 Task: Find connections with filter location Tiaret with filter topic #lifecoach with filter profile language Potuguese with filter current company Cyril Amarchand Mangaldas with filter school G.H. Raisoni College of Engineering(GHRCE), Nagpur  with filter industry Retail Appliances, Electrical, and Electronic Equipment with filter service category Corporate Law with filter keywords title IT Professional
Action: Mouse moved to (572, 78)
Screenshot: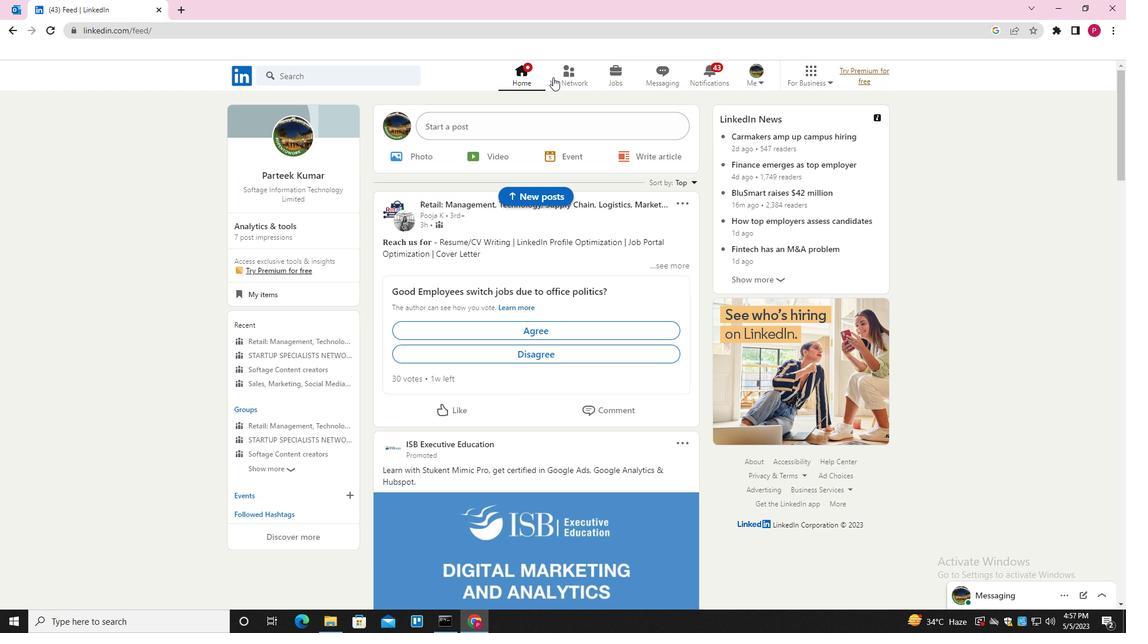 
Action: Mouse pressed left at (572, 78)
Screenshot: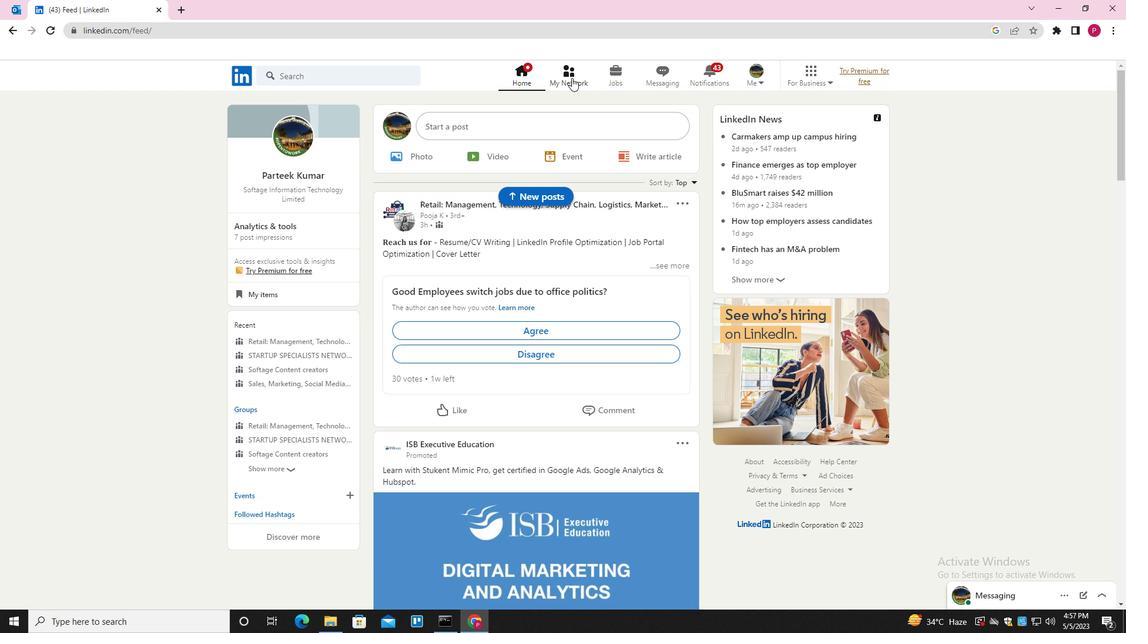 
Action: Mouse moved to (347, 146)
Screenshot: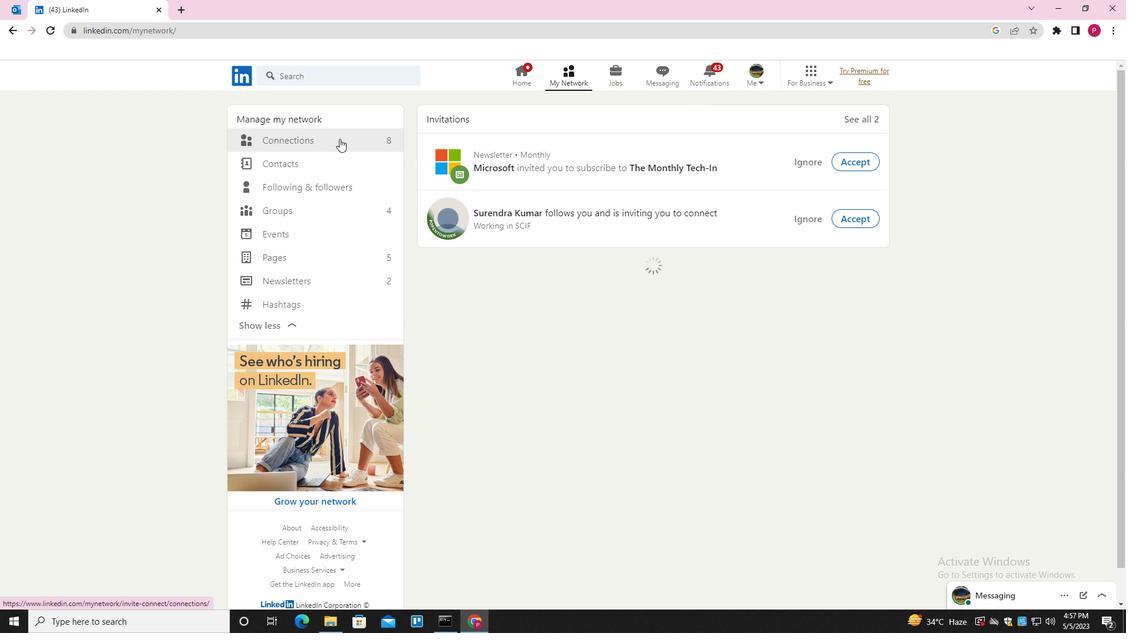 
Action: Mouse pressed left at (347, 146)
Screenshot: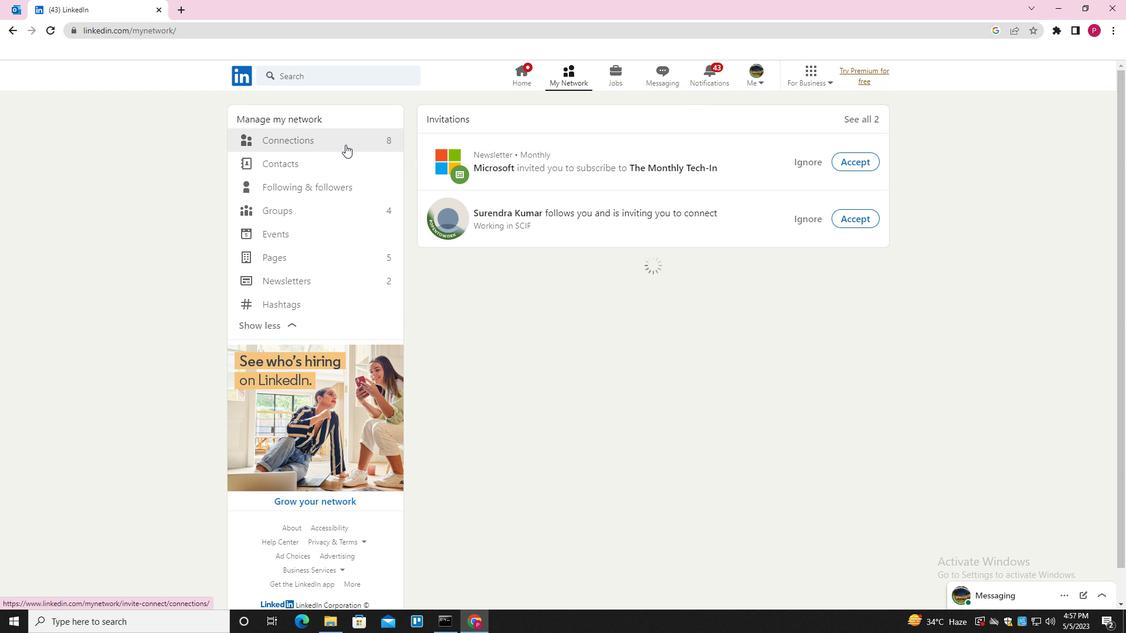 
Action: Mouse moved to (651, 141)
Screenshot: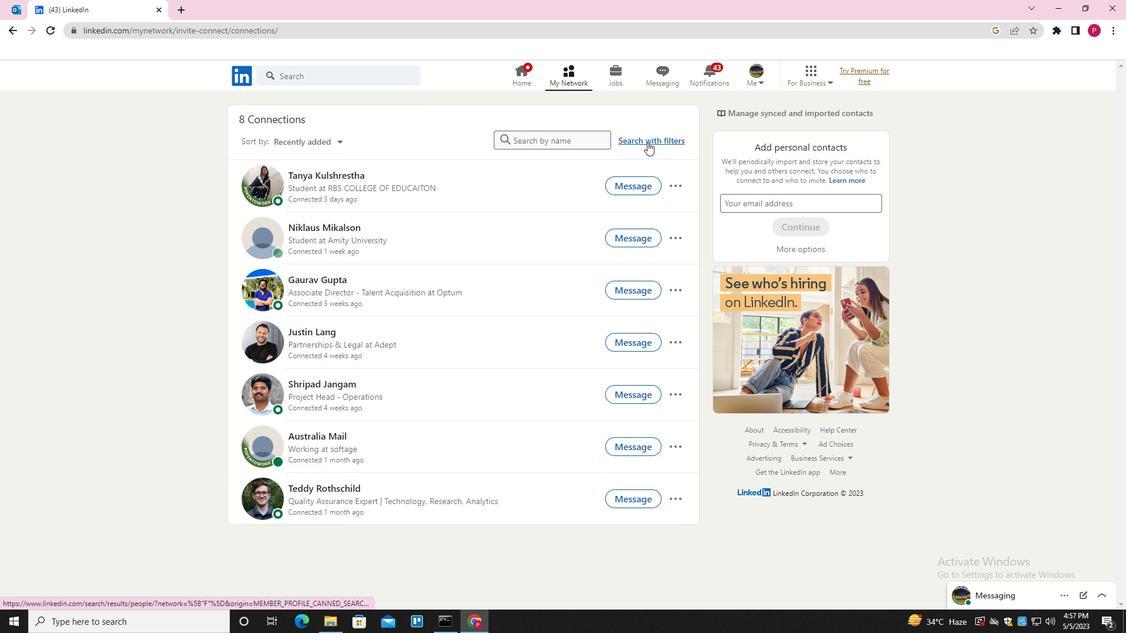 
Action: Mouse pressed left at (651, 141)
Screenshot: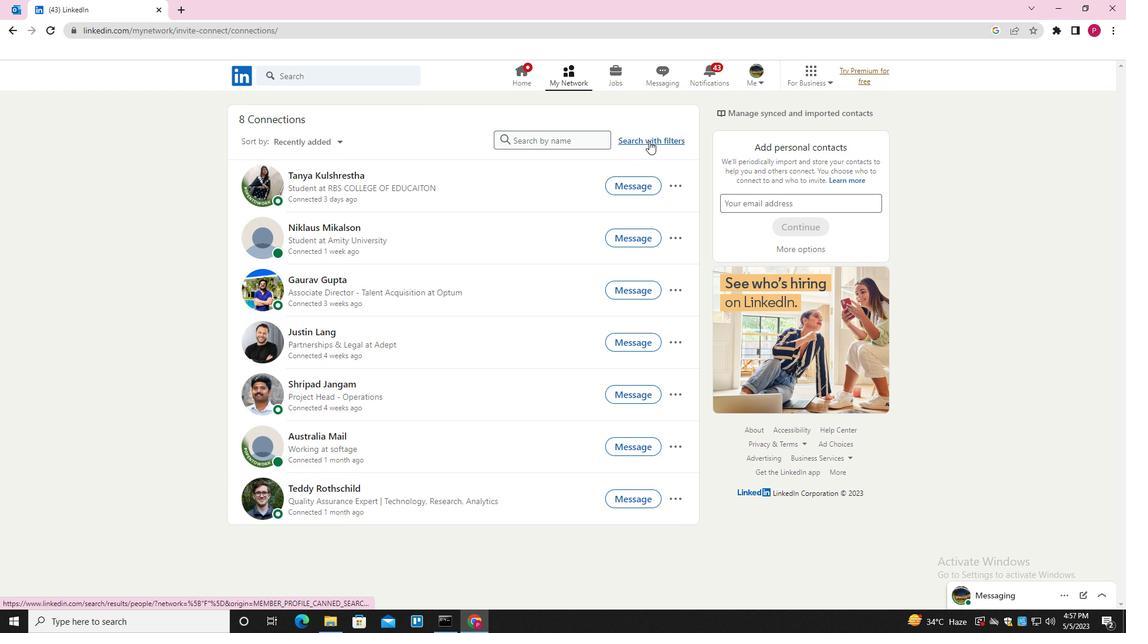 
Action: Mouse moved to (599, 110)
Screenshot: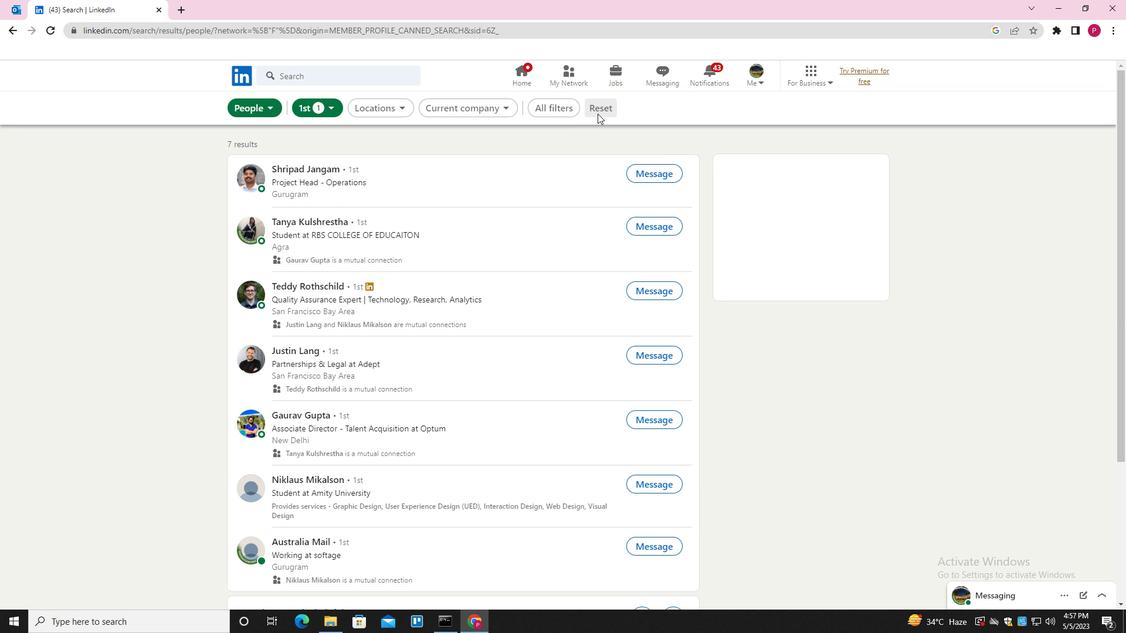
Action: Mouse pressed left at (599, 110)
Screenshot: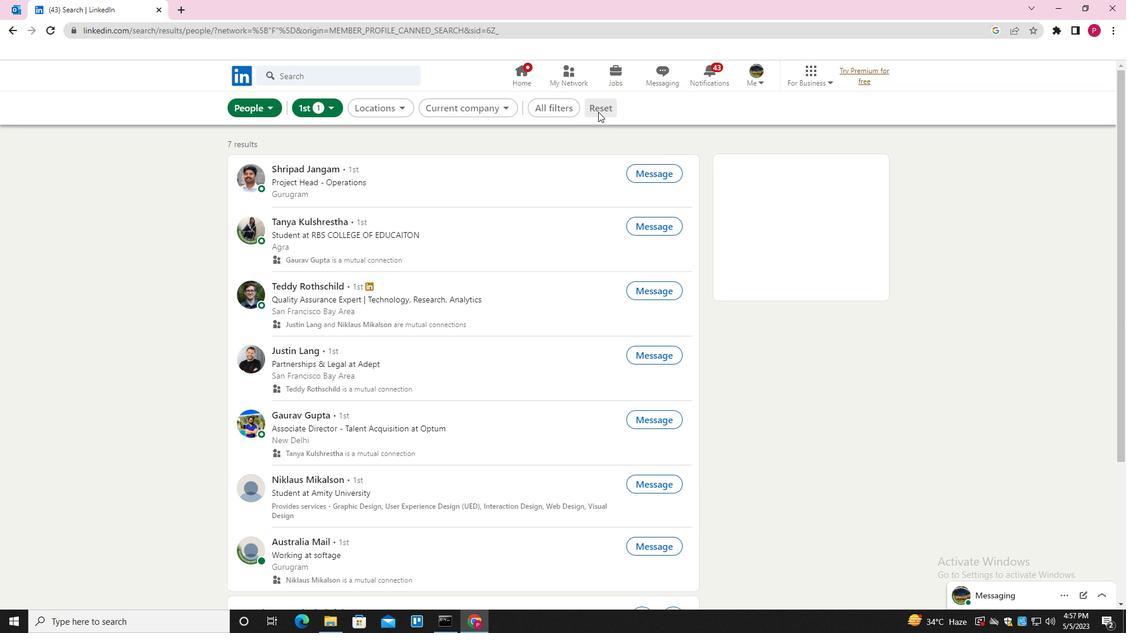 
Action: Mouse moved to (580, 110)
Screenshot: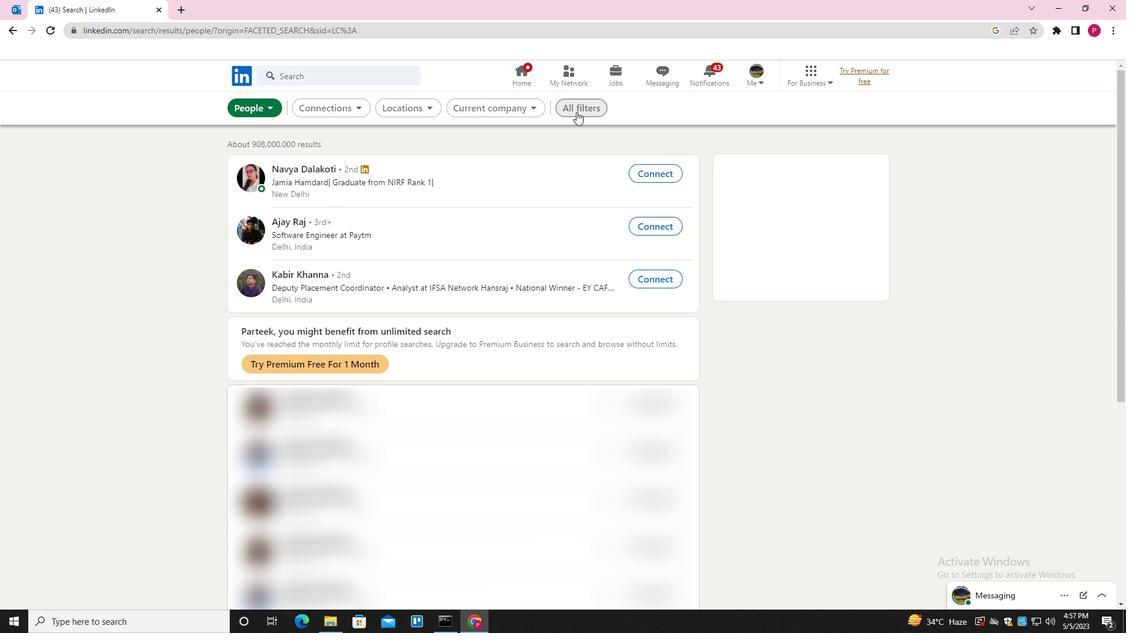 
Action: Mouse pressed left at (580, 110)
Screenshot: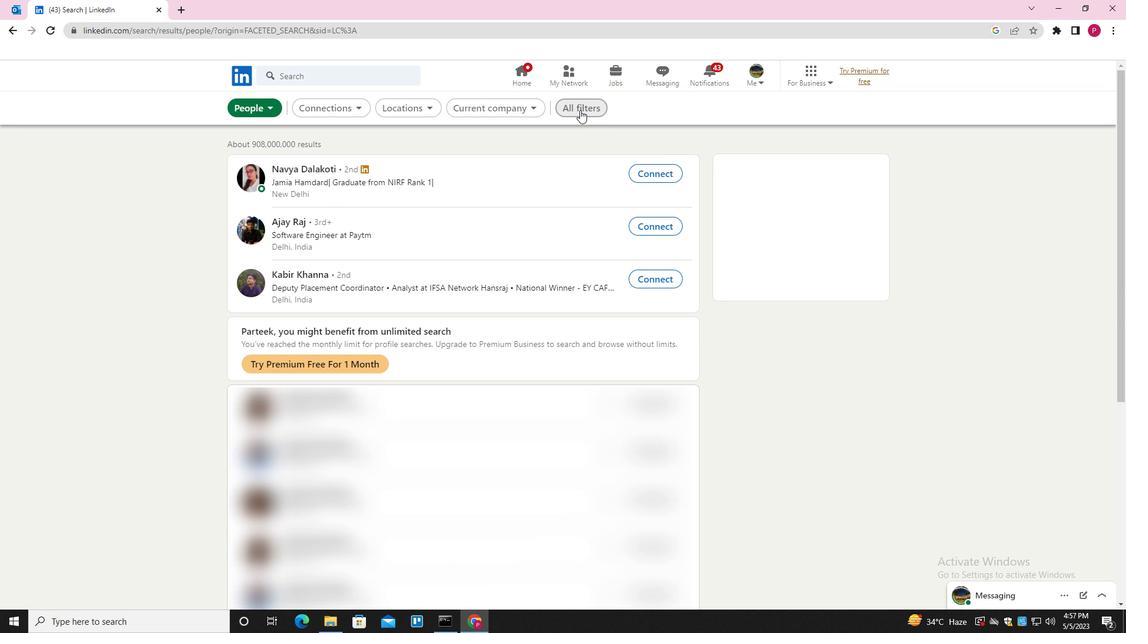 
Action: Mouse moved to (924, 346)
Screenshot: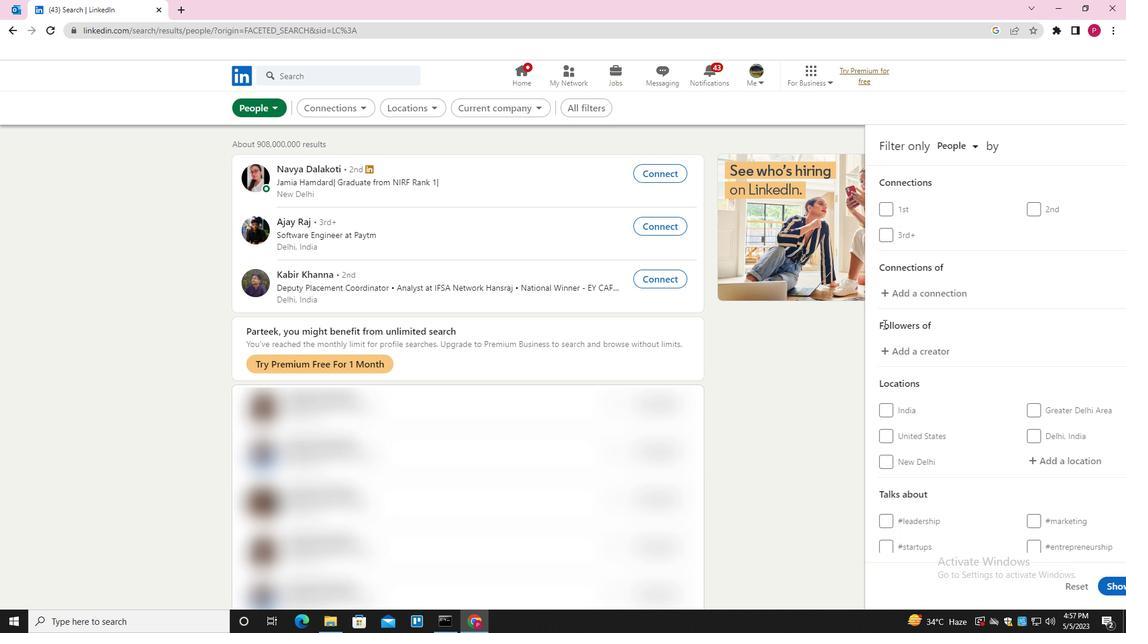 
Action: Mouse scrolled (924, 345) with delta (0, 0)
Screenshot: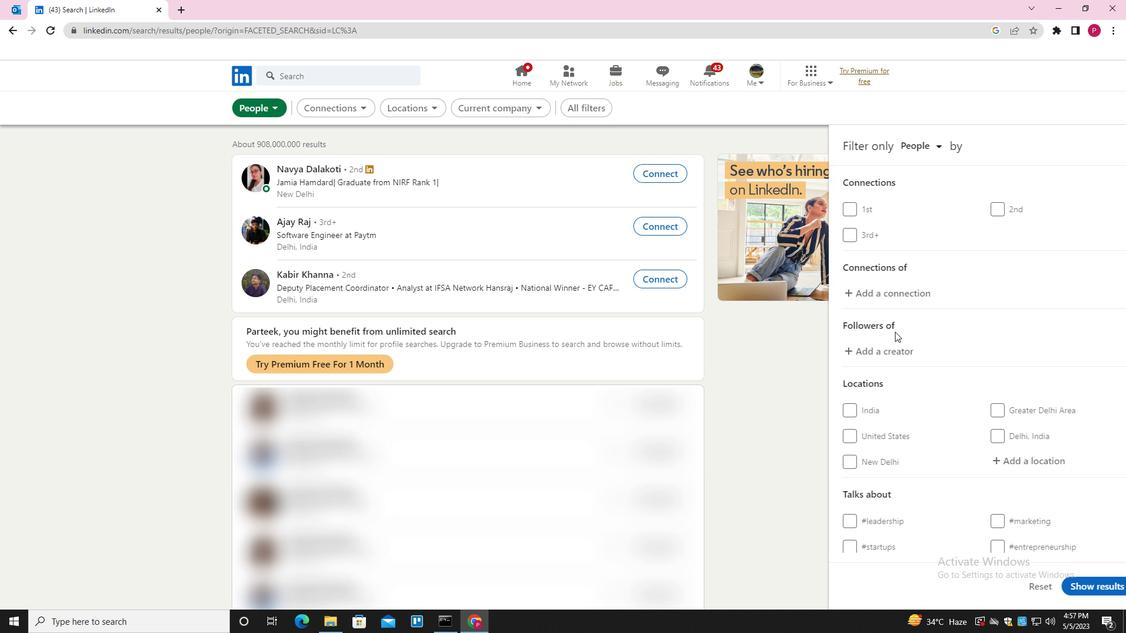 
Action: Mouse scrolled (924, 345) with delta (0, 0)
Screenshot: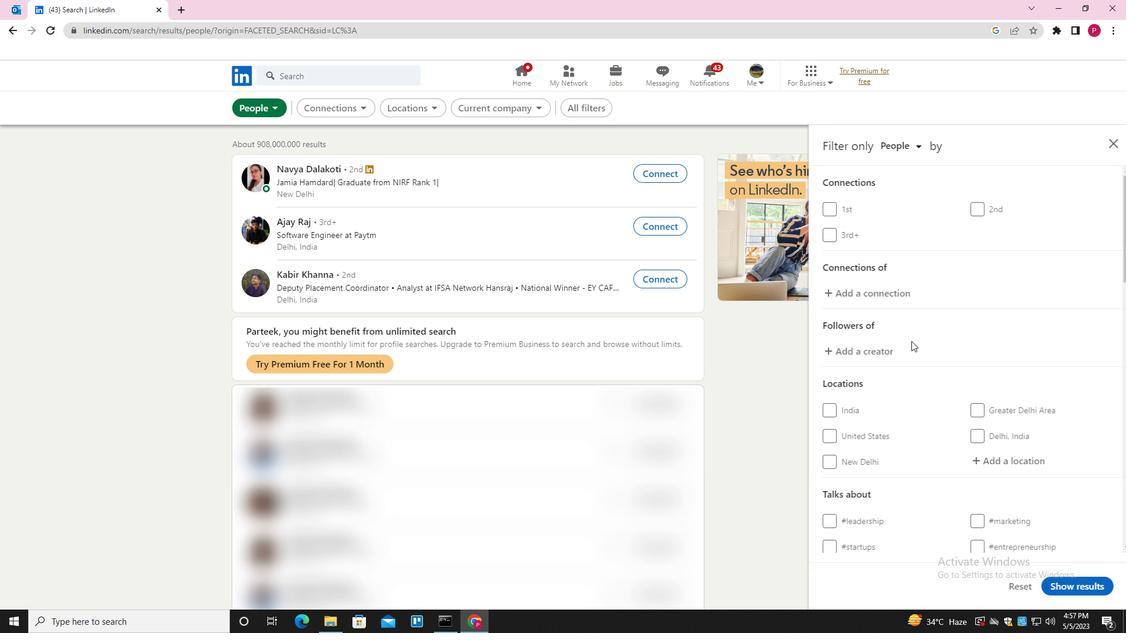 
Action: Mouse moved to (978, 350)
Screenshot: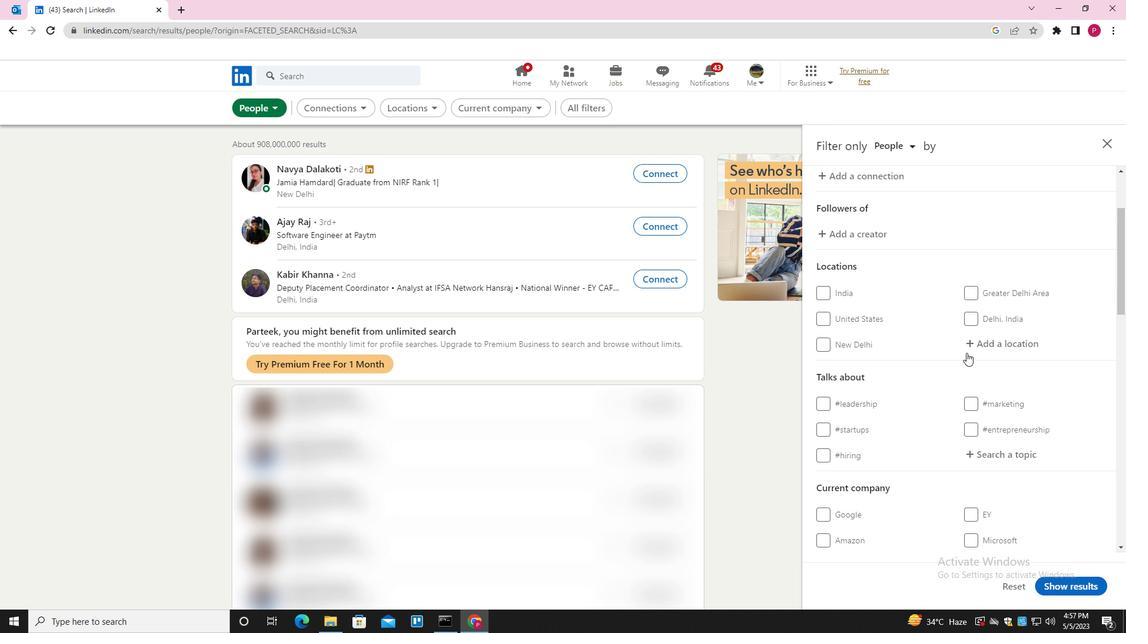 
Action: Mouse pressed left at (978, 350)
Screenshot: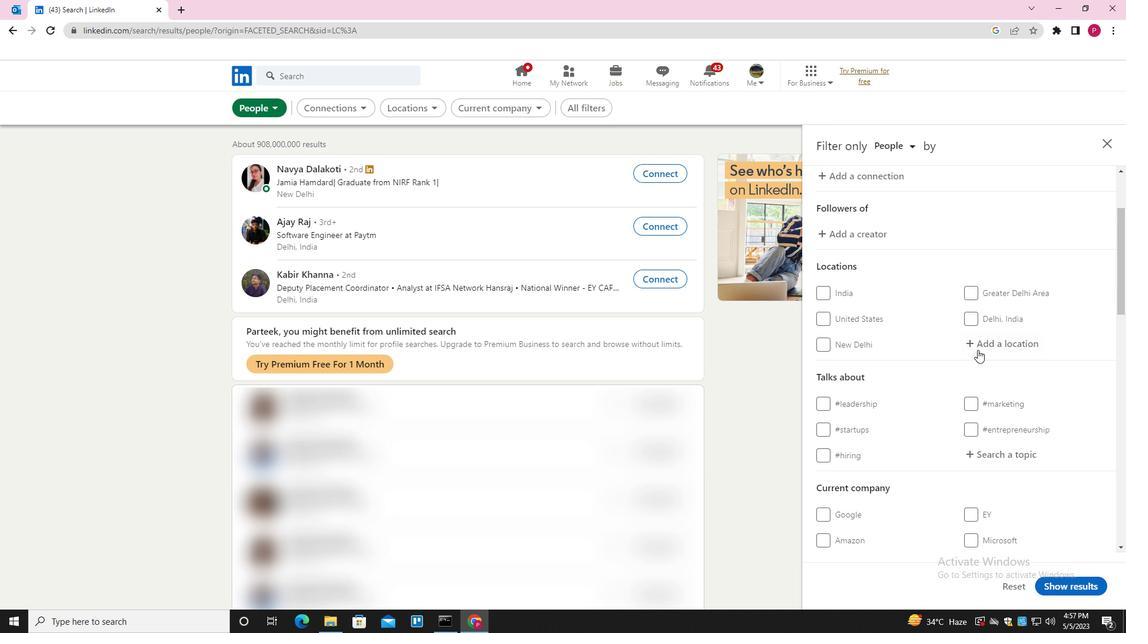 
Action: Key pressed <Key.shift>TIARET<Key.down><Key.enter>
Screenshot: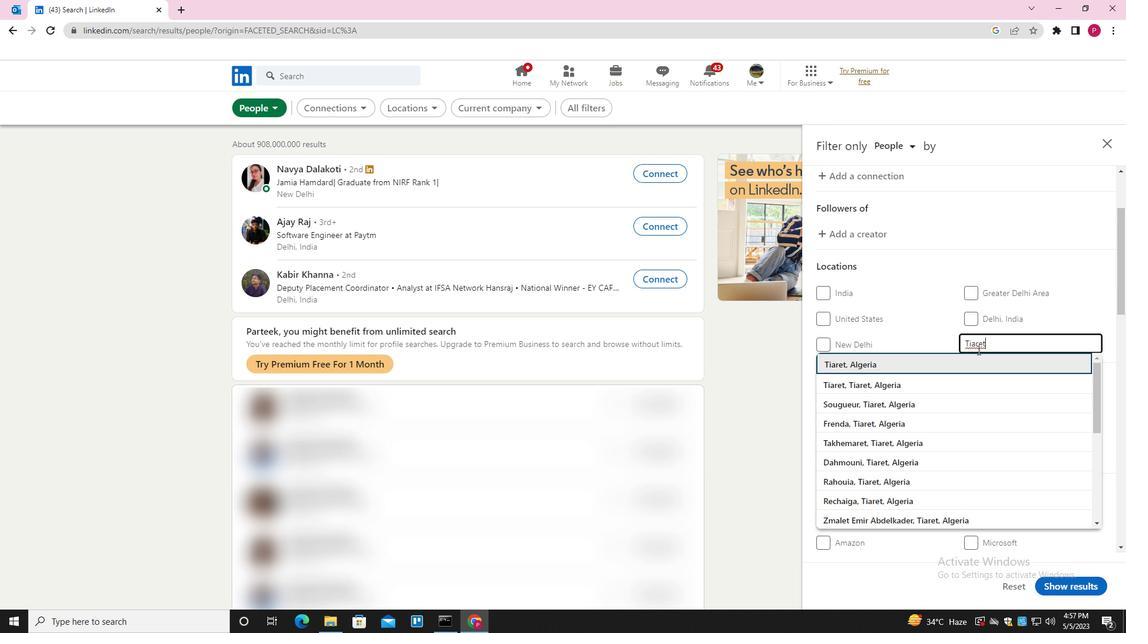 
Action: Mouse moved to (955, 388)
Screenshot: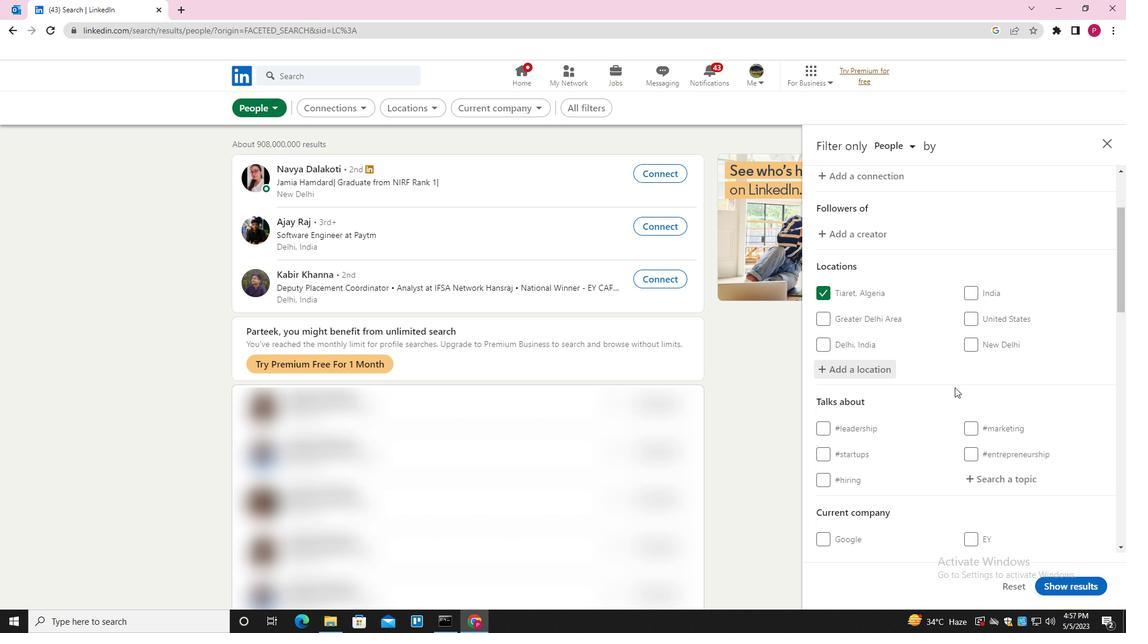 
Action: Mouse scrolled (955, 387) with delta (0, 0)
Screenshot: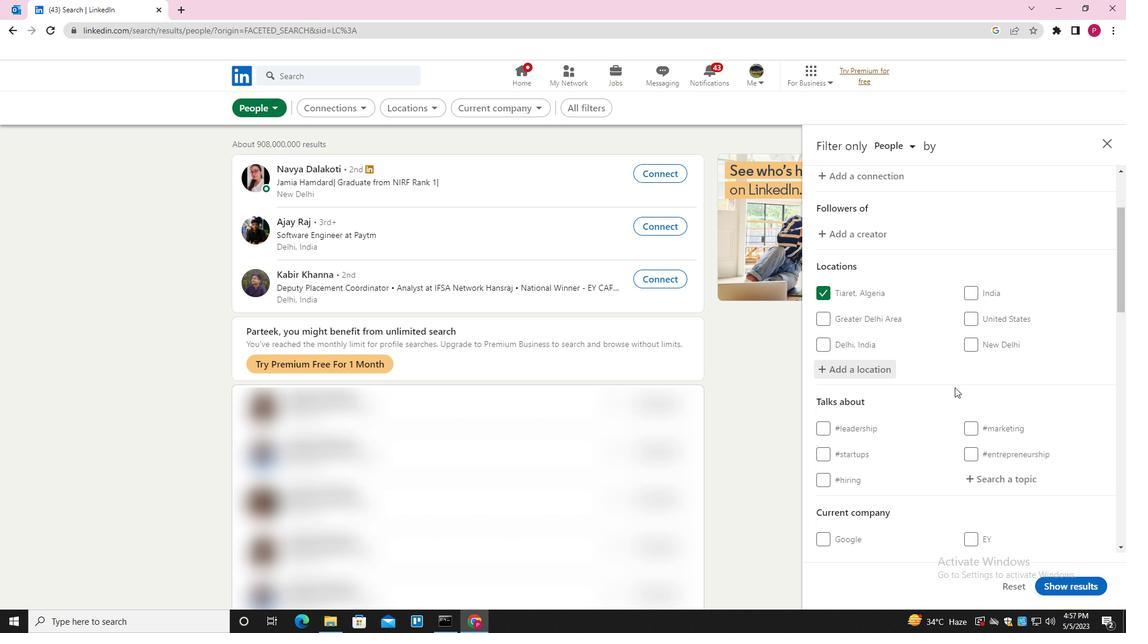 
Action: Mouse moved to (955, 391)
Screenshot: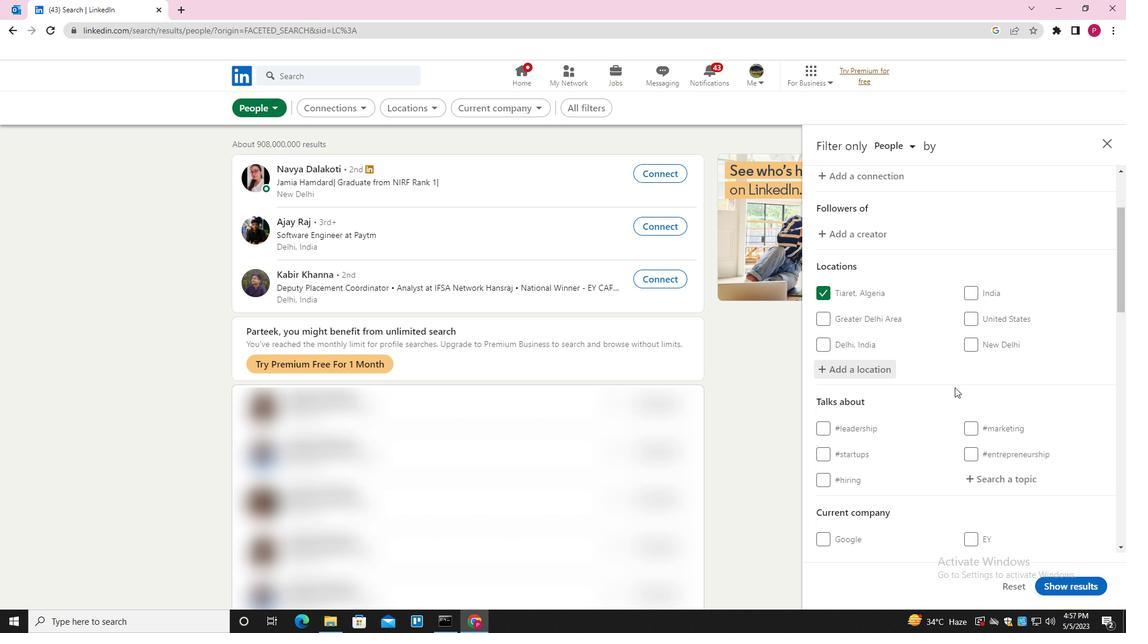 
Action: Mouse scrolled (955, 391) with delta (0, 0)
Screenshot: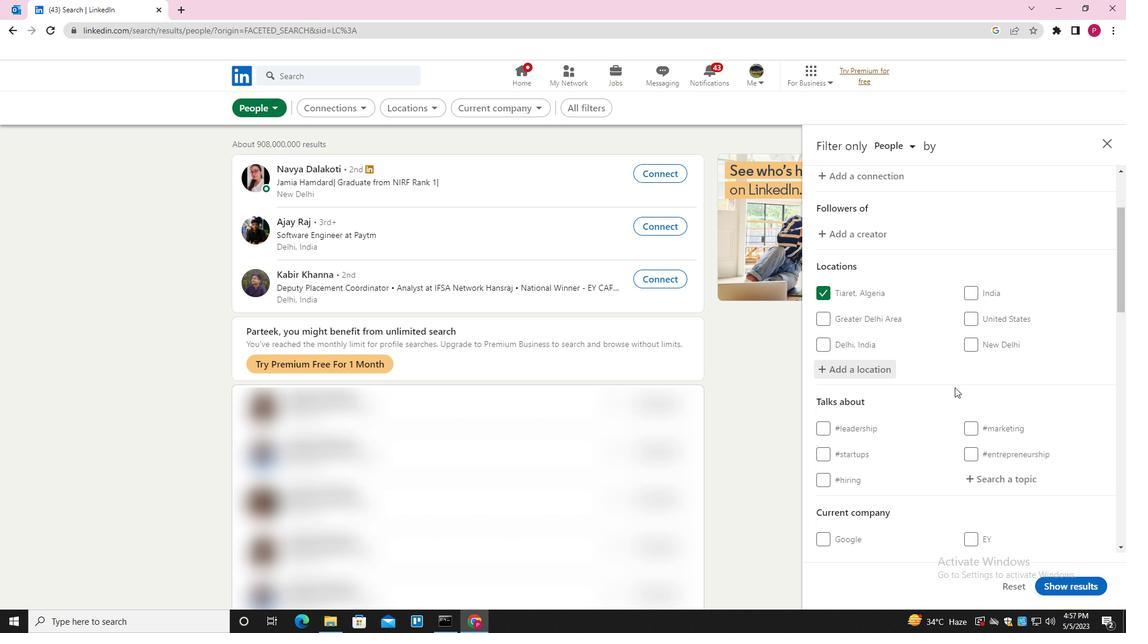 
Action: Mouse moved to (954, 401)
Screenshot: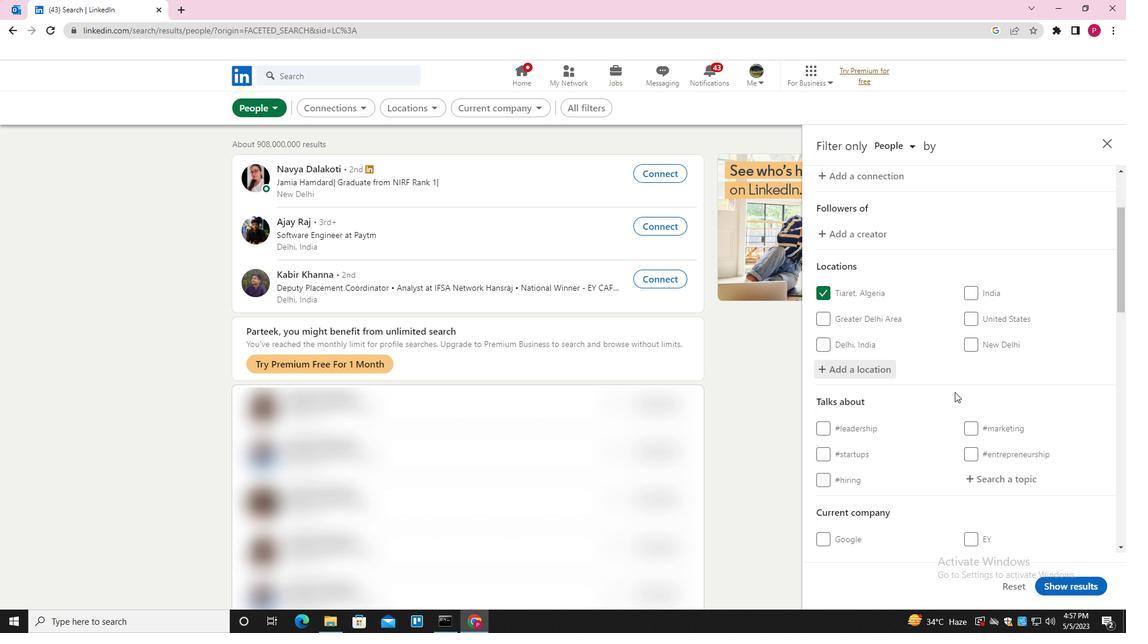 
Action: Mouse scrolled (954, 400) with delta (0, 0)
Screenshot: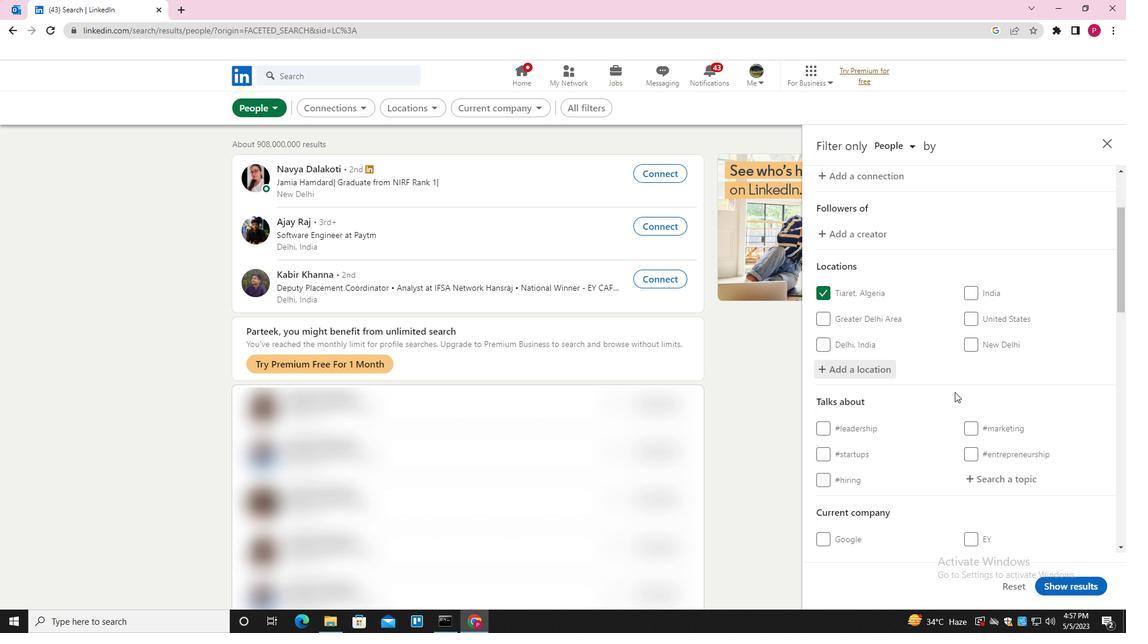
Action: Mouse moved to (1011, 306)
Screenshot: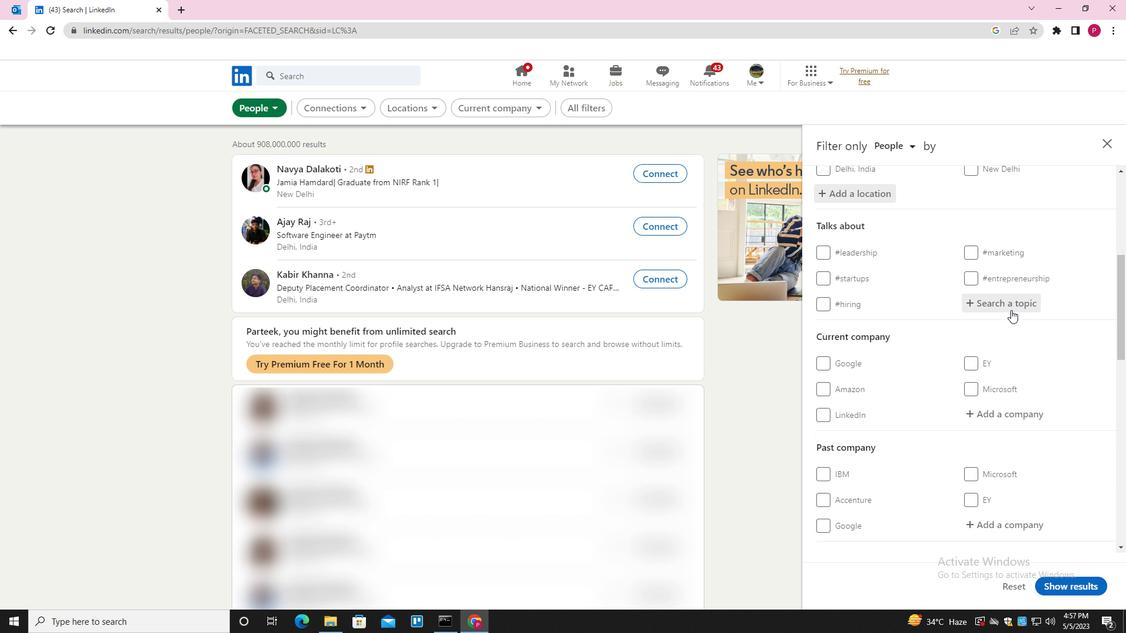 
Action: Mouse pressed left at (1011, 306)
Screenshot: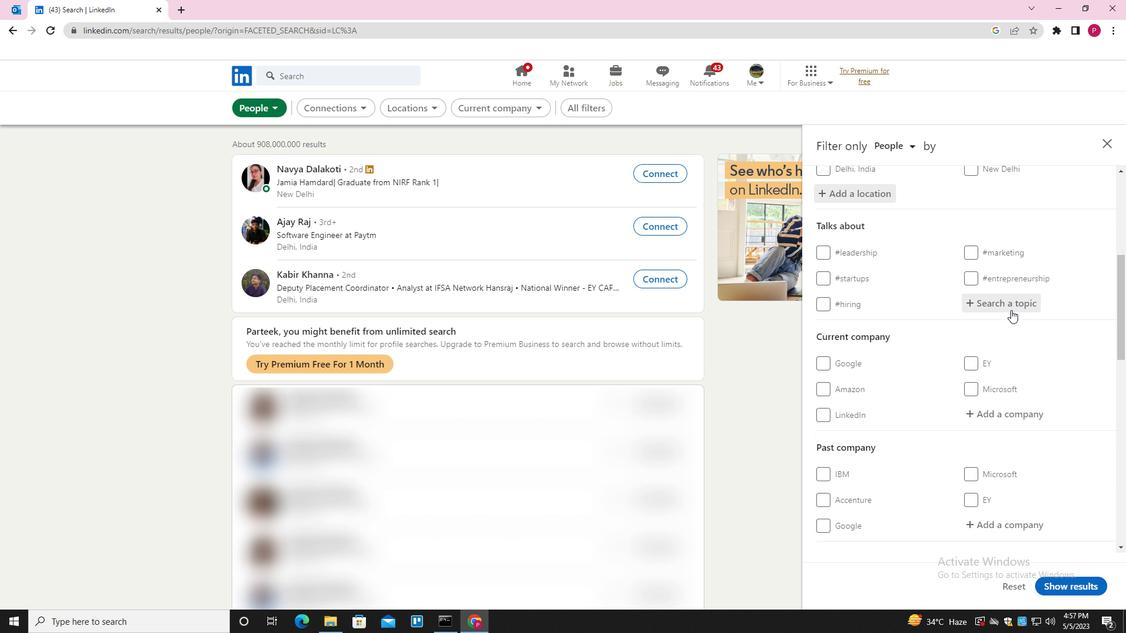 
Action: Key pressed LIFECOACH<Key.down><Key.enter>
Screenshot: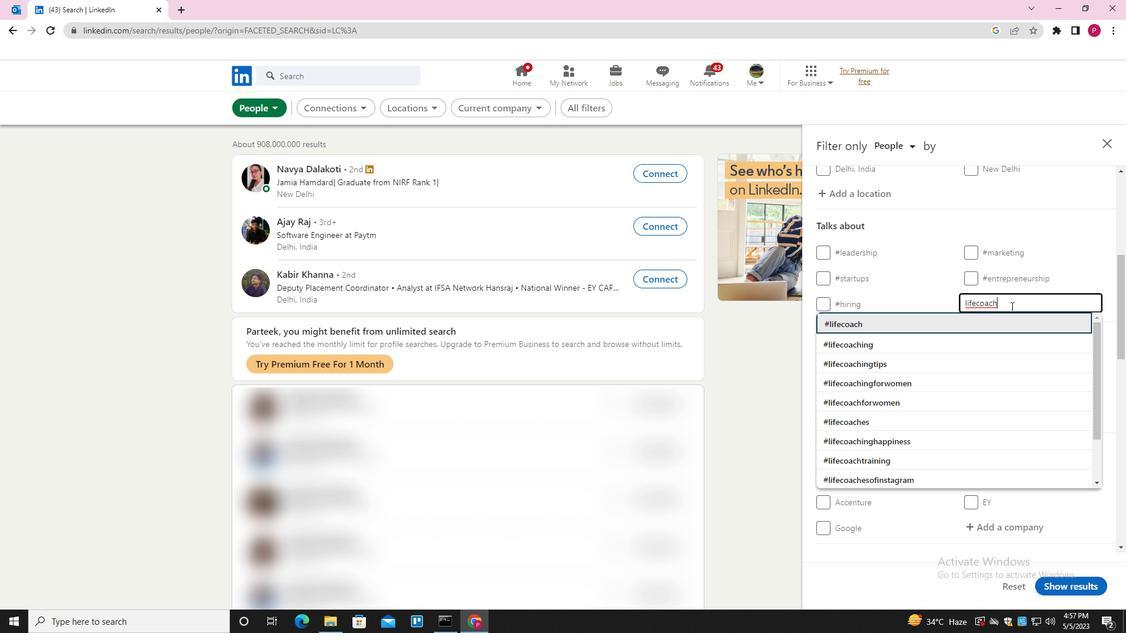 
Action: Mouse moved to (840, 338)
Screenshot: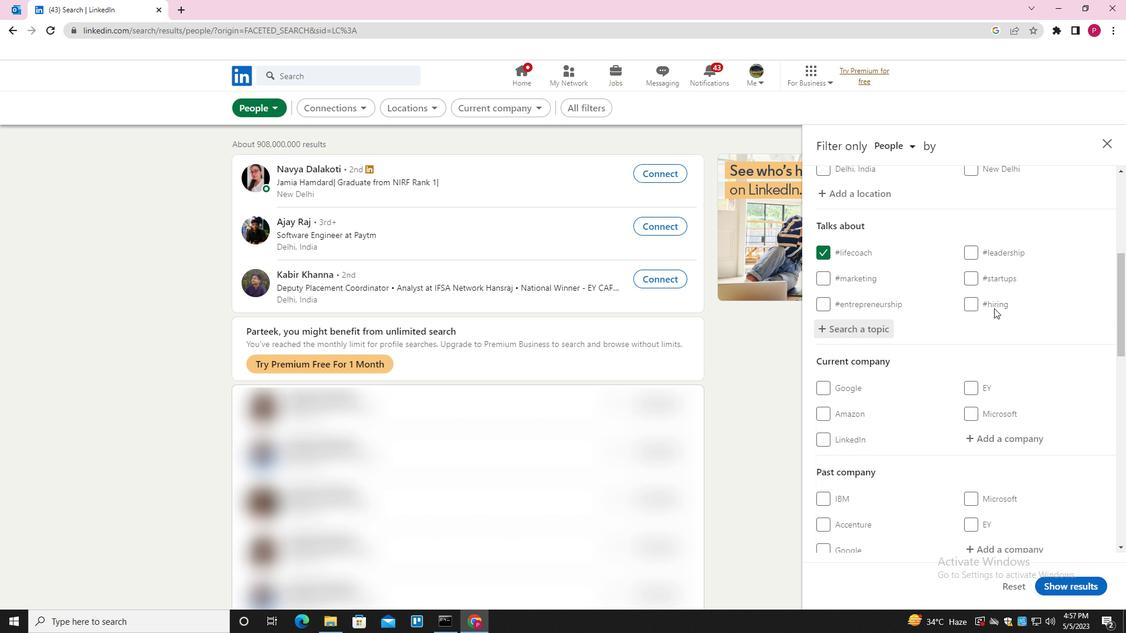 
Action: Mouse scrolled (840, 337) with delta (0, 0)
Screenshot: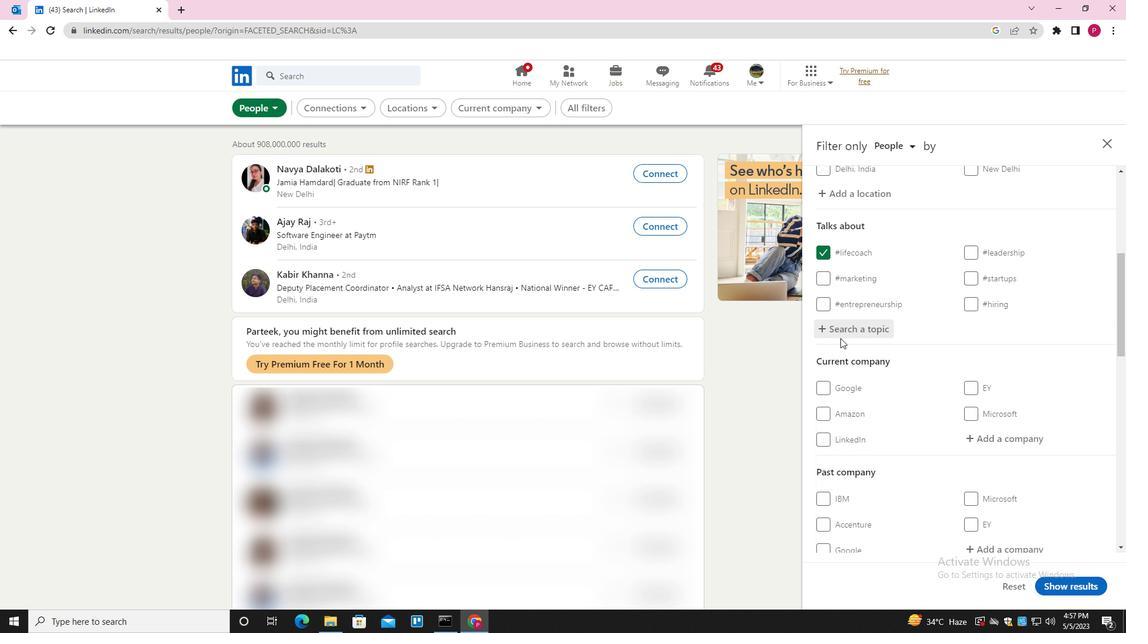 
Action: Mouse moved to (841, 338)
Screenshot: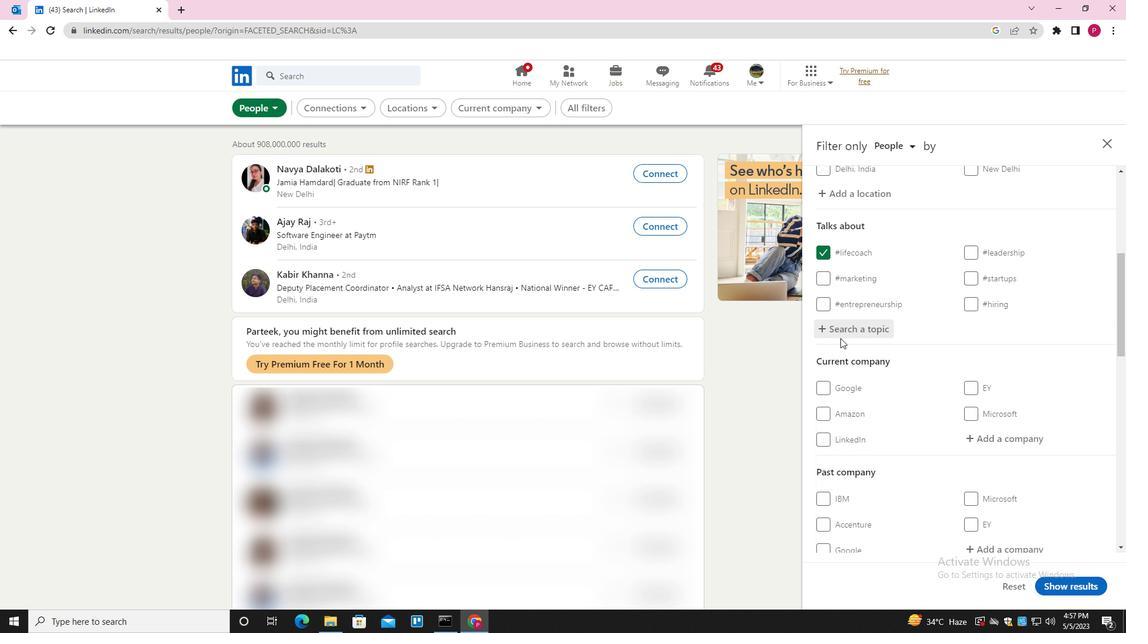 
Action: Mouse scrolled (841, 337) with delta (0, 0)
Screenshot: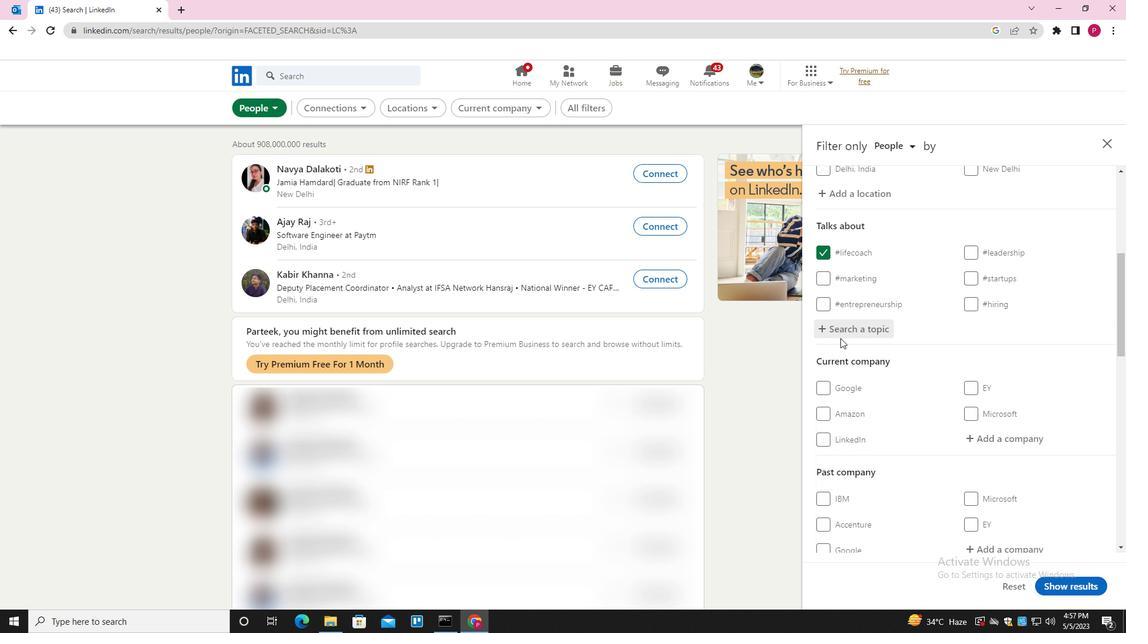 
Action: Mouse scrolled (841, 337) with delta (0, 0)
Screenshot: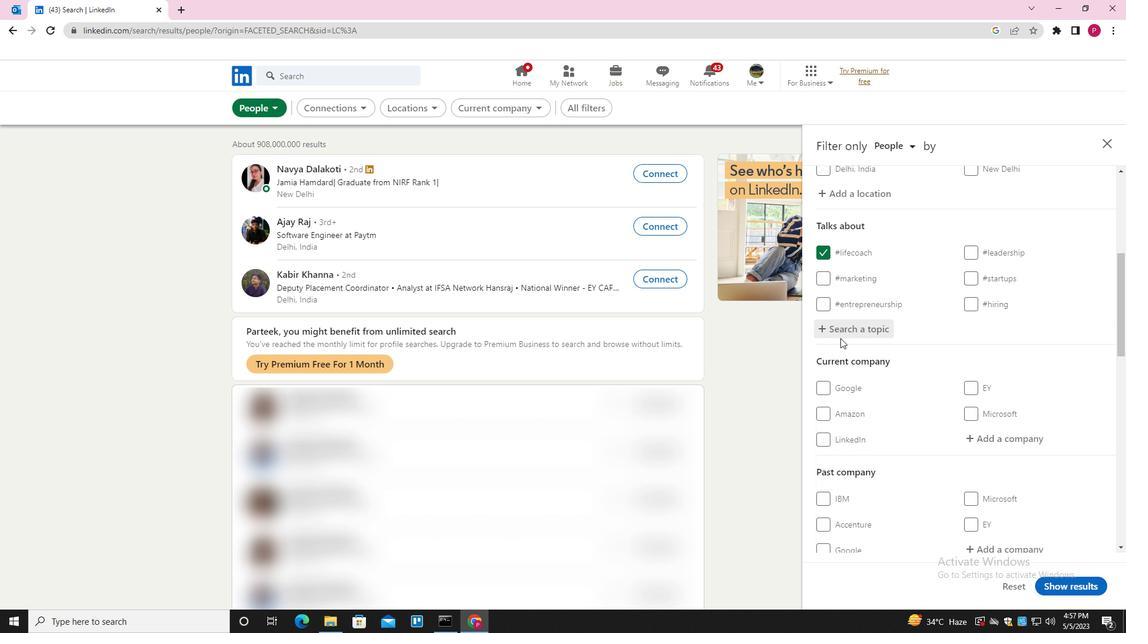 
Action: Mouse scrolled (841, 337) with delta (0, 0)
Screenshot: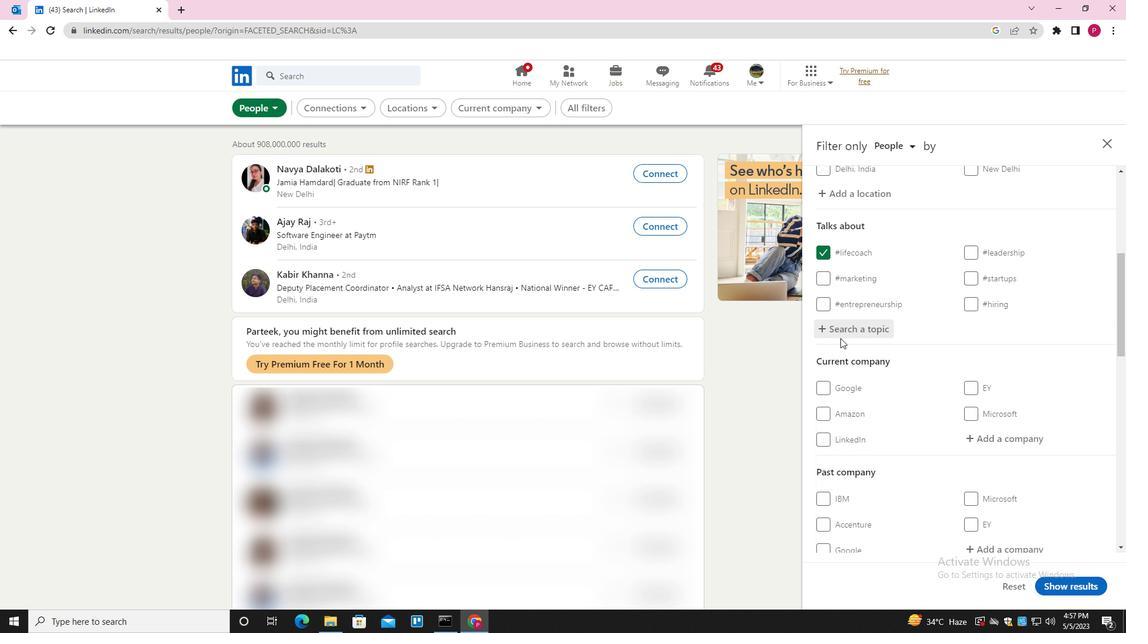 
Action: Mouse scrolled (841, 337) with delta (0, 0)
Screenshot: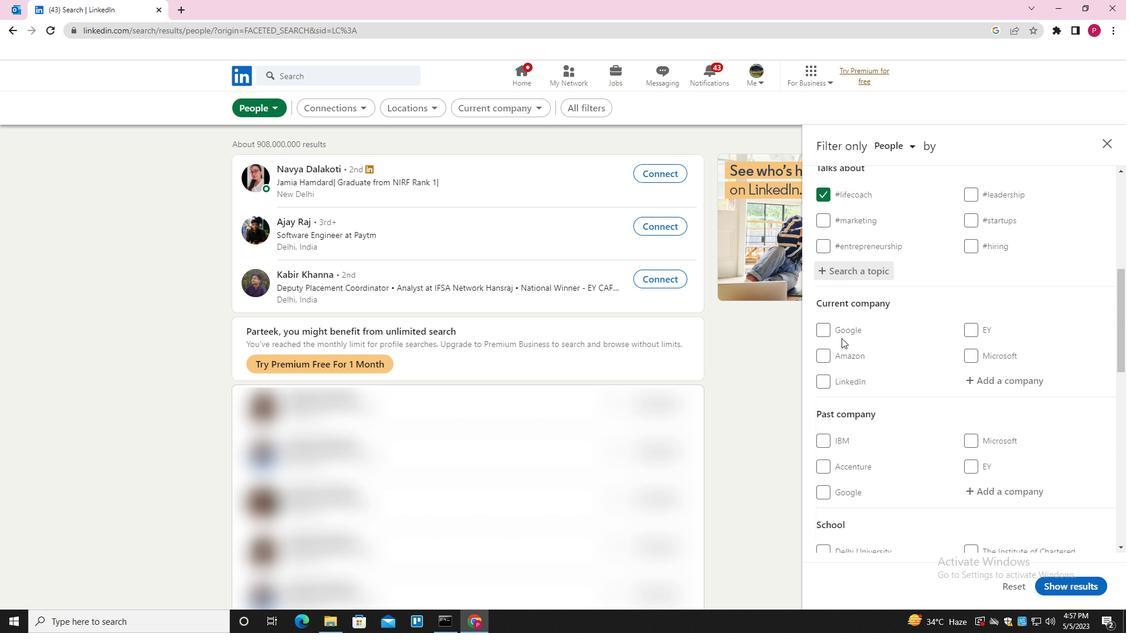 
Action: Mouse moved to (877, 356)
Screenshot: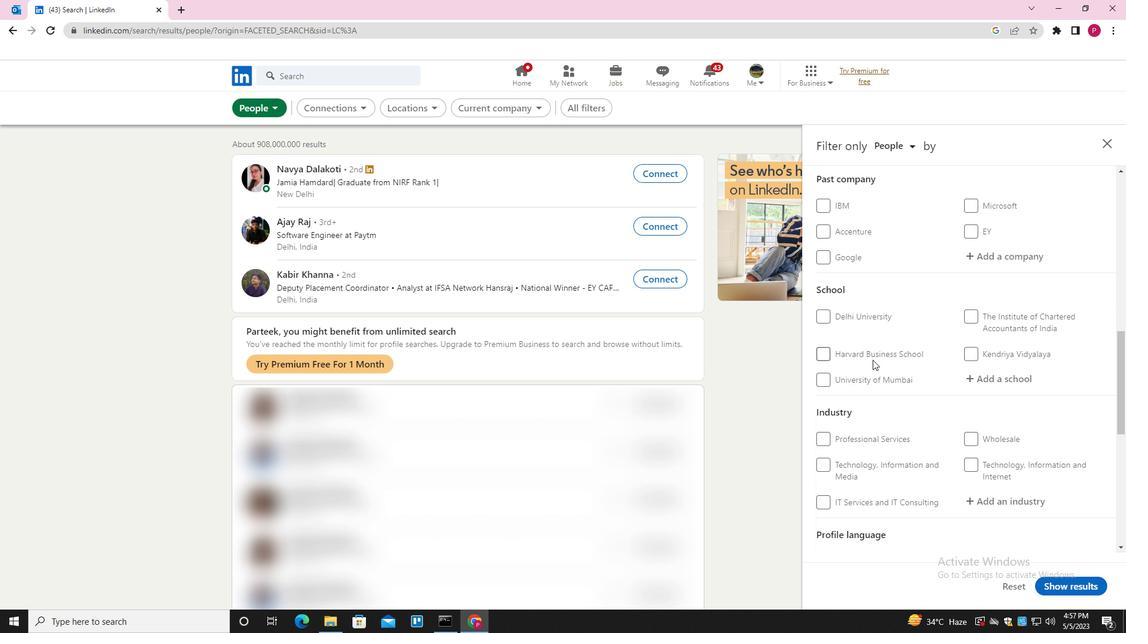 
Action: Mouse scrolled (877, 356) with delta (0, 0)
Screenshot: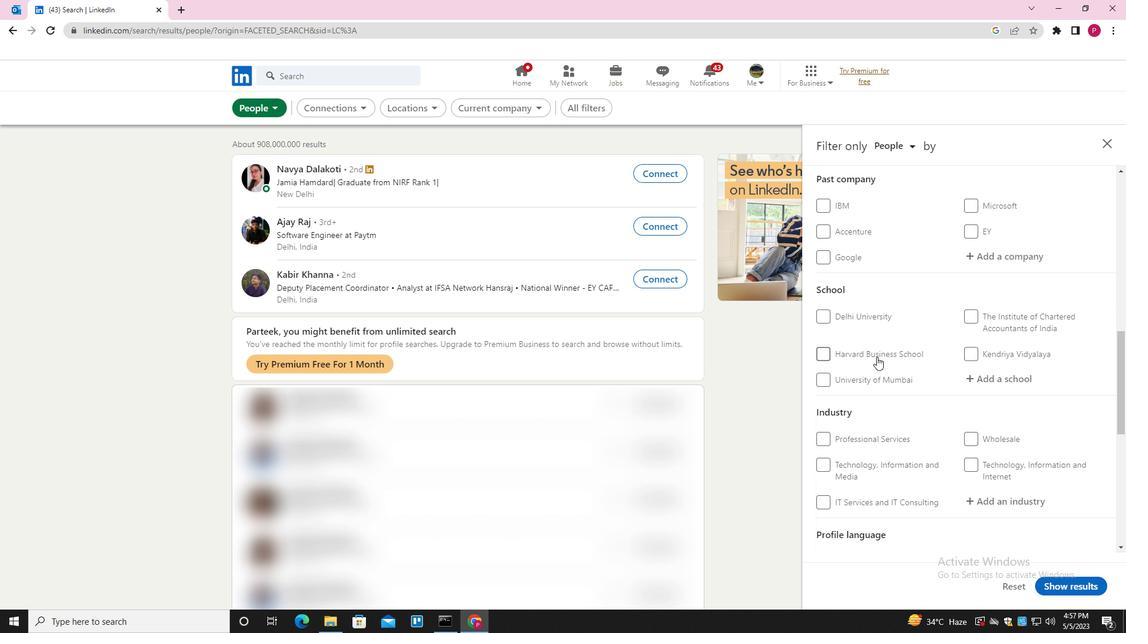 
Action: Mouse moved to (877, 357)
Screenshot: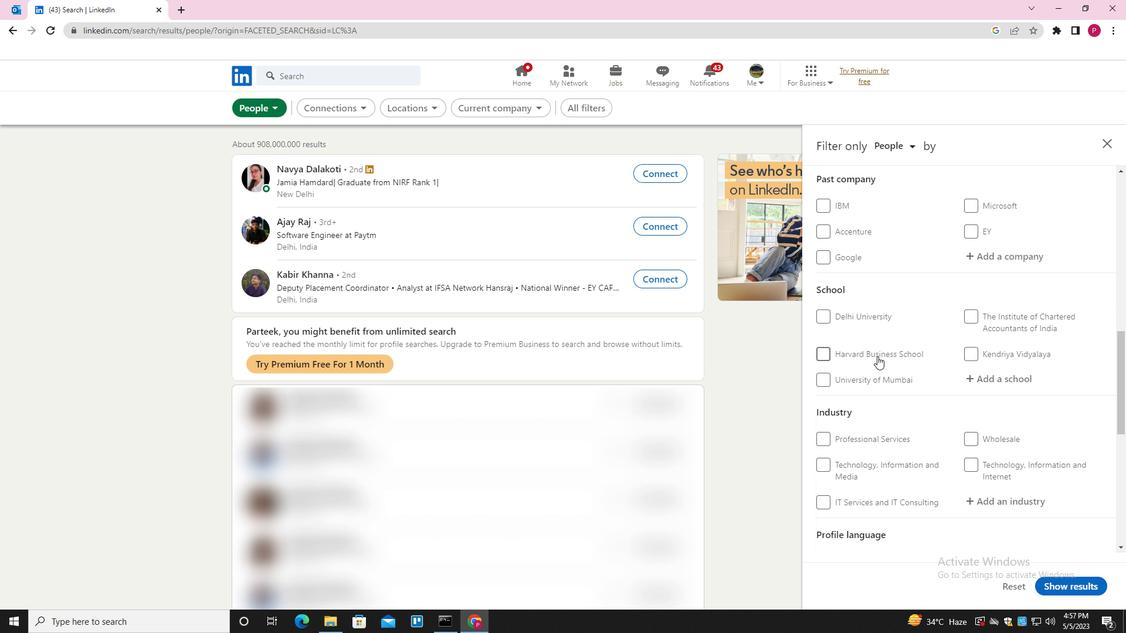 
Action: Mouse scrolled (877, 356) with delta (0, 0)
Screenshot: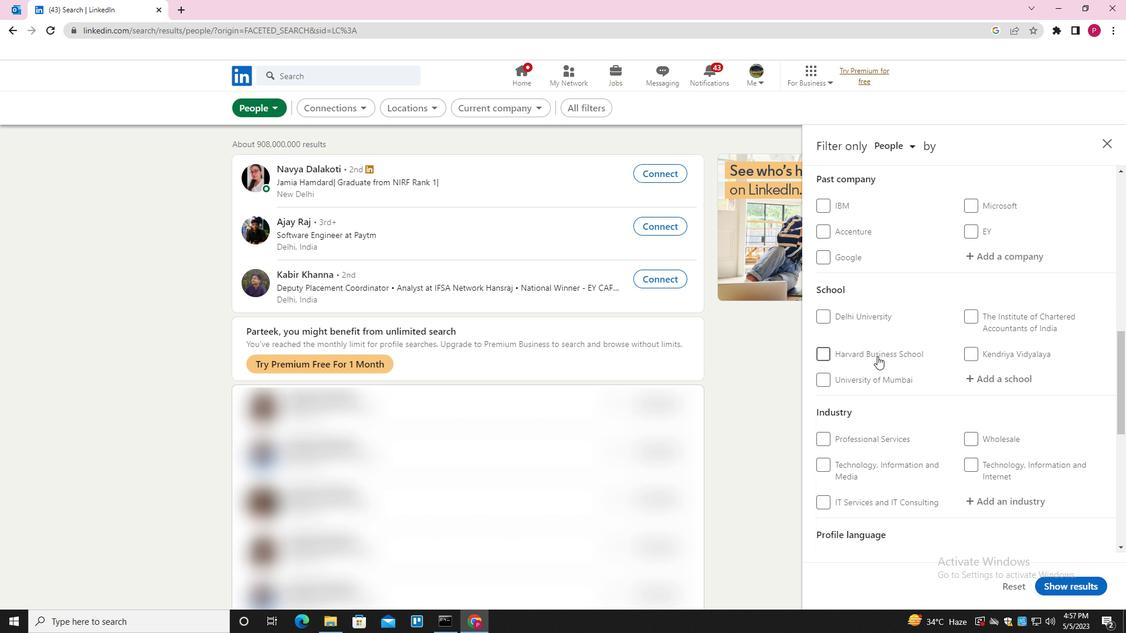 
Action: Mouse scrolled (877, 356) with delta (0, 0)
Screenshot: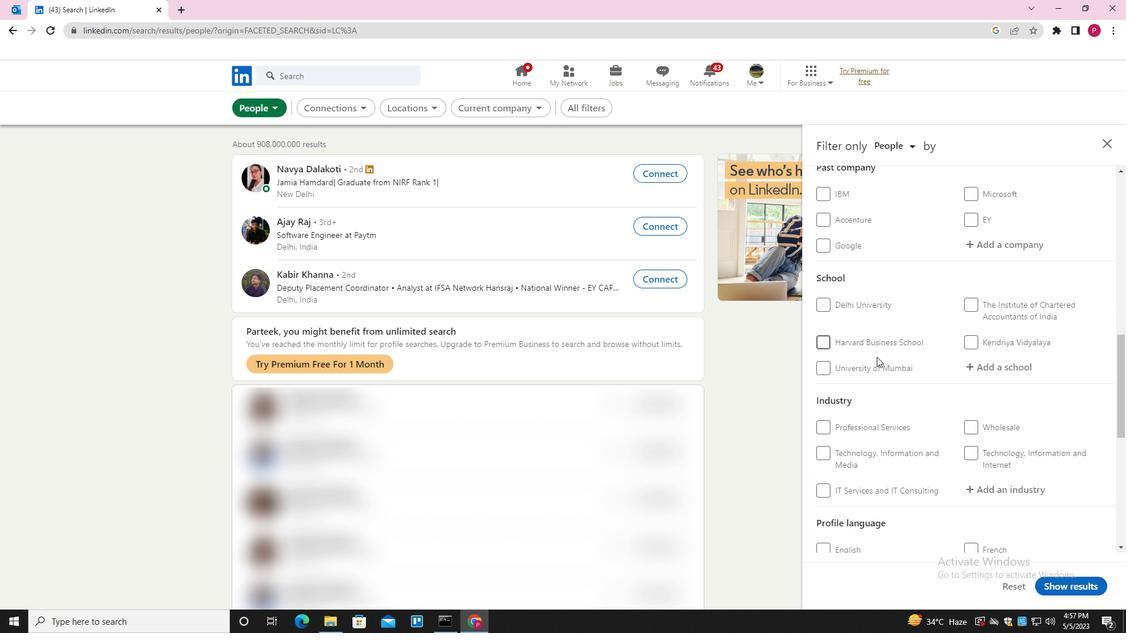 
Action: Mouse scrolled (877, 356) with delta (0, 0)
Screenshot: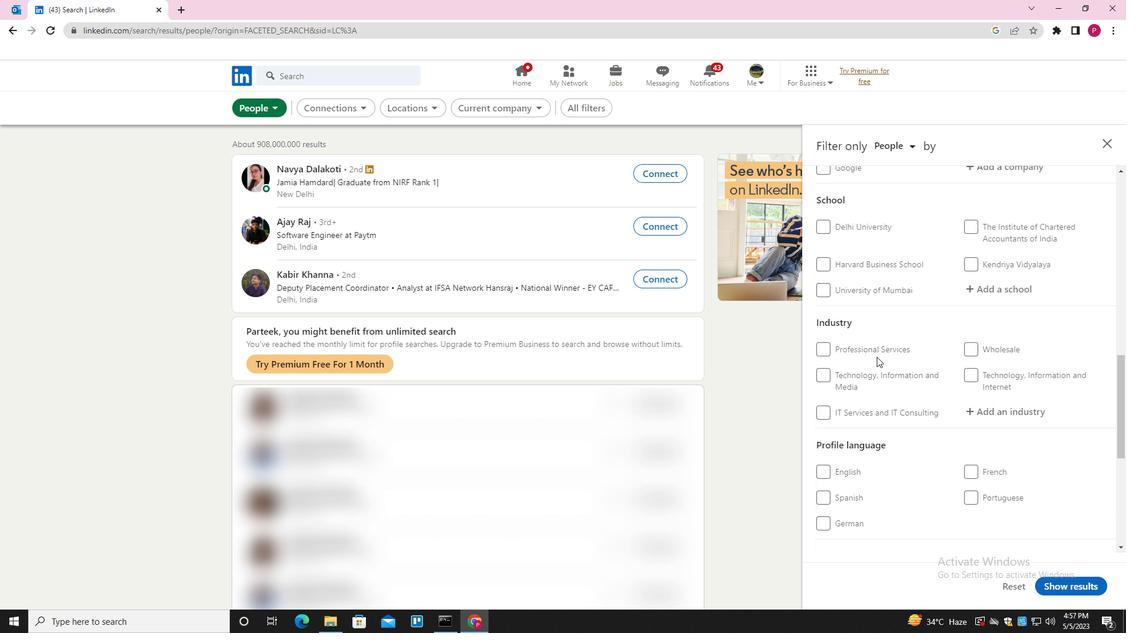 
Action: Mouse moved to (876, 359)
Screenshot: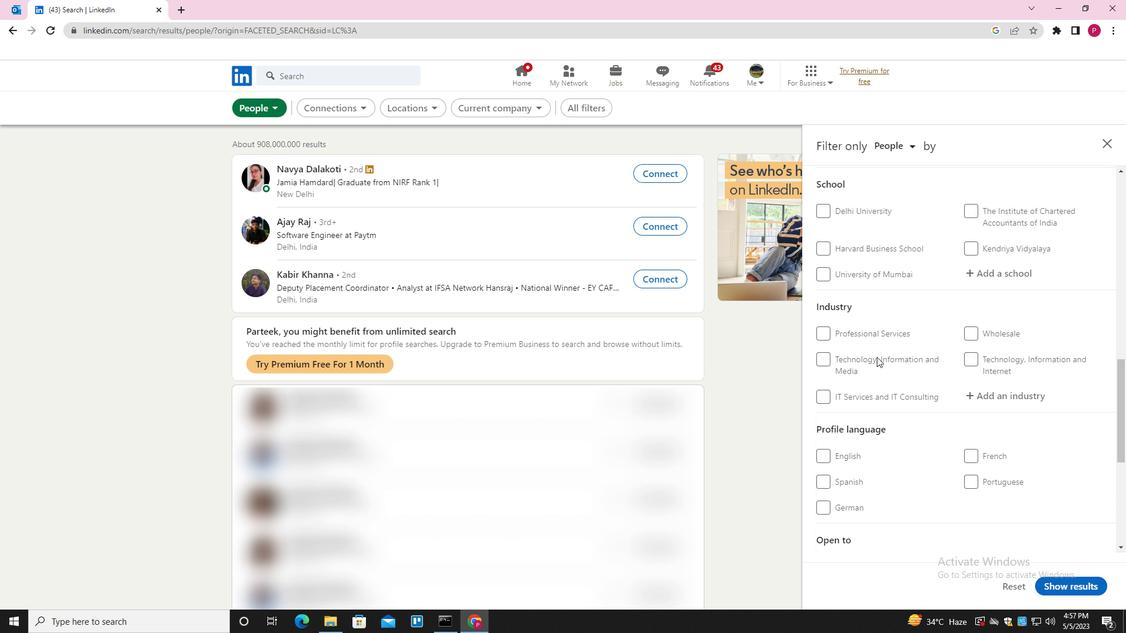 
Action: Mouse scrolled (876, 359) with delta (0, 0)
Screenshot: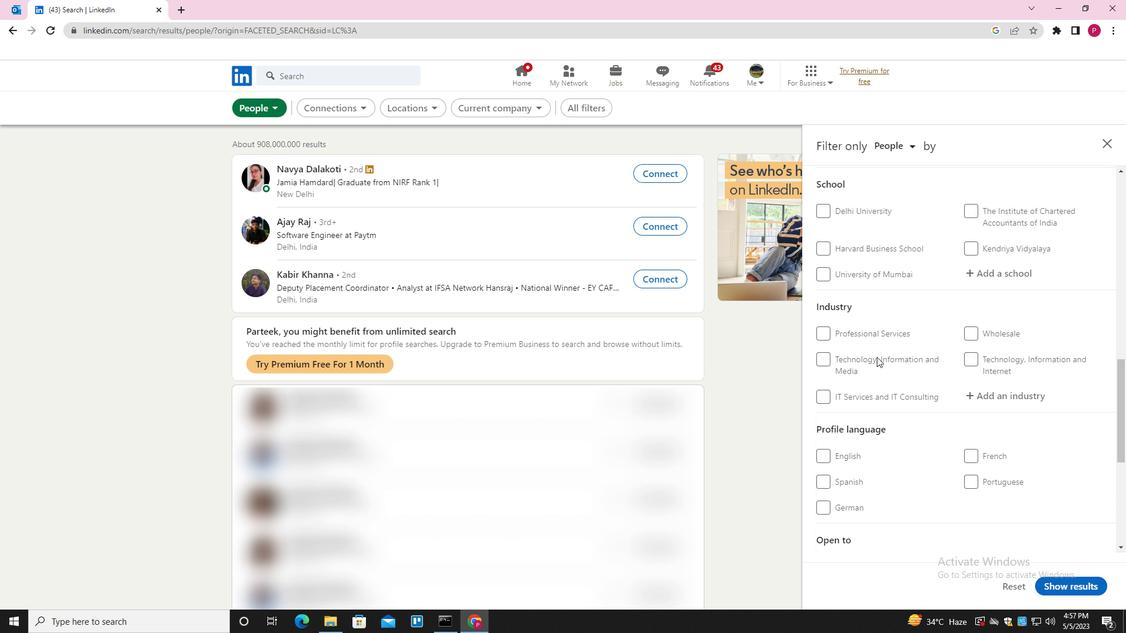 
Action: Mouse moved to (968, 295)
Screenshot: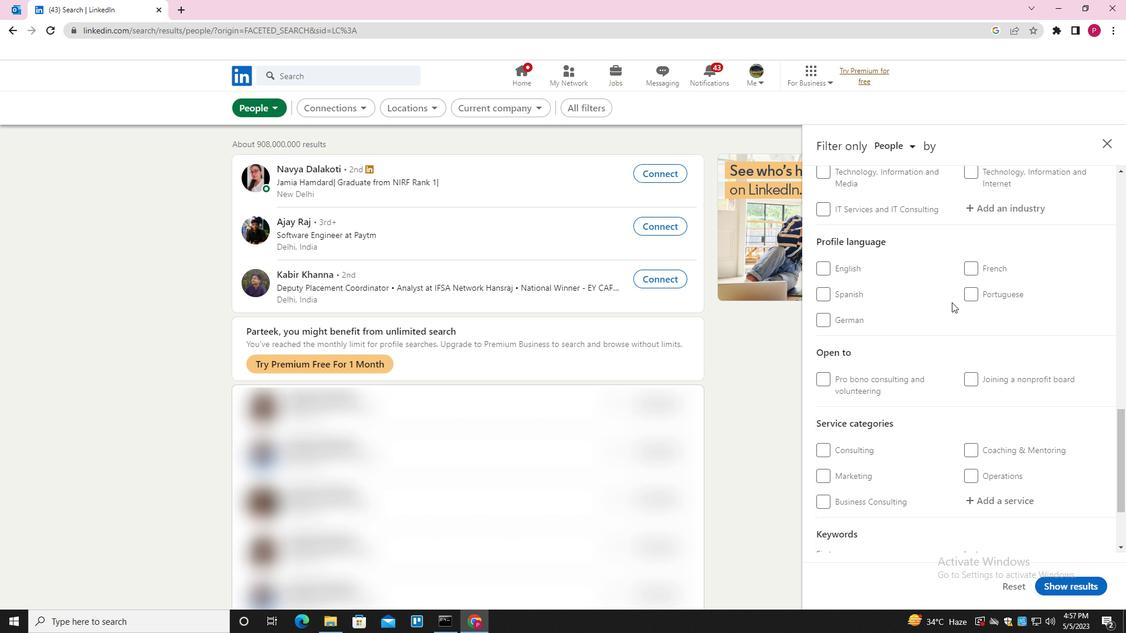 
Action: Mouse pressed left at (968, 295)
Screenshot: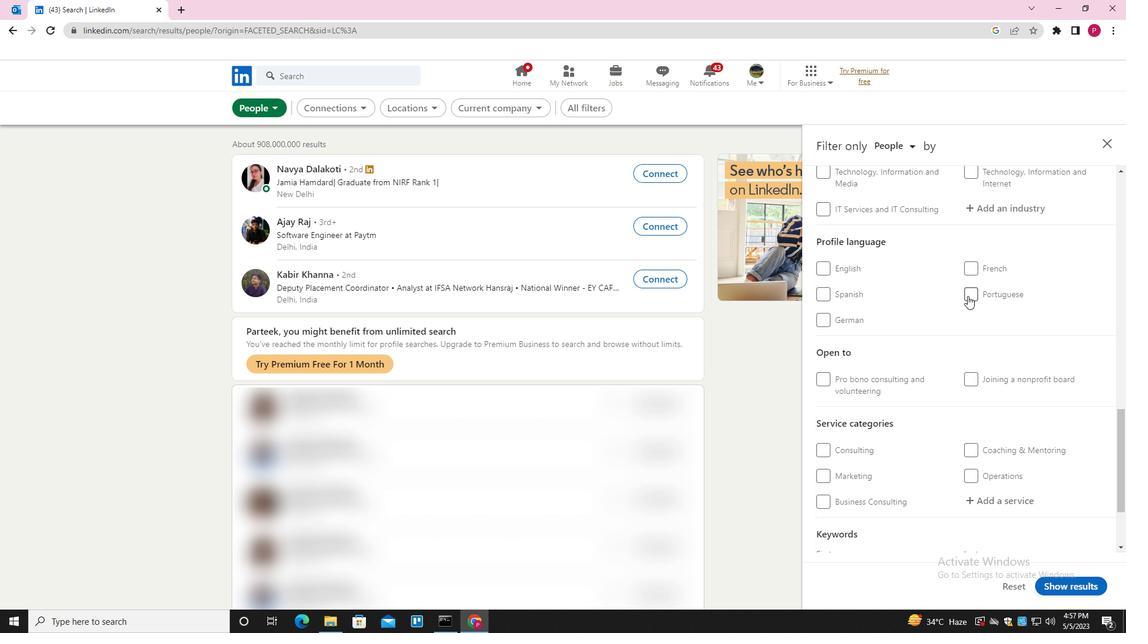 
Action: Mouse moved to (878, 367)
Screenshot: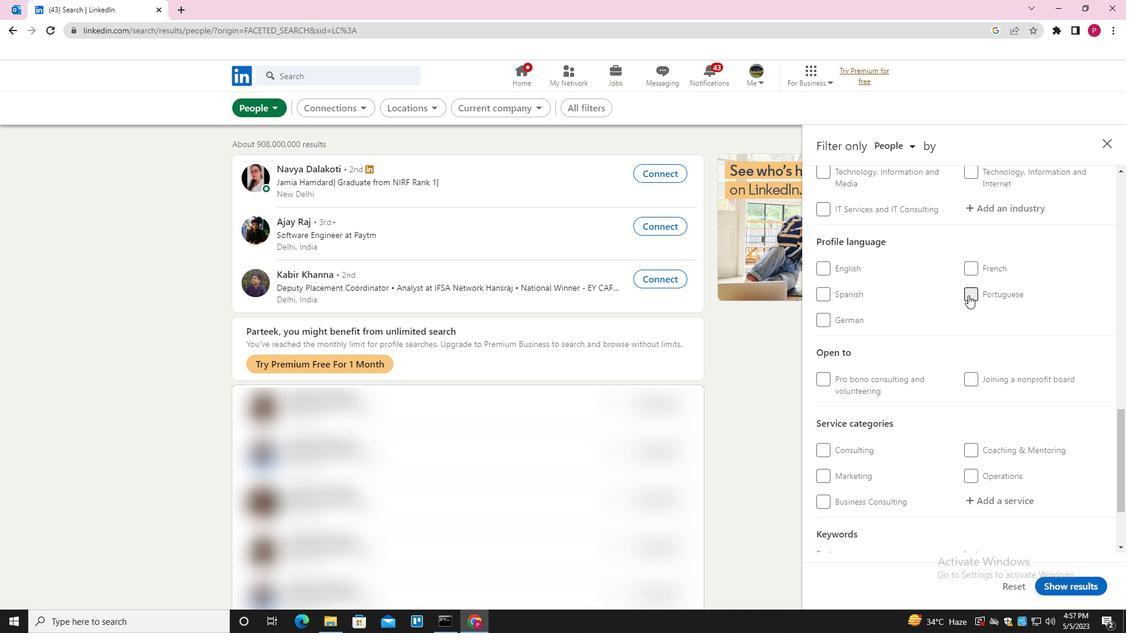 
Action: Mouse scrolled (878, 367) with delta (0, 0)
Screenshot: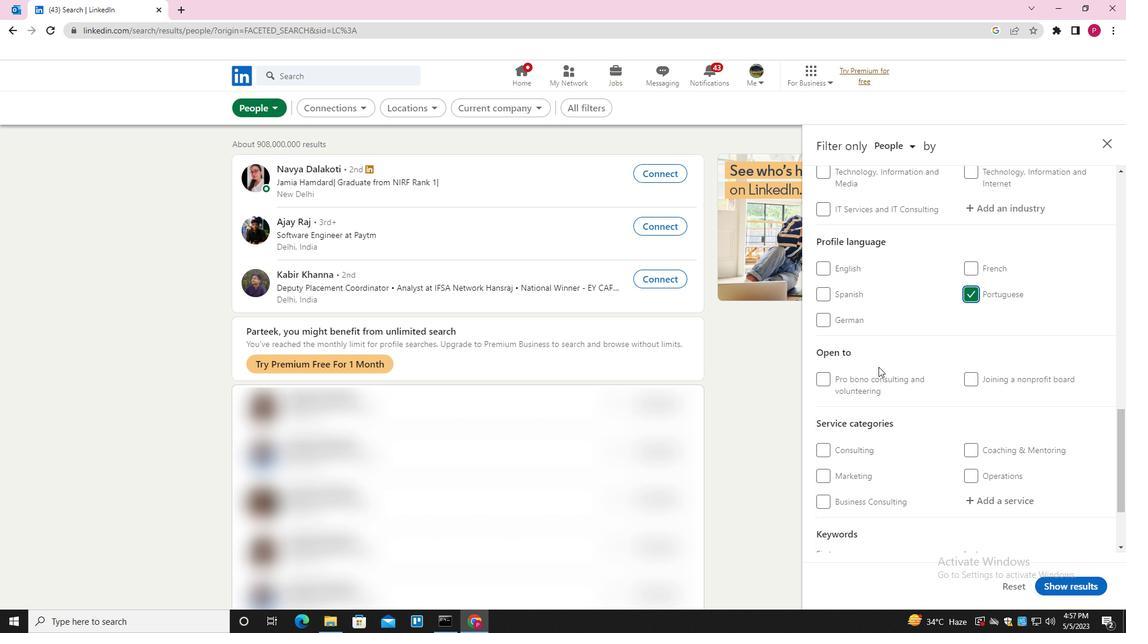 
Action: Mouse scrolled (878, 367) with delta (0, 0)
Screenshot: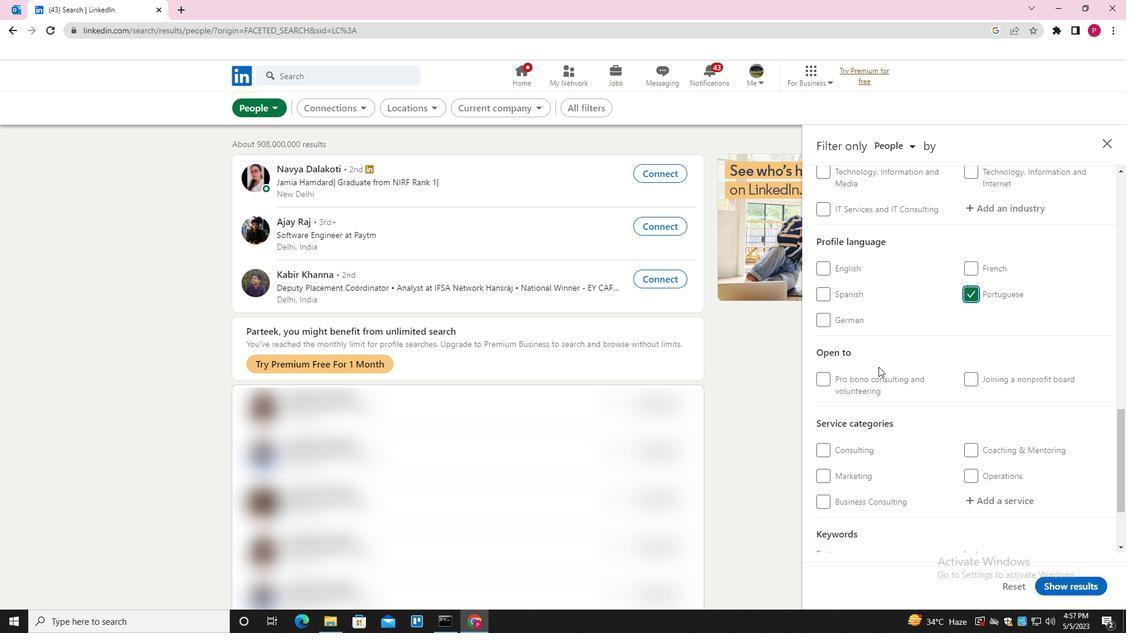
Action: Mouse scrolled (878, 367) with delta (0, 0)
Screenshot: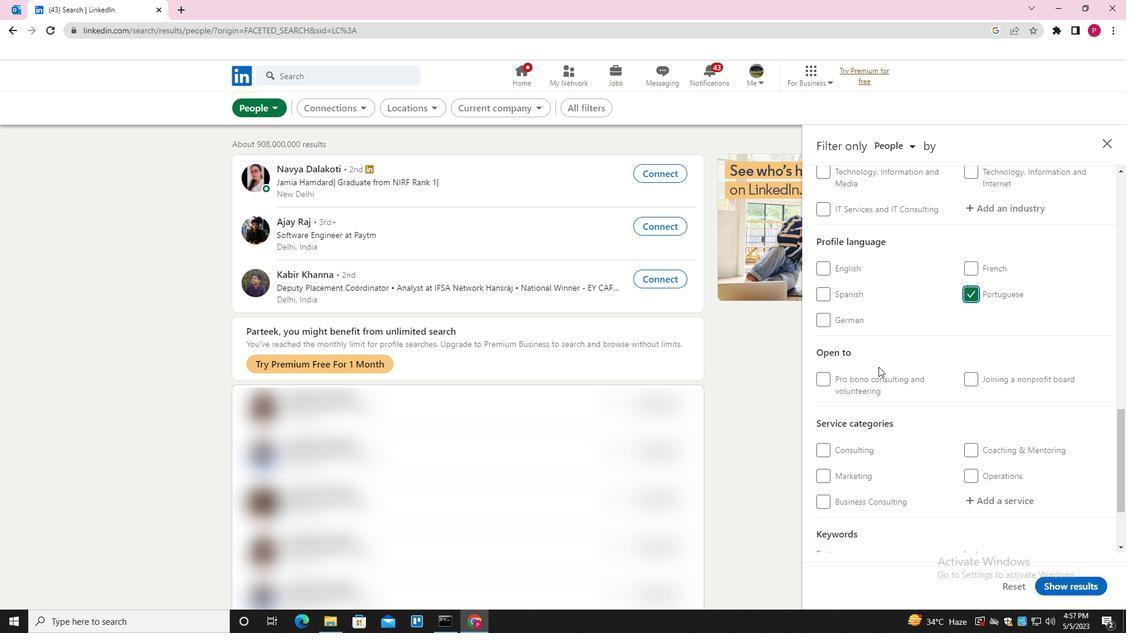 
Action: Mouse scrolled (878, 367) with delta (0, 0)
Screenshot: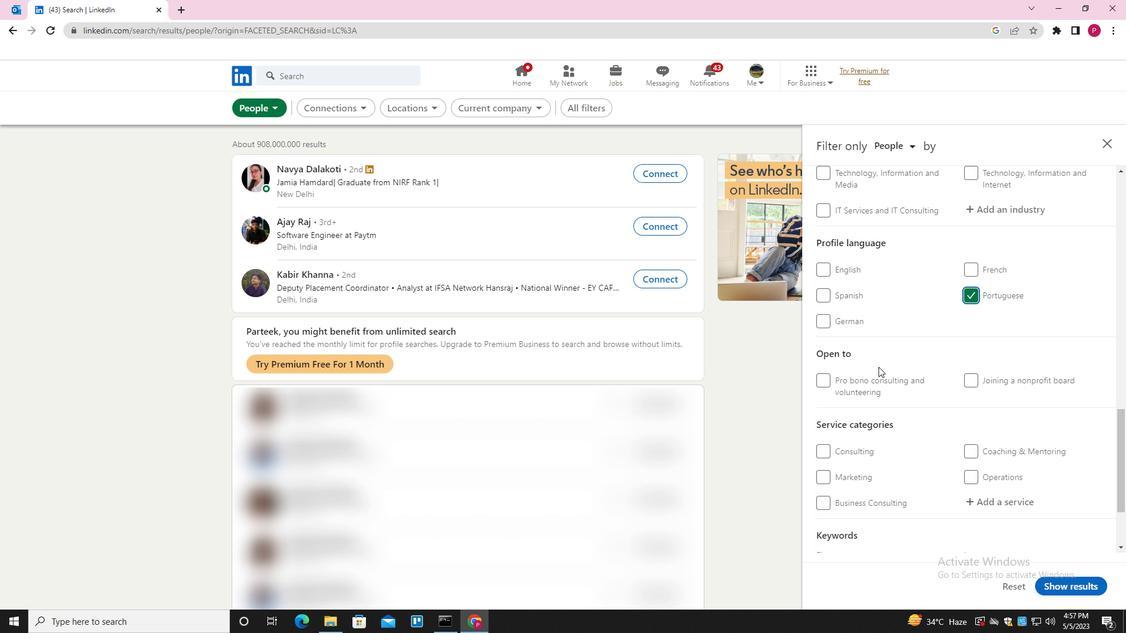 
Action: Mouse moved to (927, 383)
Screenshot: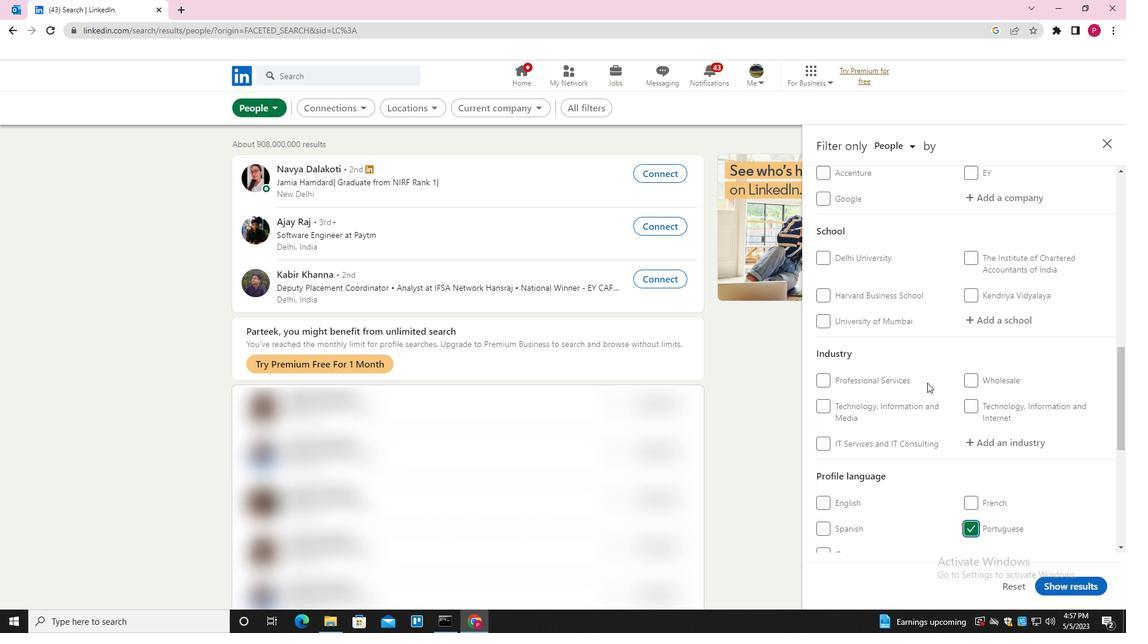 
Action: Mouse scrolled (927, 383) with delta (0, 0)
Screenshot: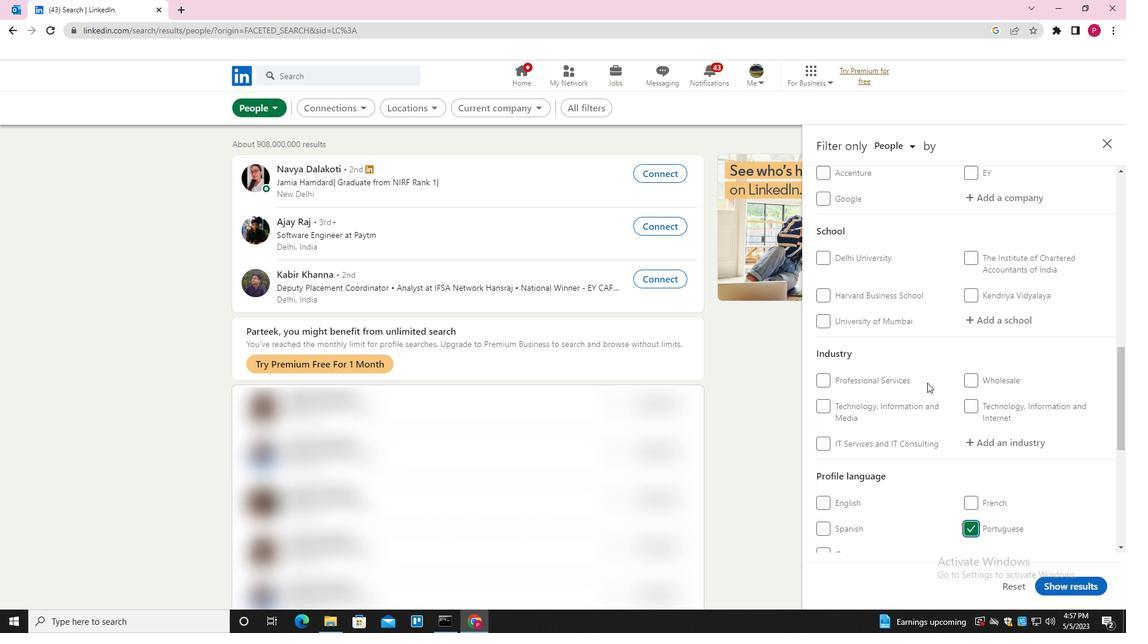 
Action: Mouse scrolled (927, 383) with delta (0, 0)
Screenshot: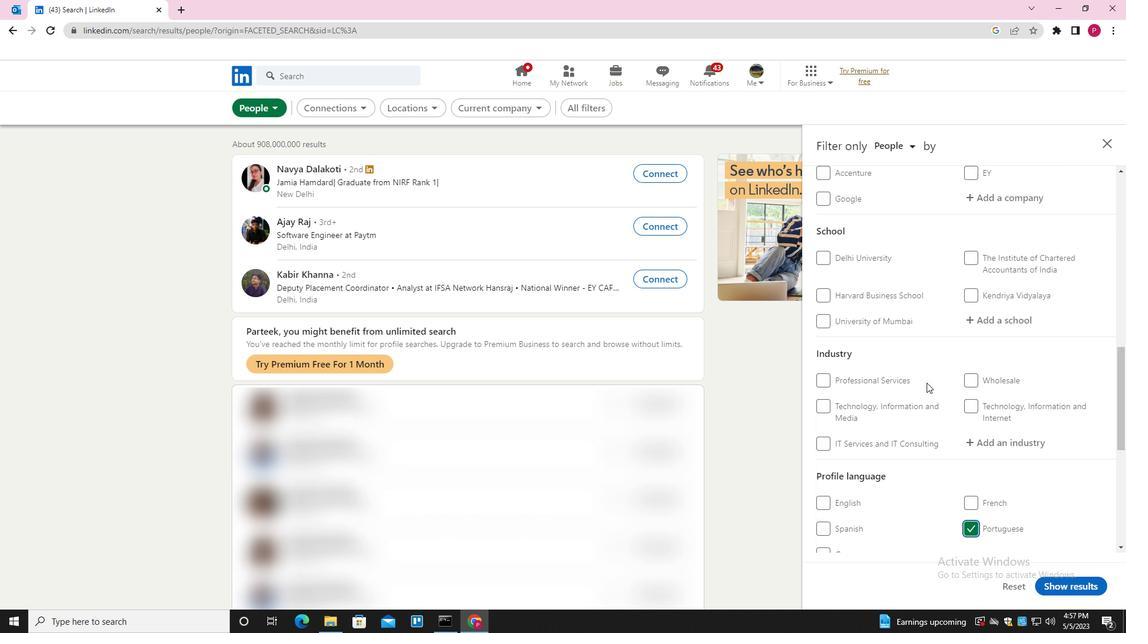 
Action: Mouse scrolled (927, 383) with delta (0, 0)
Screenshot: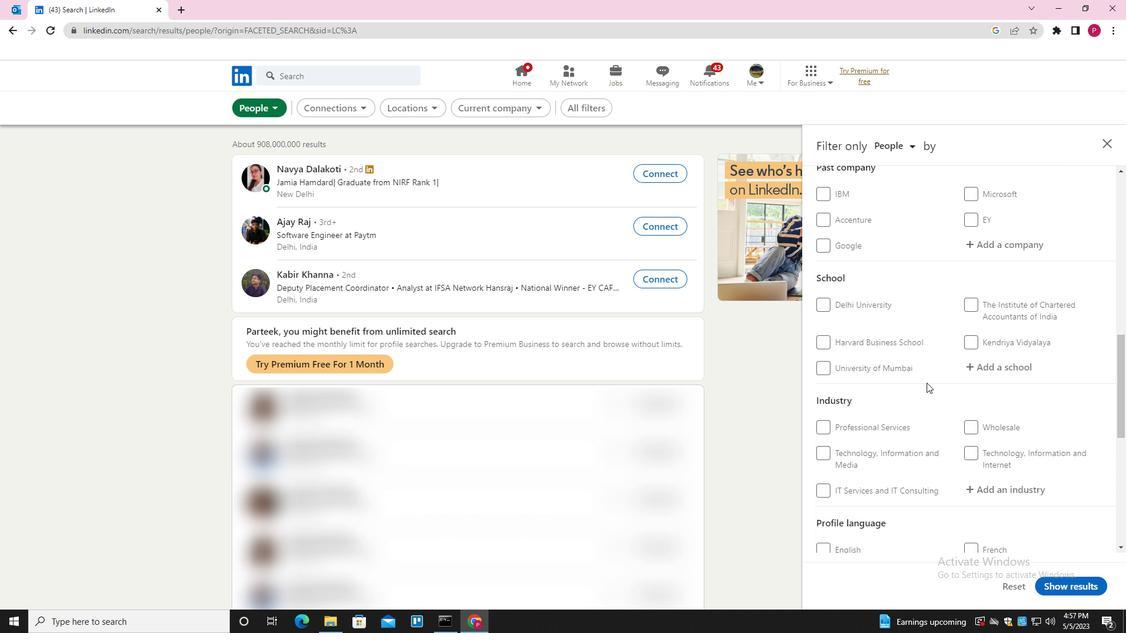 
Action: Mouse scrolled (927, 383) with delta (0, 0)
Screenshot: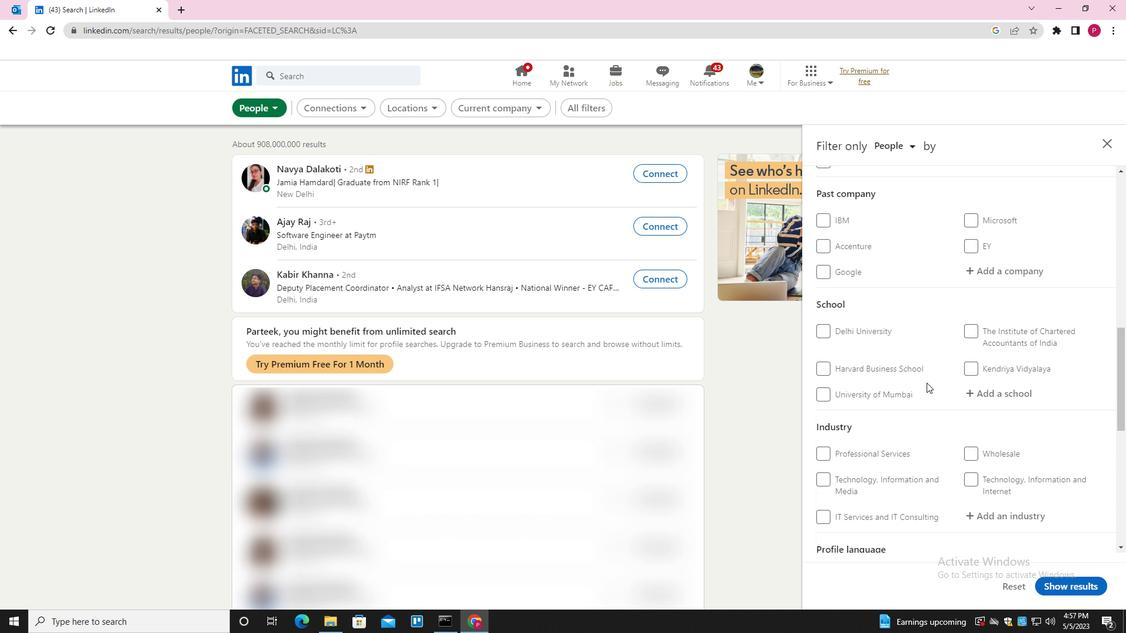
Action: Mouse moved to (976, 322)
Screenshot: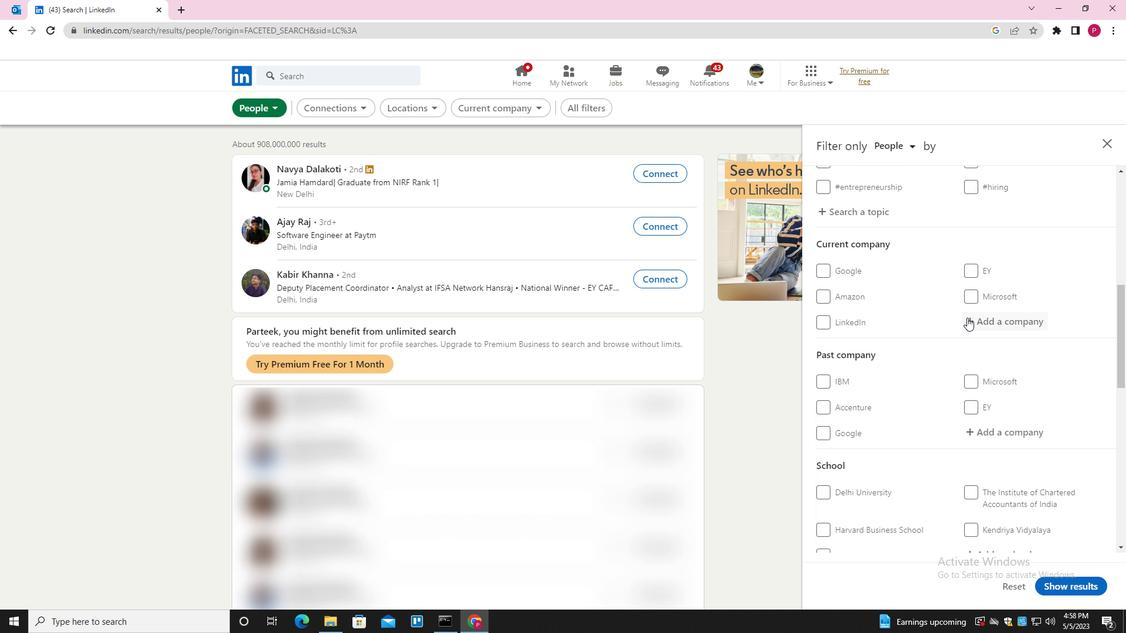 
Action: Mouse pressed left at (976, 322)
Screenshot: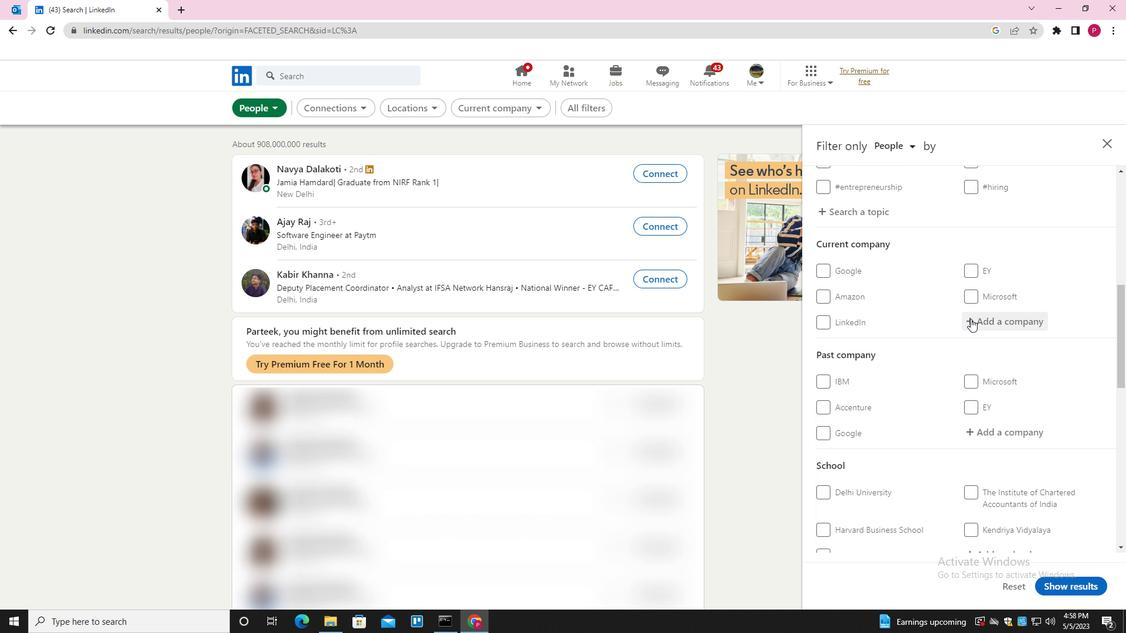 
Action: Mouse moved to (962, 313)
Screenshot: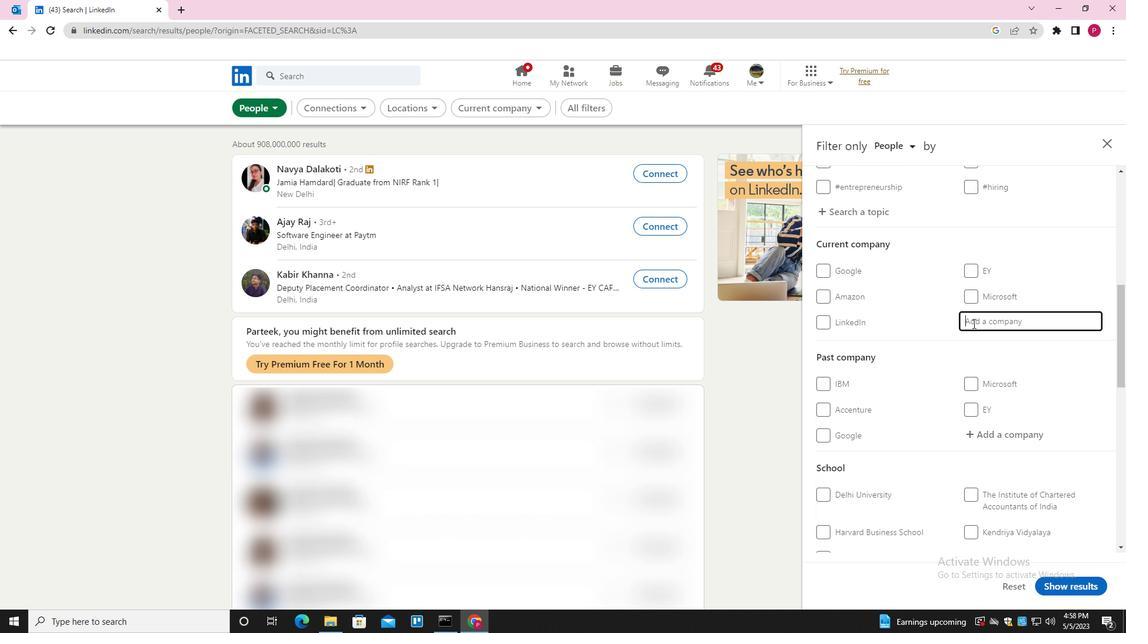 
Action: Key pressed <Key.shift><Key.shift><Key.shift><Key.shift><Key.shift><Key.shift>CYRIL<Key.space><Key.shift><Key.shift>AMARCHAND<Key.space><Key.shift>MANGALDAS<Key.down><Key.enter>
Screenshot: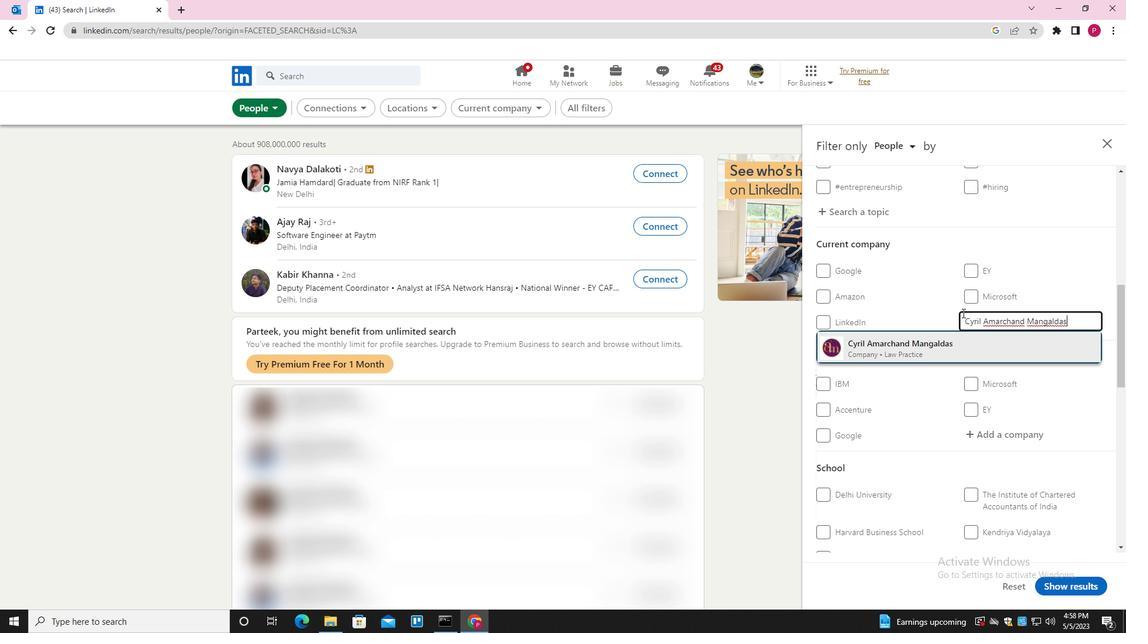 
Action: Mouse moved to (951, 325)
Screenshot: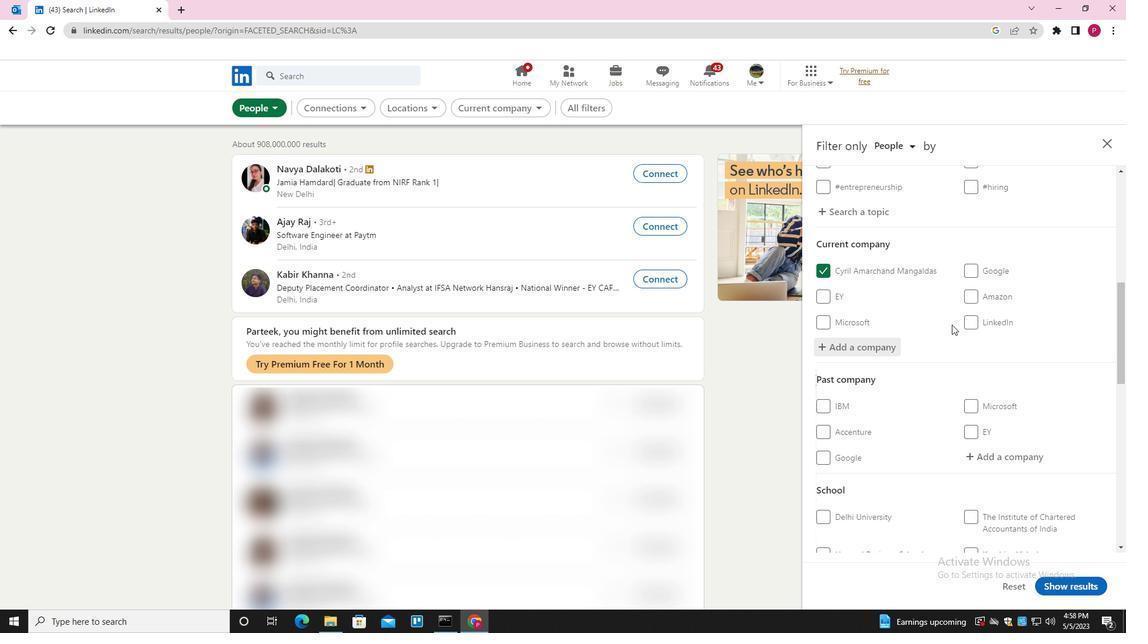 
Action: Mouse scrolled (951, 325) with delta (0, 0)
Screenshot: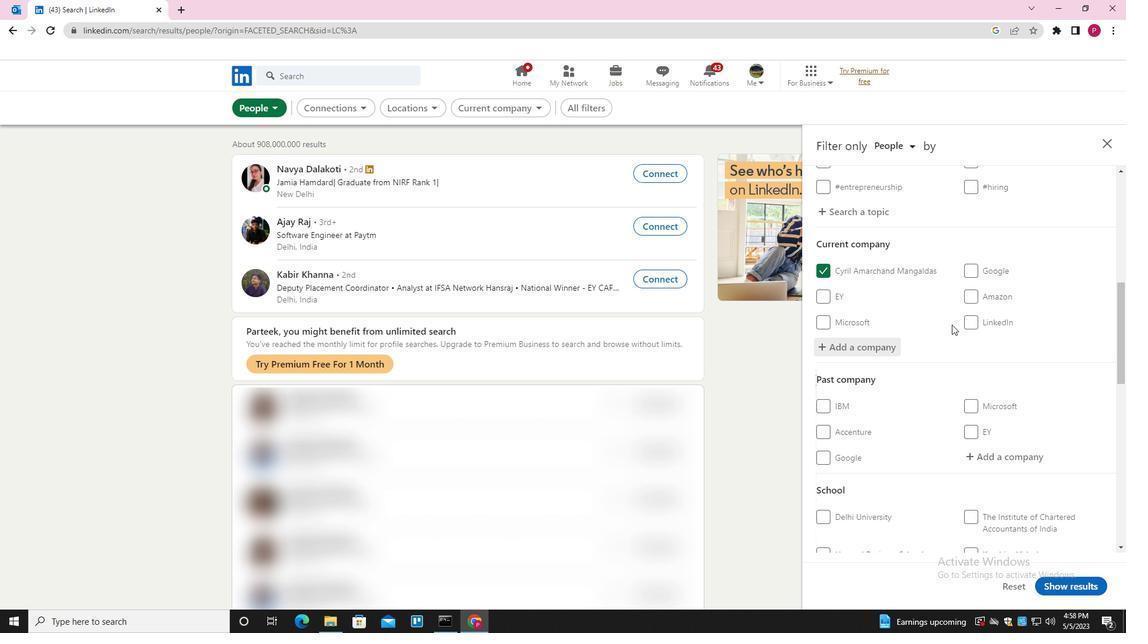 
Action: Mouse scrolled (951, 325) with delta (0, 0)
Screenshot: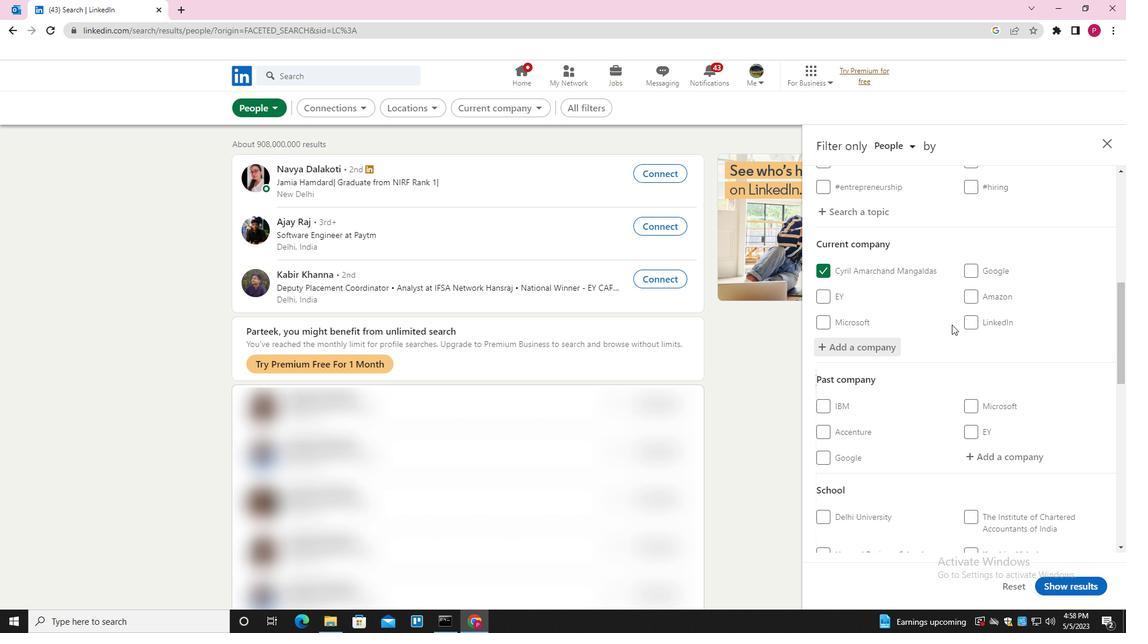 
Action: Mouse moved to (935, 361)
Screenshot: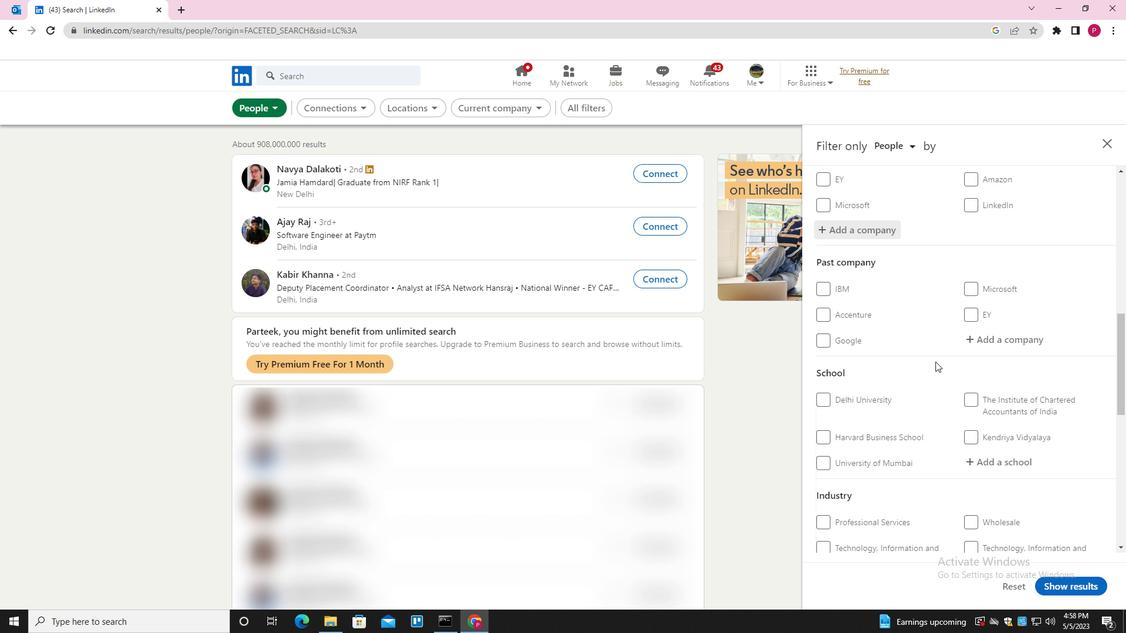 
Action: Mouse scrolled (935, 360) with delta (0, 0)
Screenshot: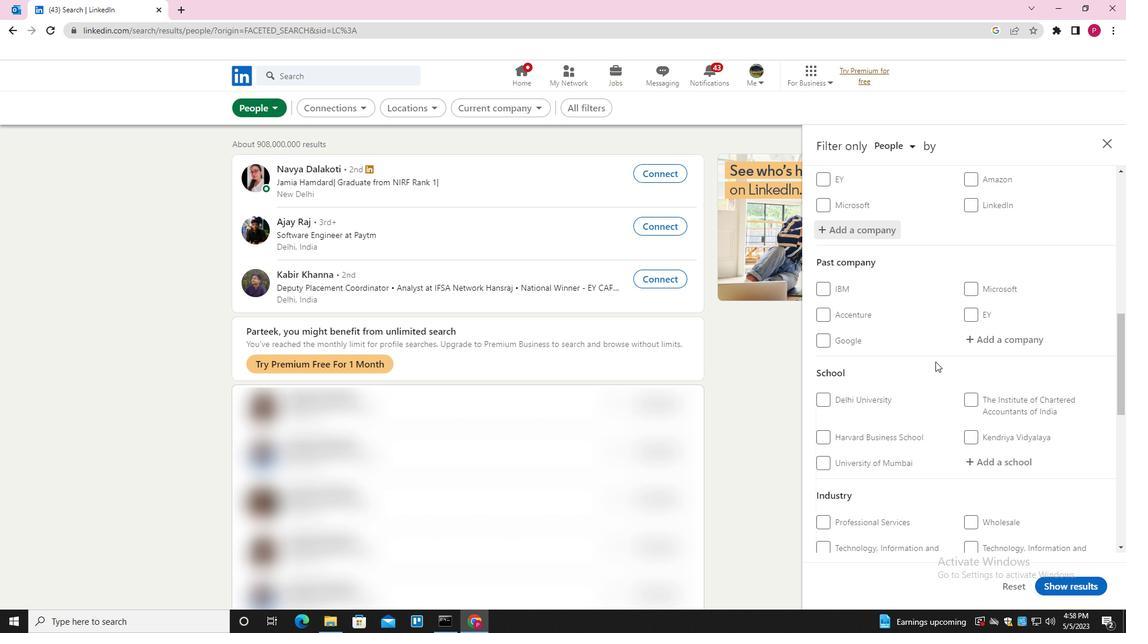 
Action: Mouse scrolled (935, 360) with delta (0, 0)
Screenshot: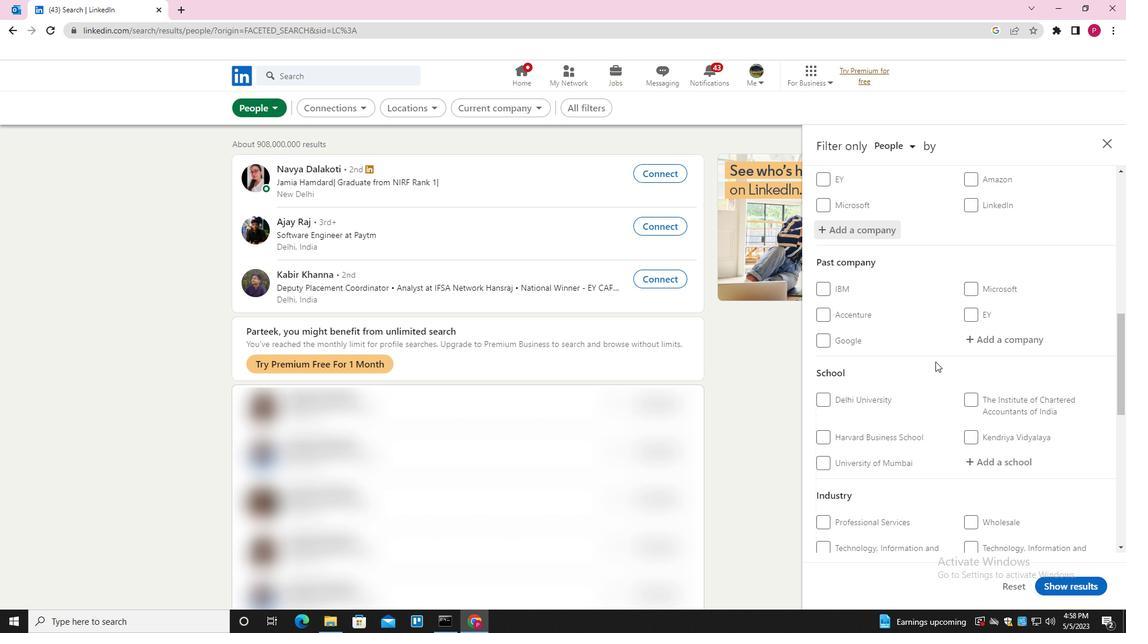 
Action: Mouse moved to (987, 350)
Screenshot: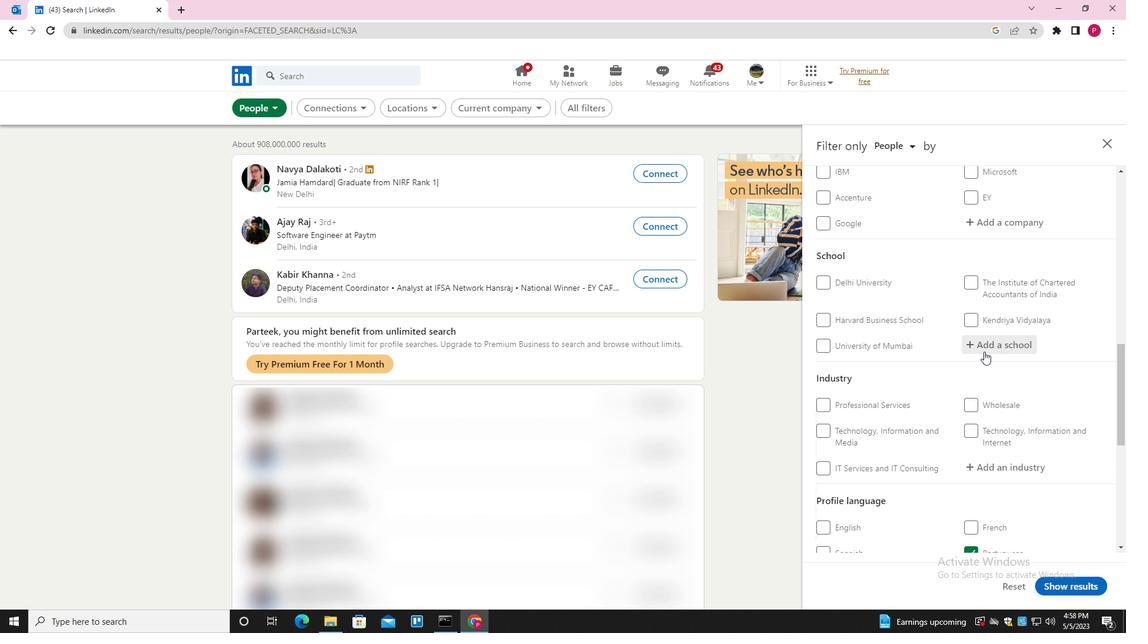 
Action: Mouse pressed left at (987, 350)
Screenshot: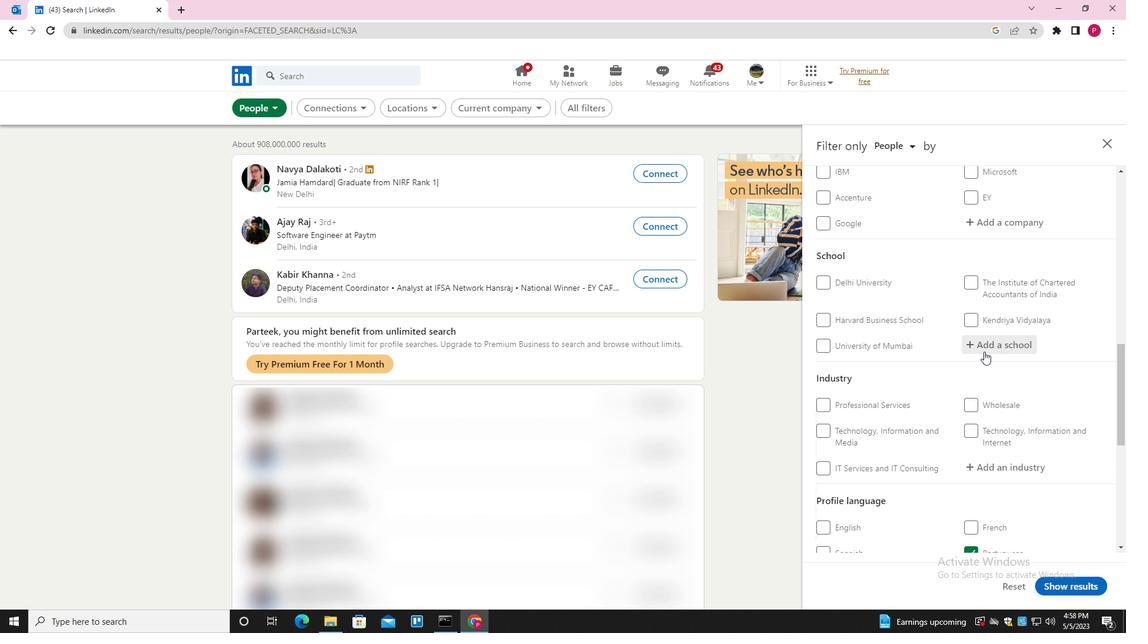 
Action: Mouse moved to (987, 350)
Screenshot: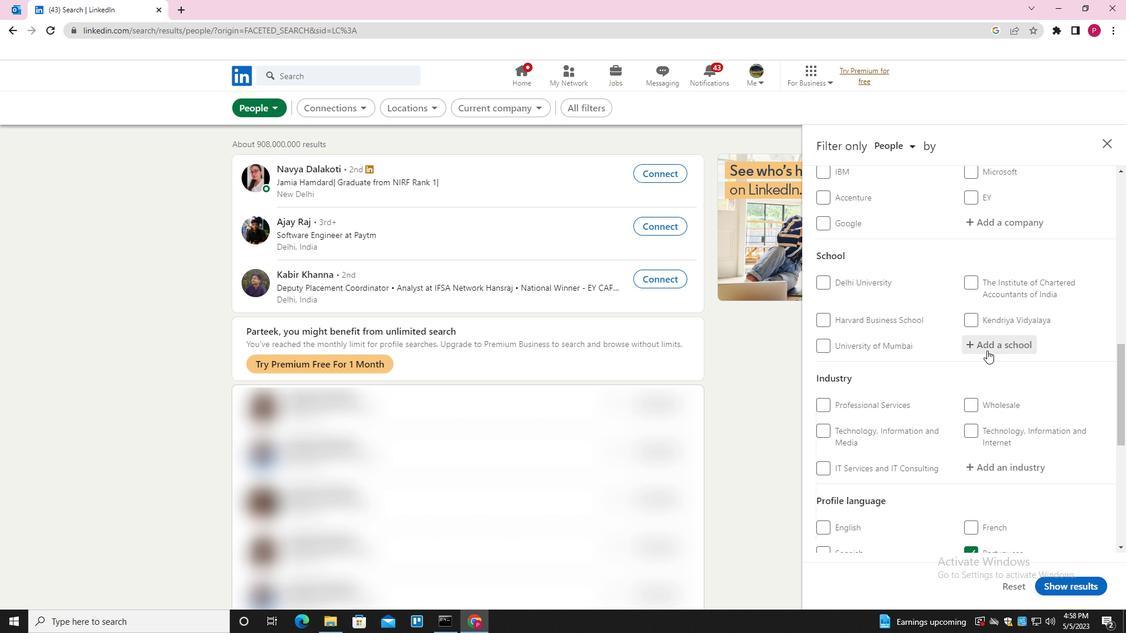
Action: Key pressed <Key.shift>G.H<Key.space><Key.backspace><Key.backspace><Key.shift><Key.shift><Key.shift><Key.shift><Key.shift><Key.shift>H<Key.space><Key.shift><Key.shift><Key.shift><Key.shift><Key.shift><Key.shift><Key.shift><Key.shift><Key.shift><Key.shift><Key.shift><Key.shift><Key.shift><Key.shift><Key.shift><Key.shift><Key.shift><Key.shift><Key.shift><Key.shift><Key.shift><Key.shift><Key.shift><Key.shift><Key.shift><Key.shift><Key.shift>RAISONI<Key.space><Key.shift>COLLEFE<Key.space><Key.backspace><Key.backspace><Key.backspace>GE<Key.space><Key.down><Key.enter>
Screenshot: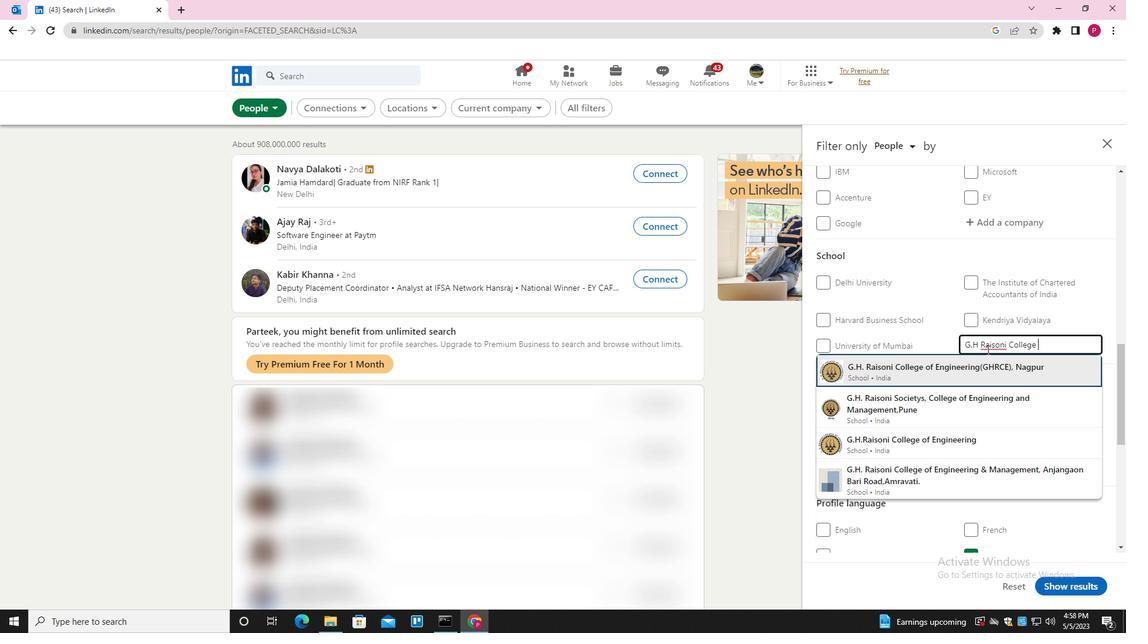 
Action: Mouse moved to (977, 331)
Screenshot: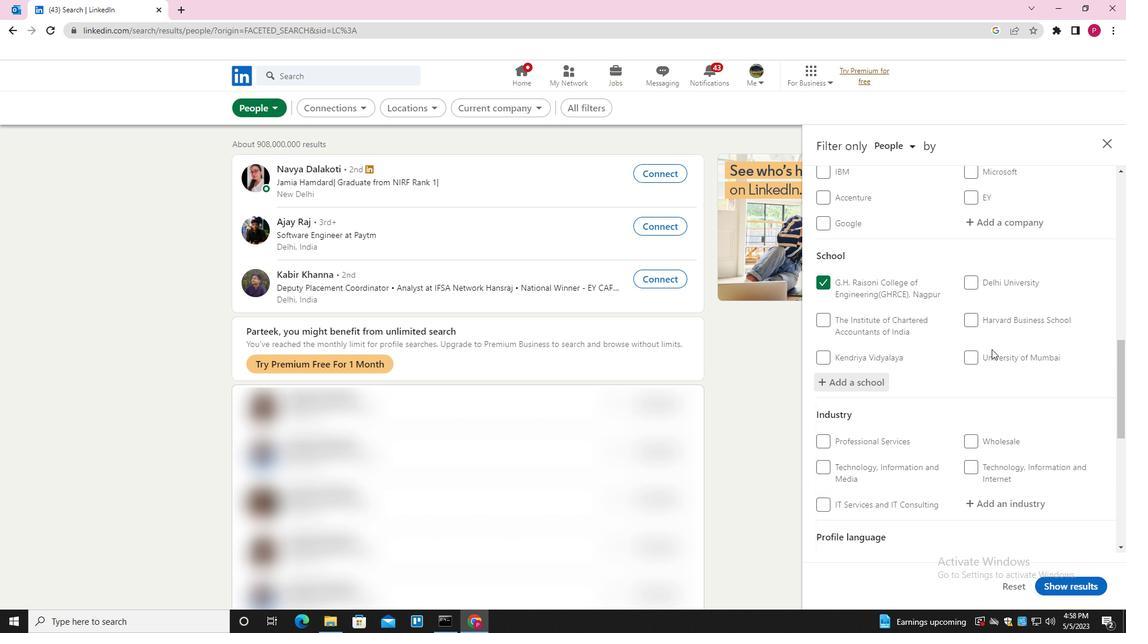 
Action: Mouse scrolled (977, 330) with delta (0, 0)
Screenshot: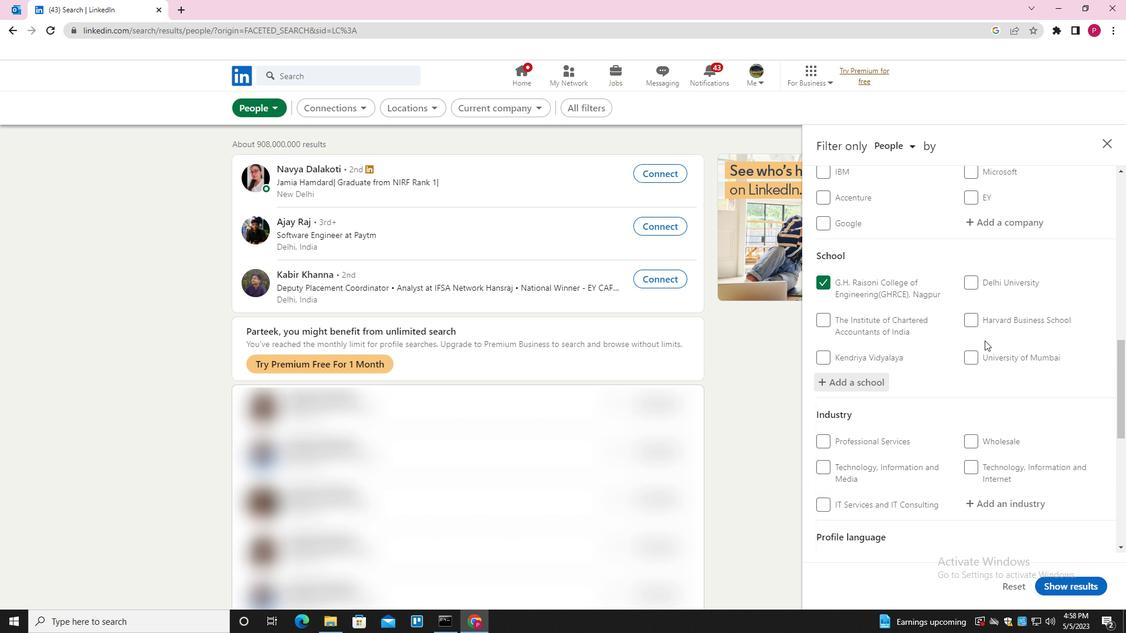 
Action: Mouse scrolled (977, 330) with delta (0, 0)
Screenshot: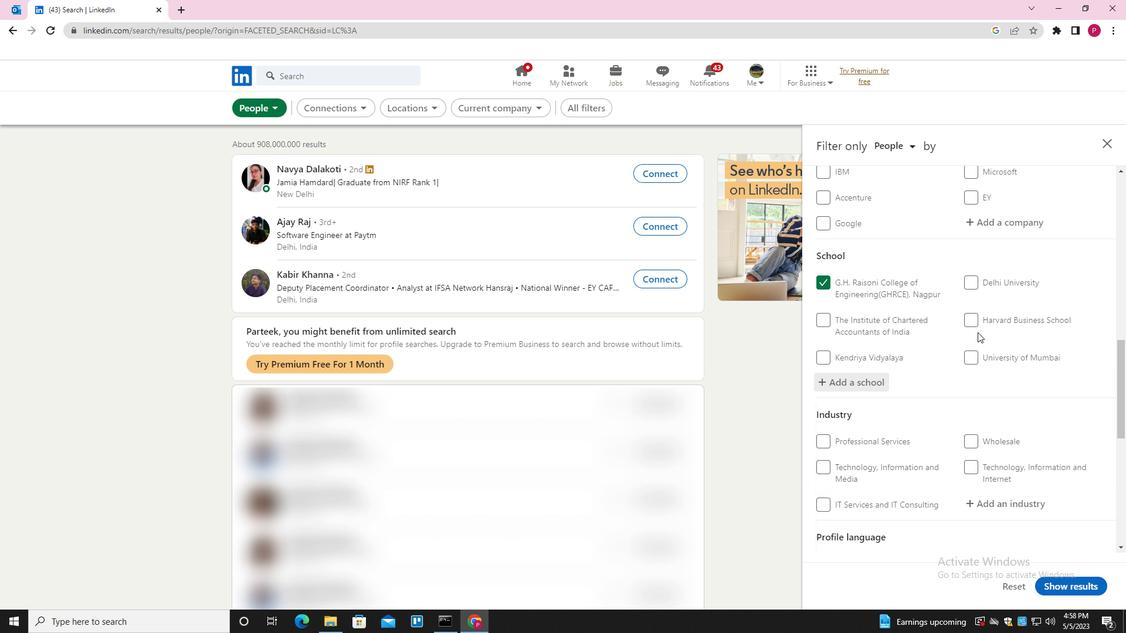 
Action: Mouse moved to (975, 327)
Screenshot: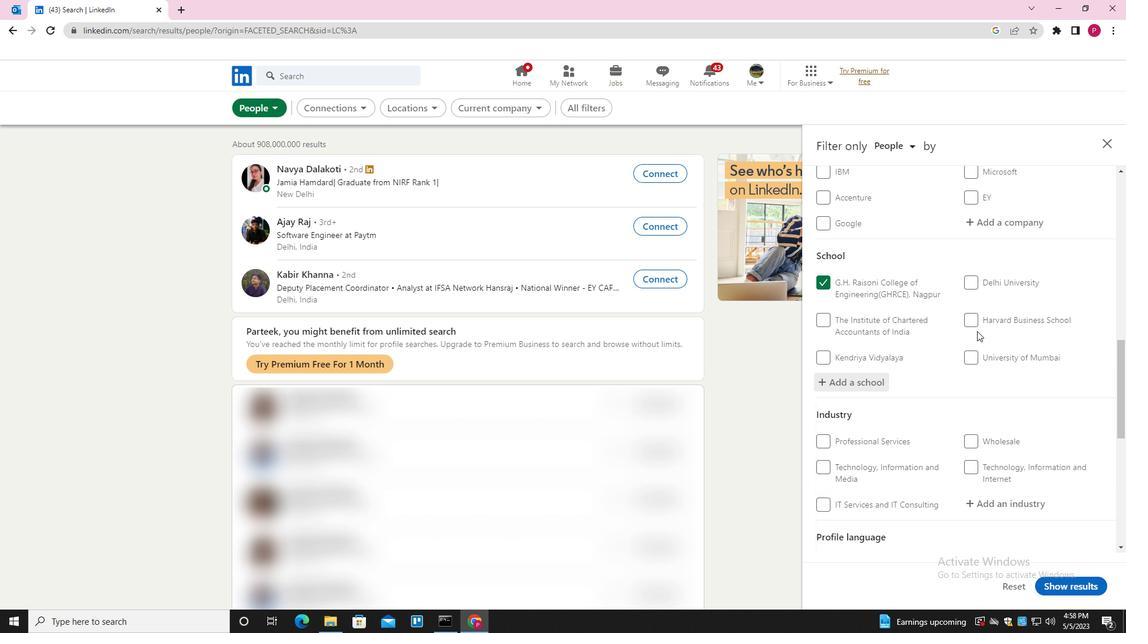 
Action: Mouse scrolled (975, 326) with delta (0, 0)
Screenshot: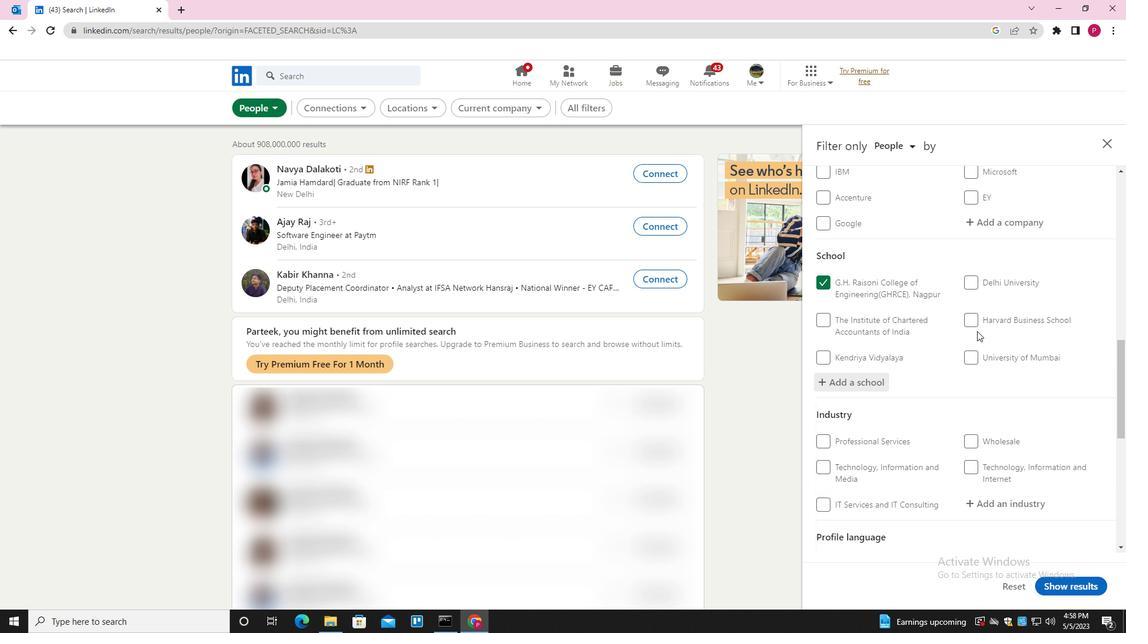 
Action: Mouse moved to (968, 322)
Screenshot: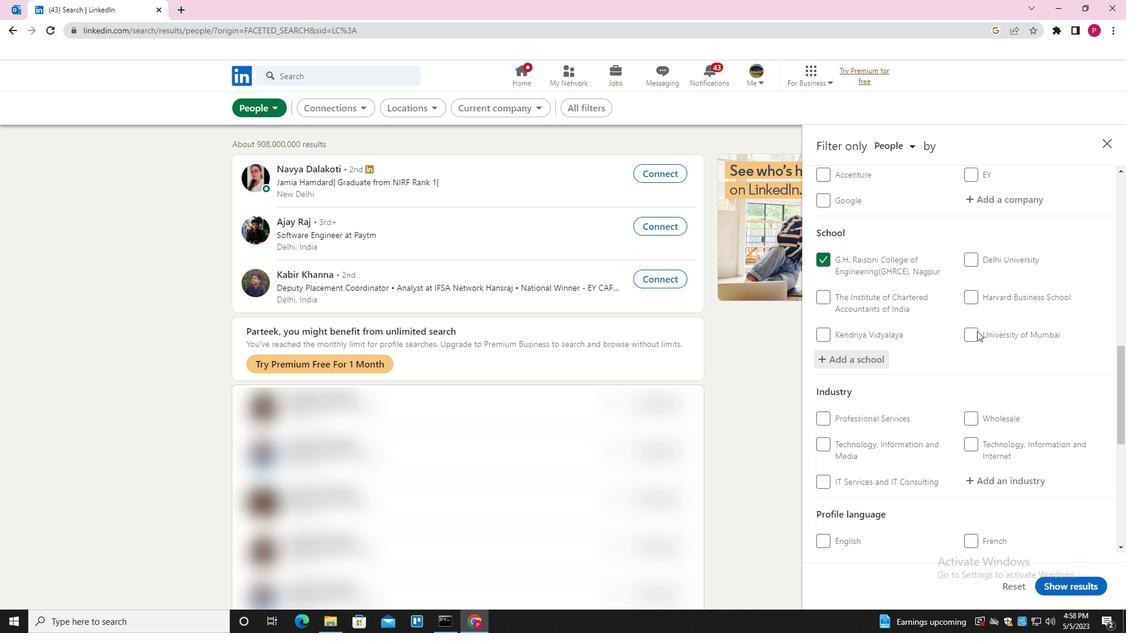 
Action: Mouse scrolled (968, 322) with delta (0, 0)
Screenshot: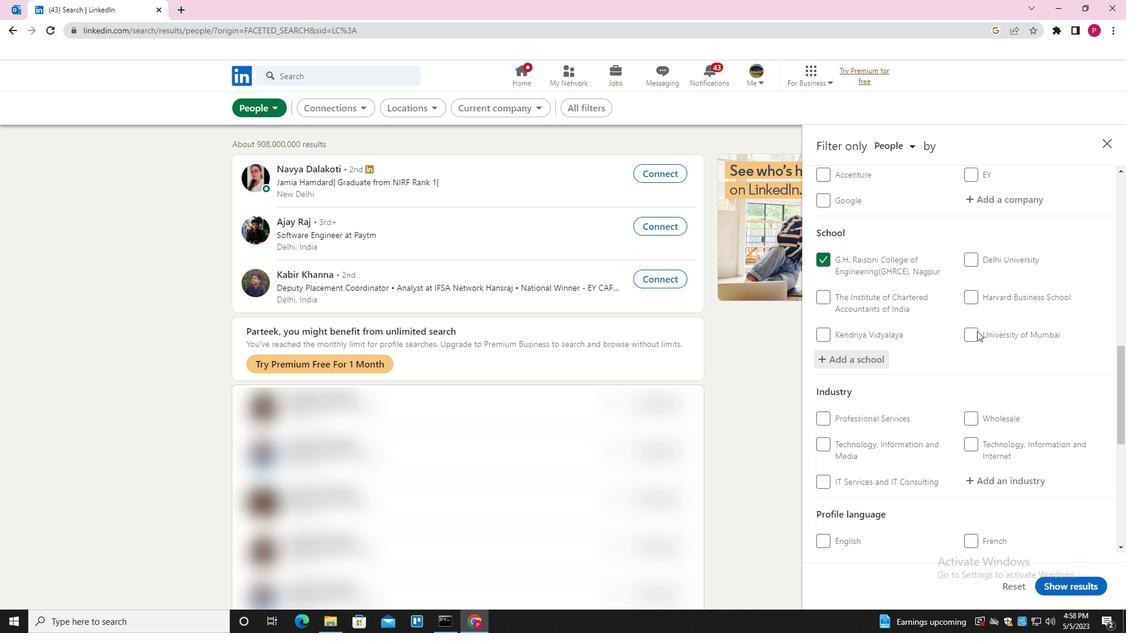 
Action: Mouse moved to (995, 270)
Screenshot: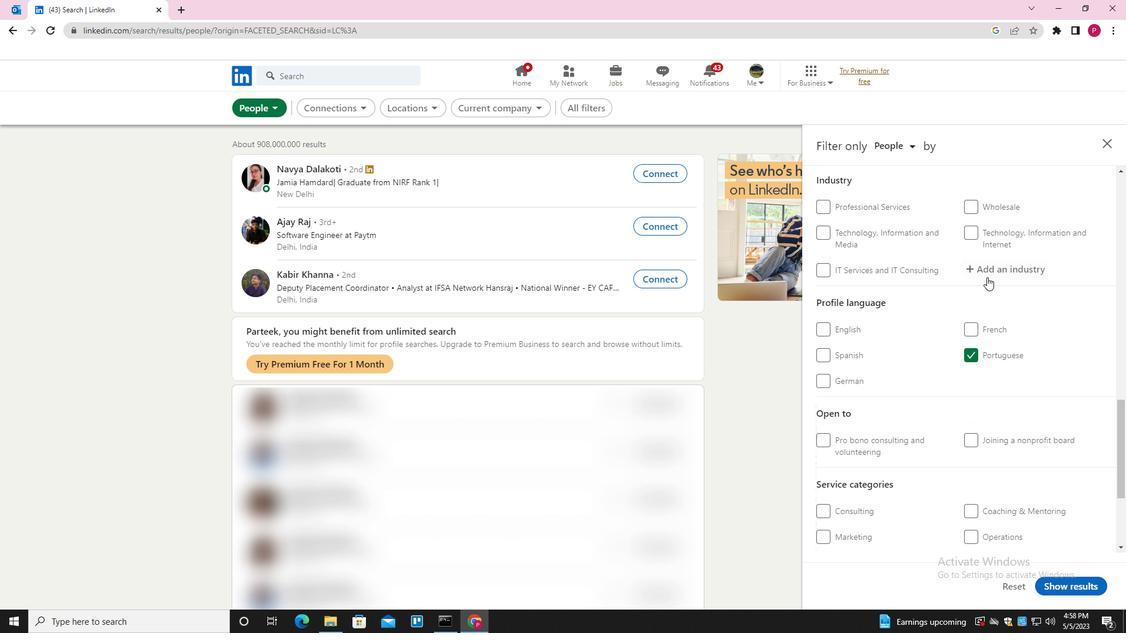 
Action: Mouse pressed left at (995, 270)
Screenshot: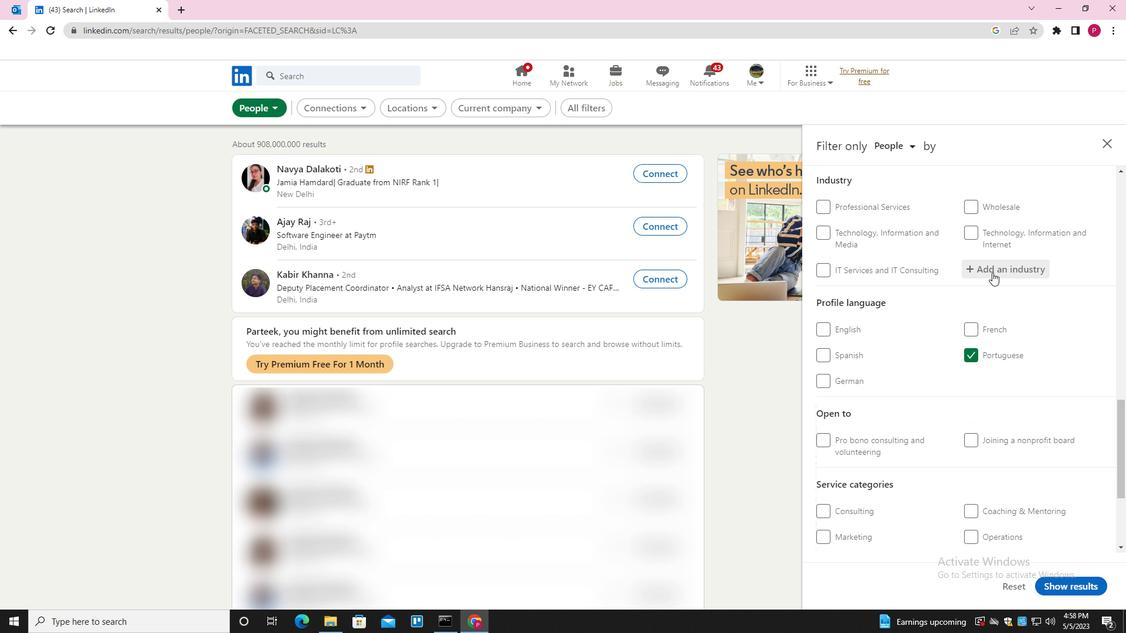 
Action: Key pressed <Key.shift><Key.shift><Key.shift><Key.shift><Key.shift><Key.shift><Key.shift><Key.shift><Key.shift><Key.shift><Key.shift>RETAIL<Key.space><Key.shift><Key.shift><Key.shift><Key.shift><Key.shift>APPLIANCES<Key.space><Key.down><Key.enter>
Screenshot: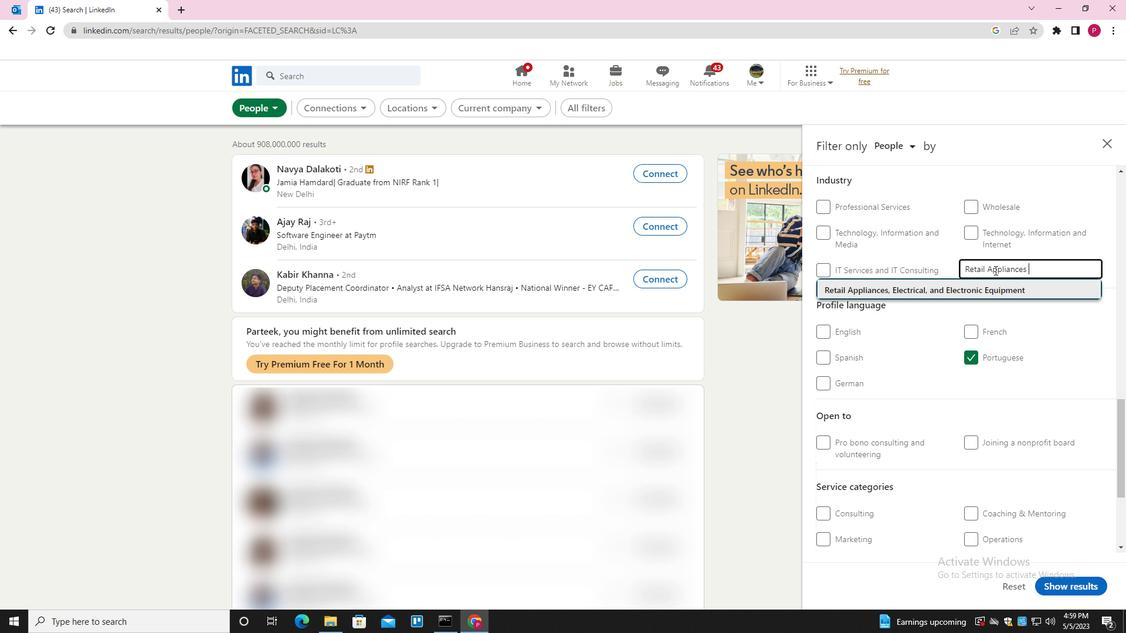 
Action: Mouse moved to (992, 286)
Screenshot: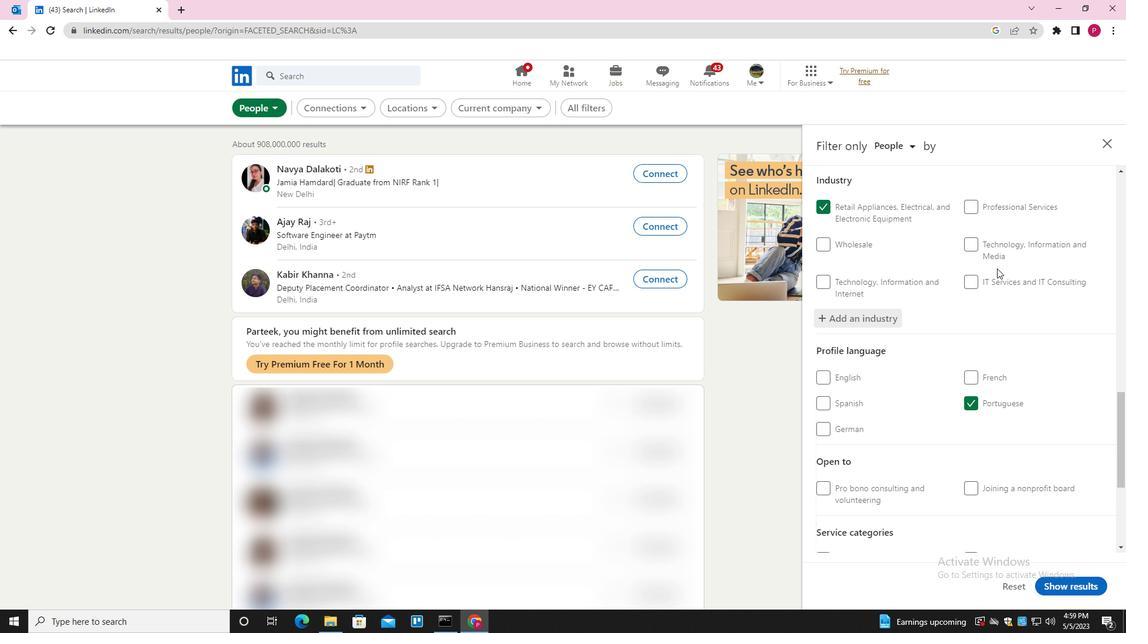 
Action: Mouse scrolled (992, 286) with delta (0, 0)
Screenshot: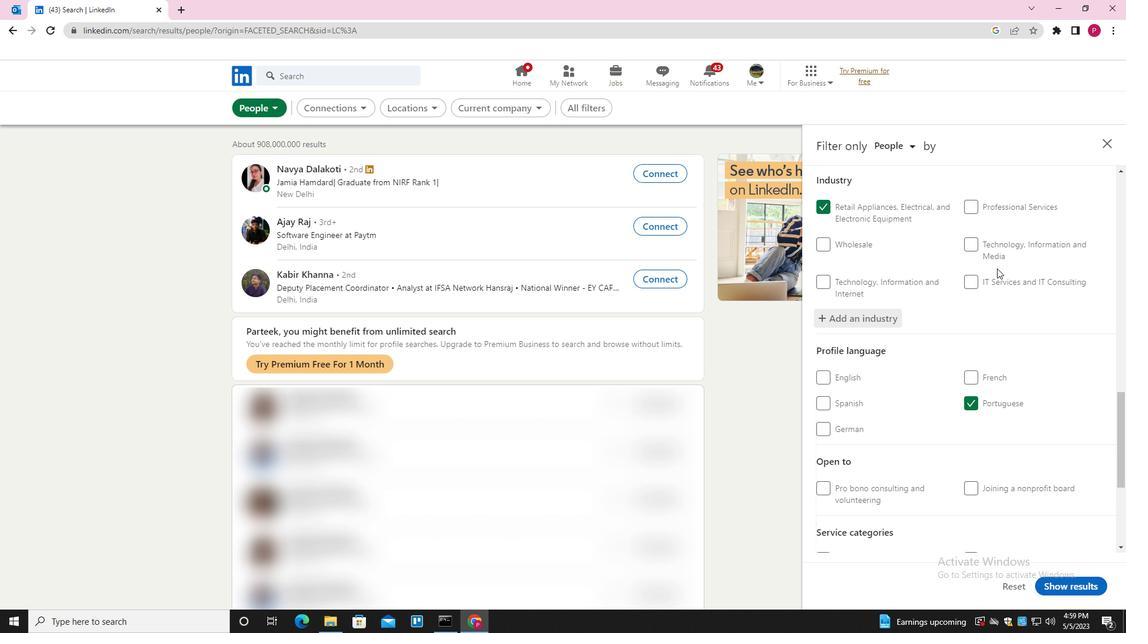 
Action: Mouse scrolled (992, 286) with delta (0, 0)
Screenshot: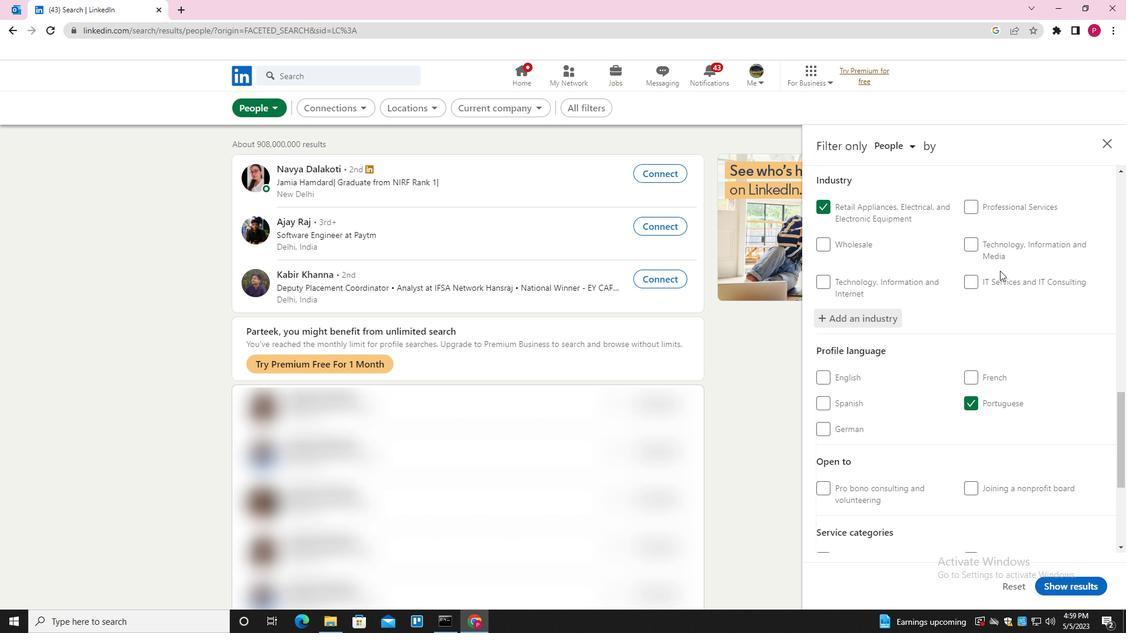 
Action: Mouse scrolled (992, 286) with delta (0, 0)
Screenshot: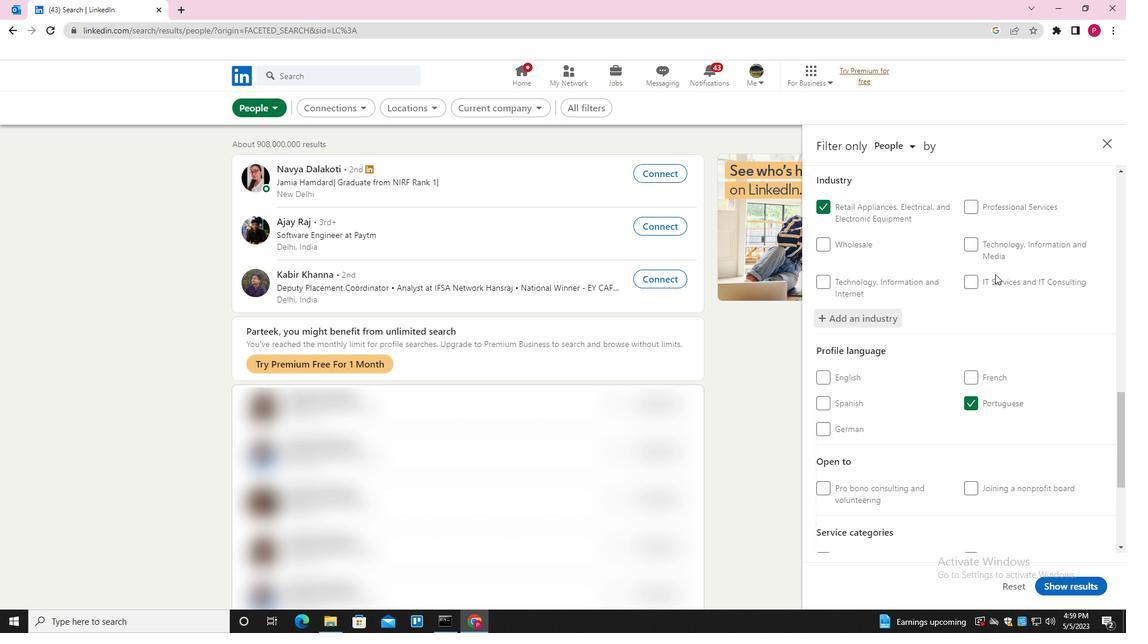 
Action: Mouse moved to (992, 289)
Screenshot: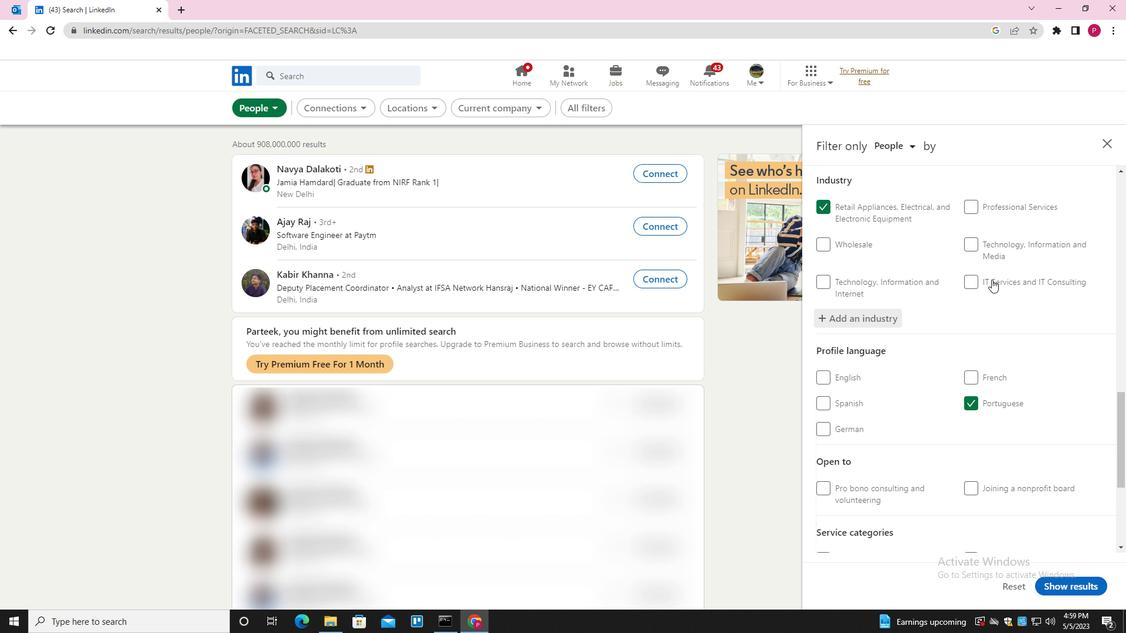 
Action: Mouse scrolled (992, 288) with delta (0, 0)
Screenshot: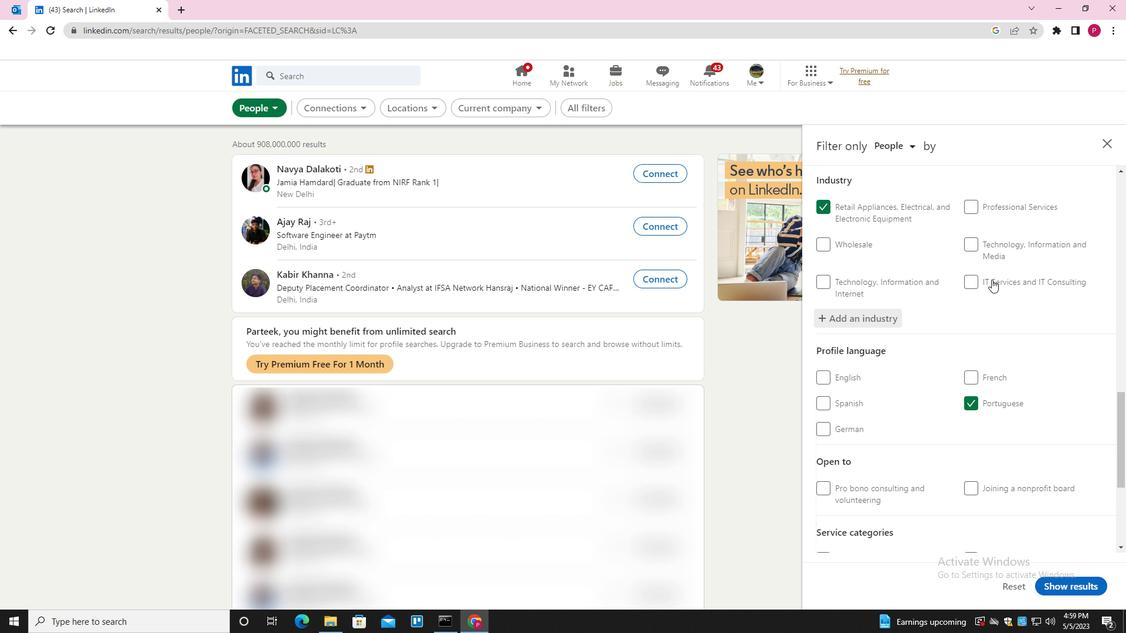 
Action: Mouse moved to (996, 386)
Screenshot: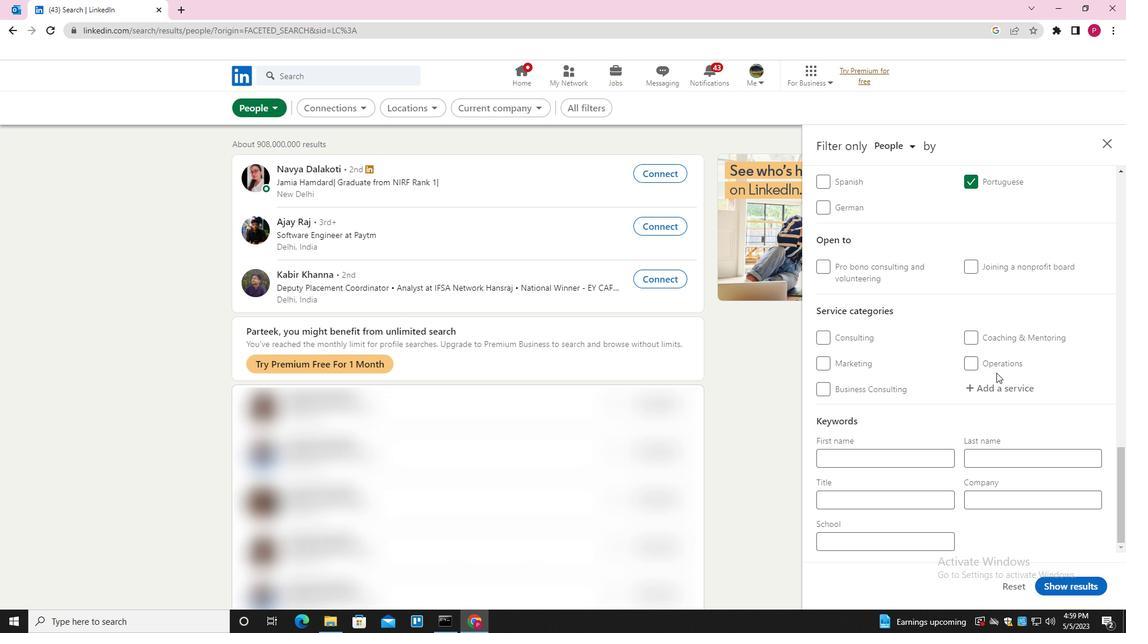 
Action: Mouse pressed left at (996, 386)
Screenshot: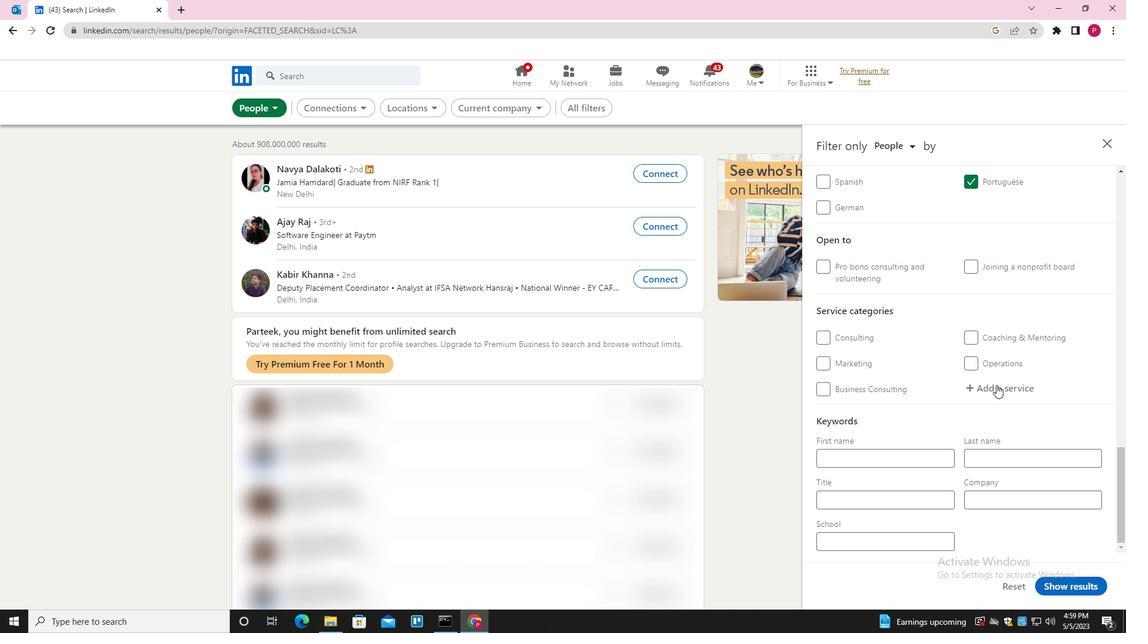 
Action: Key pressed <Key.shift>CORPORATE<Key.down><Key.enter>
Screenshot: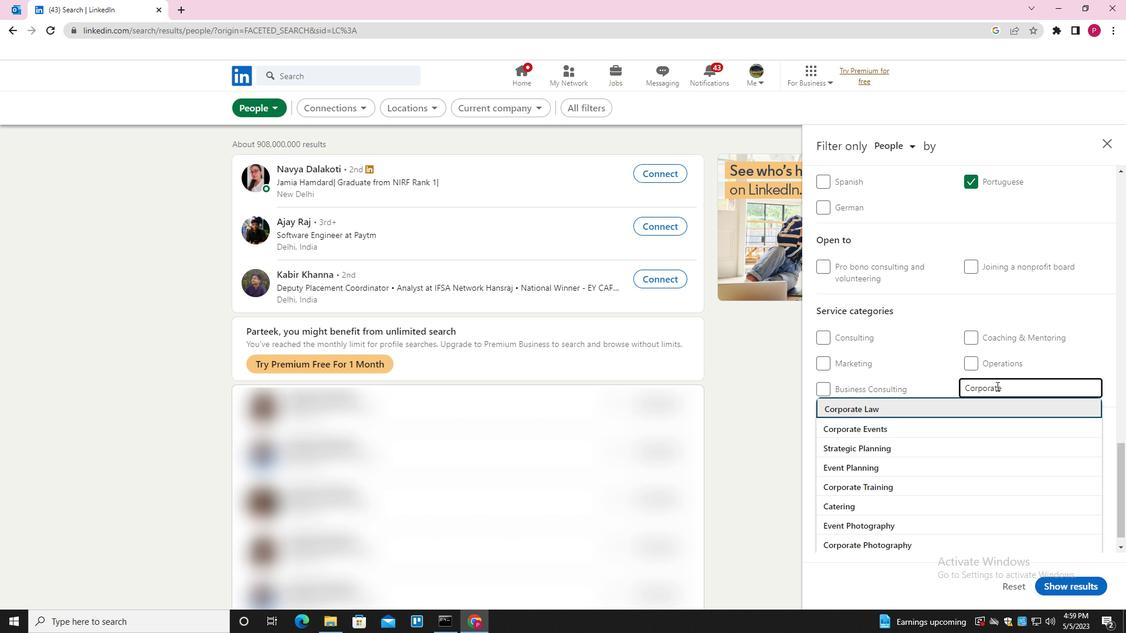 
Action: Mouse moved to (949, 391)
Screenshot: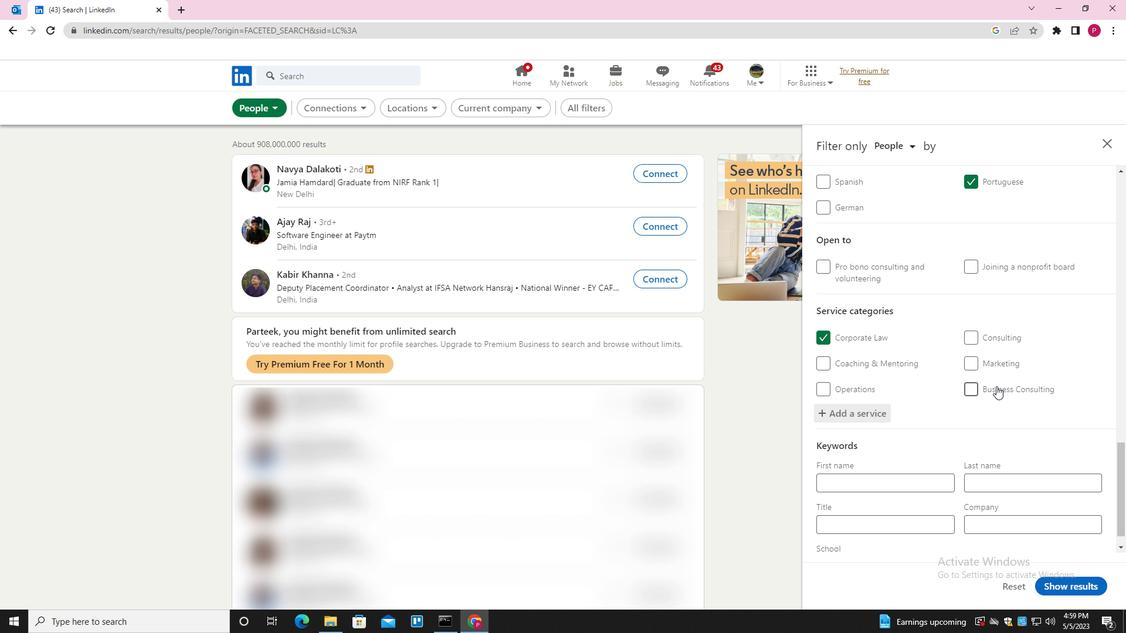 
Action: Mouse scrolled (949, 391) with delta (0, 0)
Screenshot: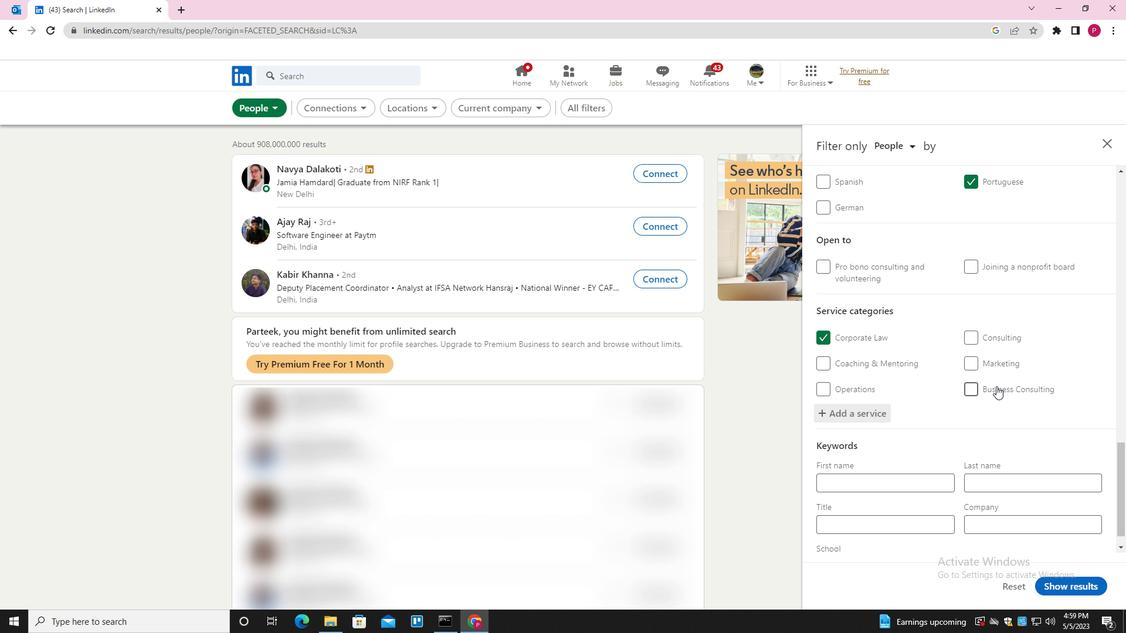 
Action: Mouse moved to (947, 393)
Screenshot: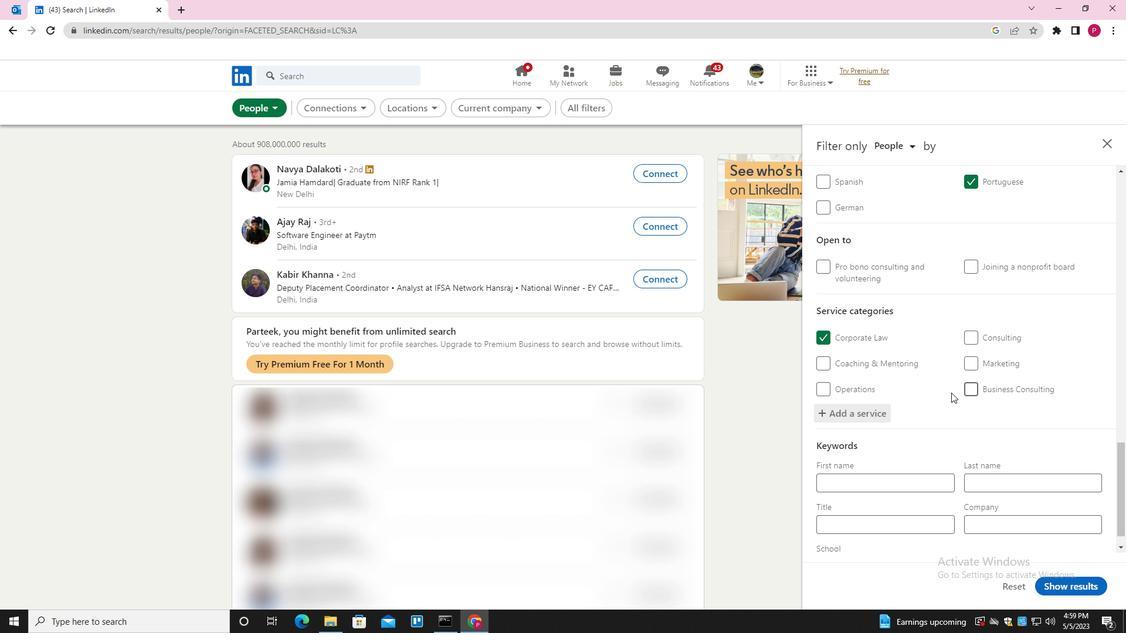 
Action: Mouse scrolled (947, 392) with delta (0, 0)
Screenshot: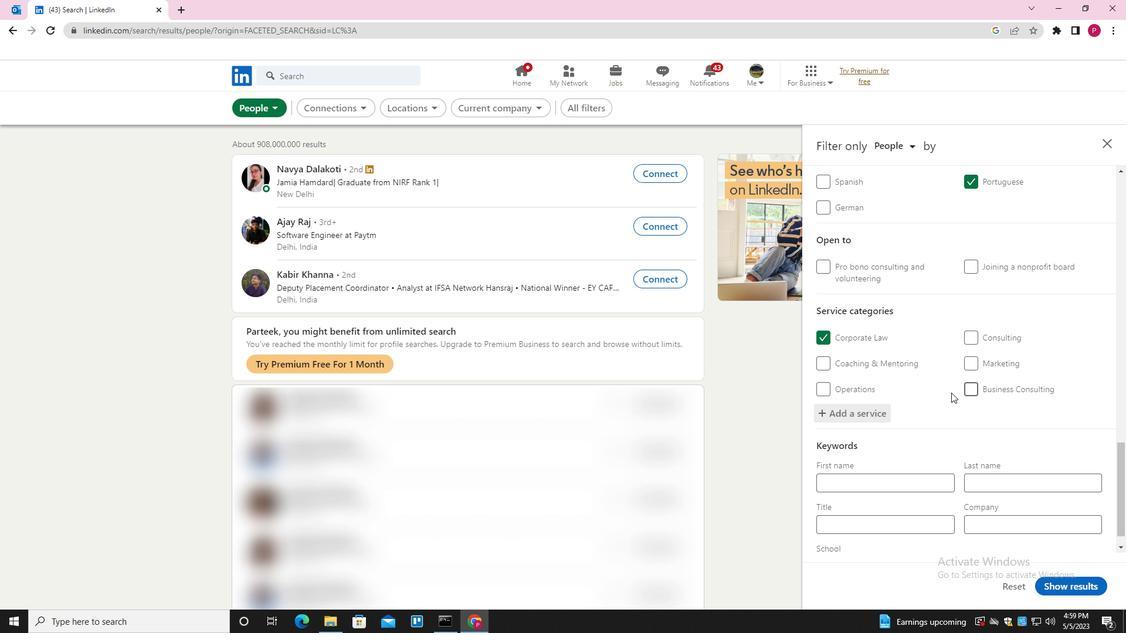 
Action: Mouse moved to (946, 394)
Screenshot: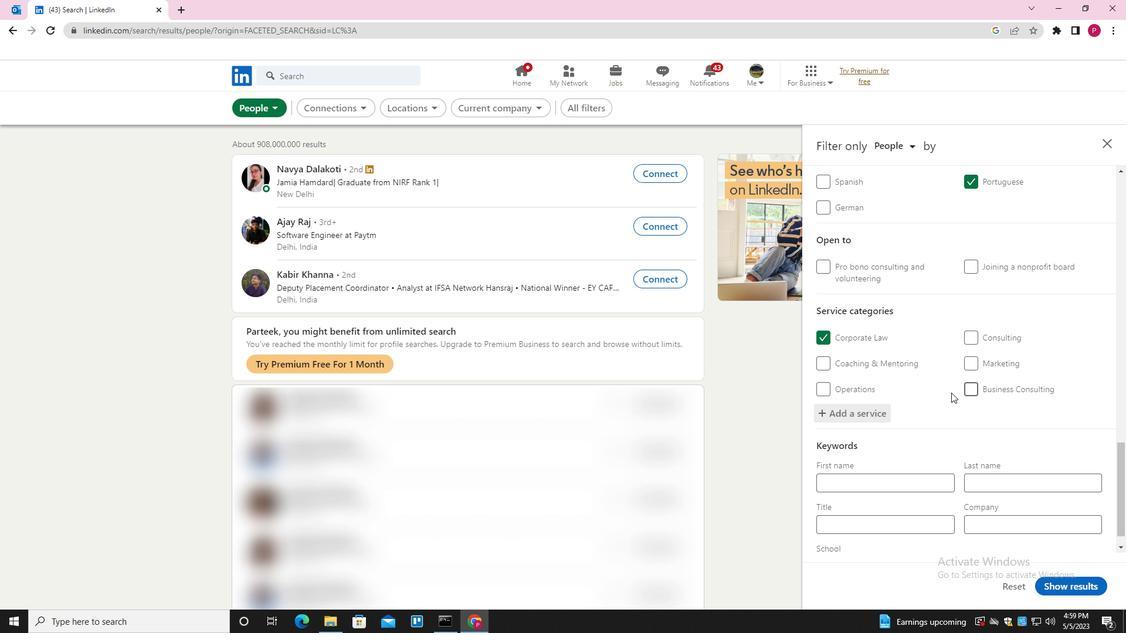 
Action: Mouse scrolled (946, 394) with delta (0, 0)
Screenshot: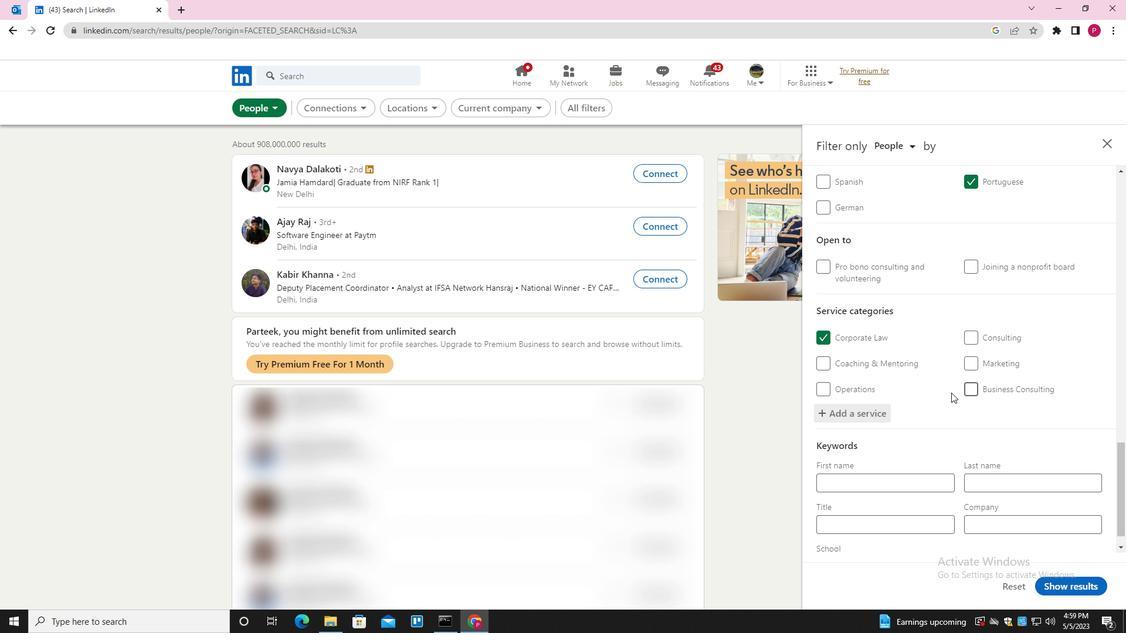 
Action: Mouse moved to (945, 396)
Screenshot: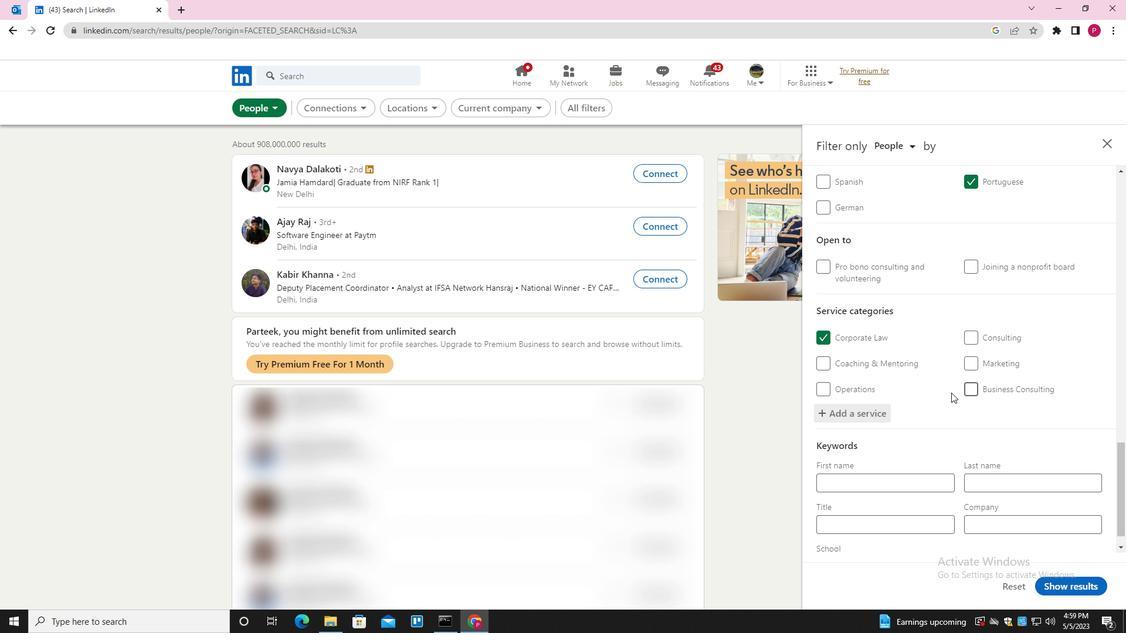 
Action: Mouse scrolled (945, 396) with delta (0, 0)
Screenshot: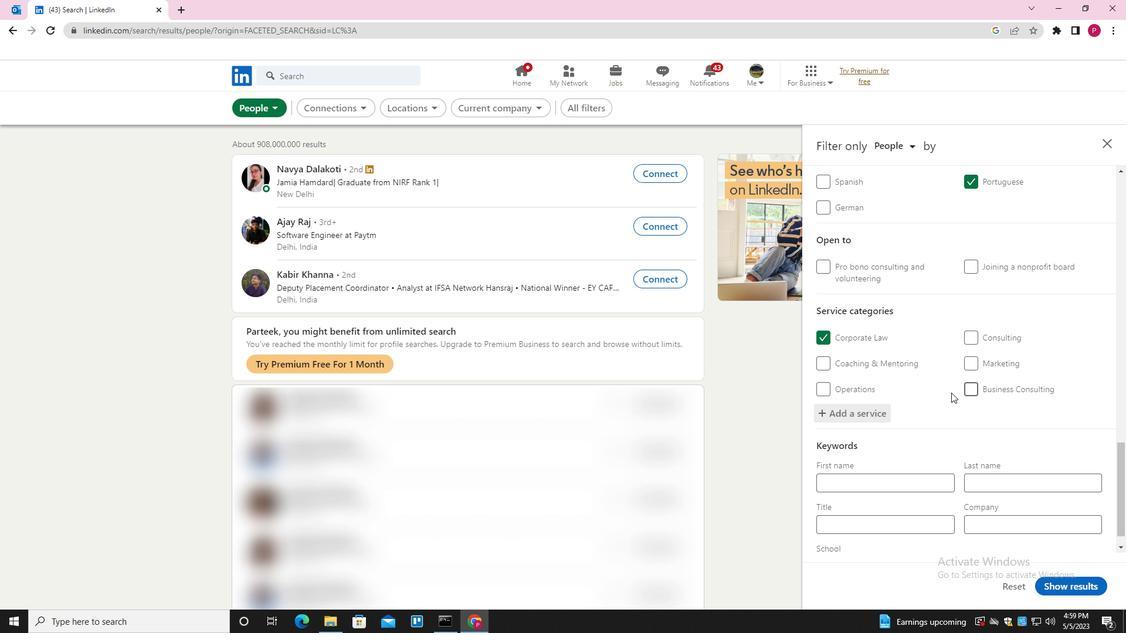 
Action: Mouse moved to (938, 416)
Screenshot: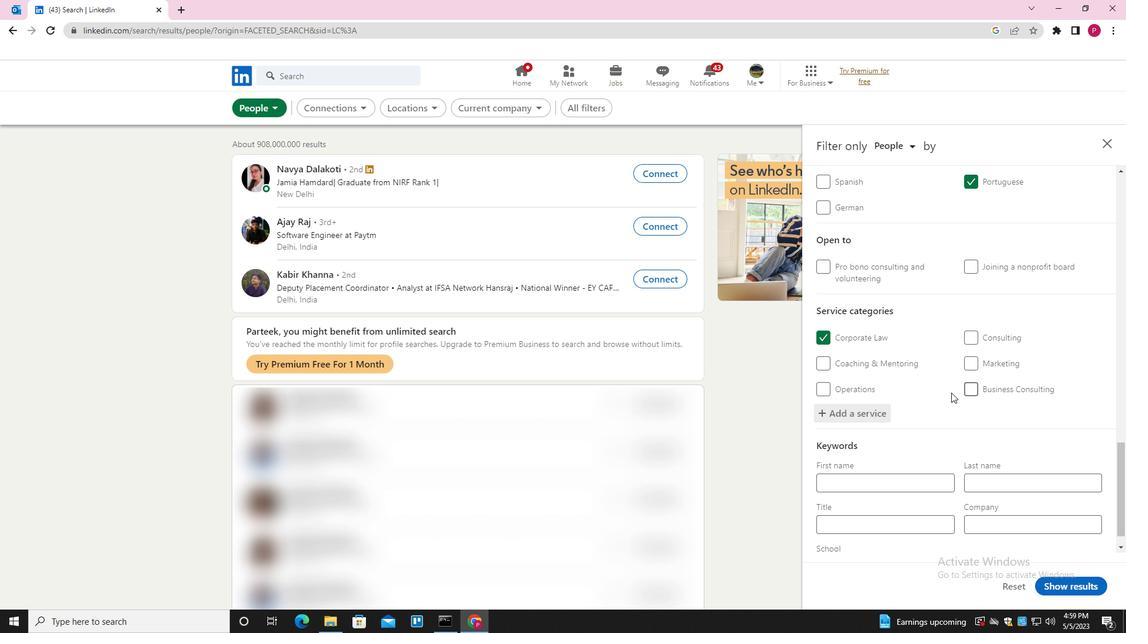 
Action: Mouse scrolled (938, 416) with delta (0, 0)
Screenshot: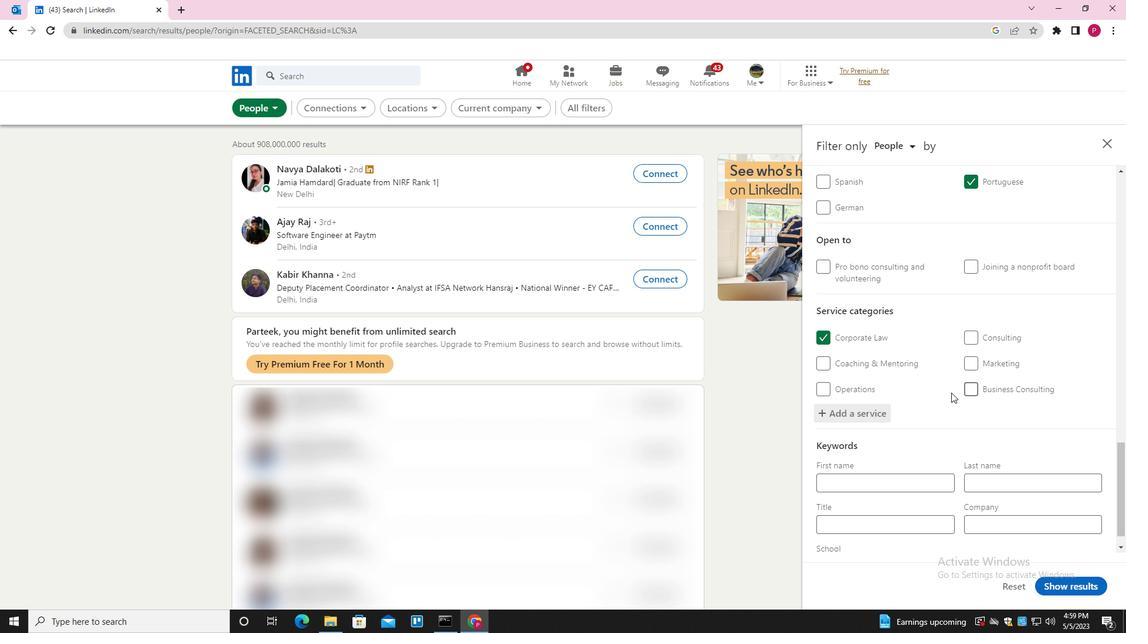 
Action: Mouse moved to (905, 498)
Screenshot: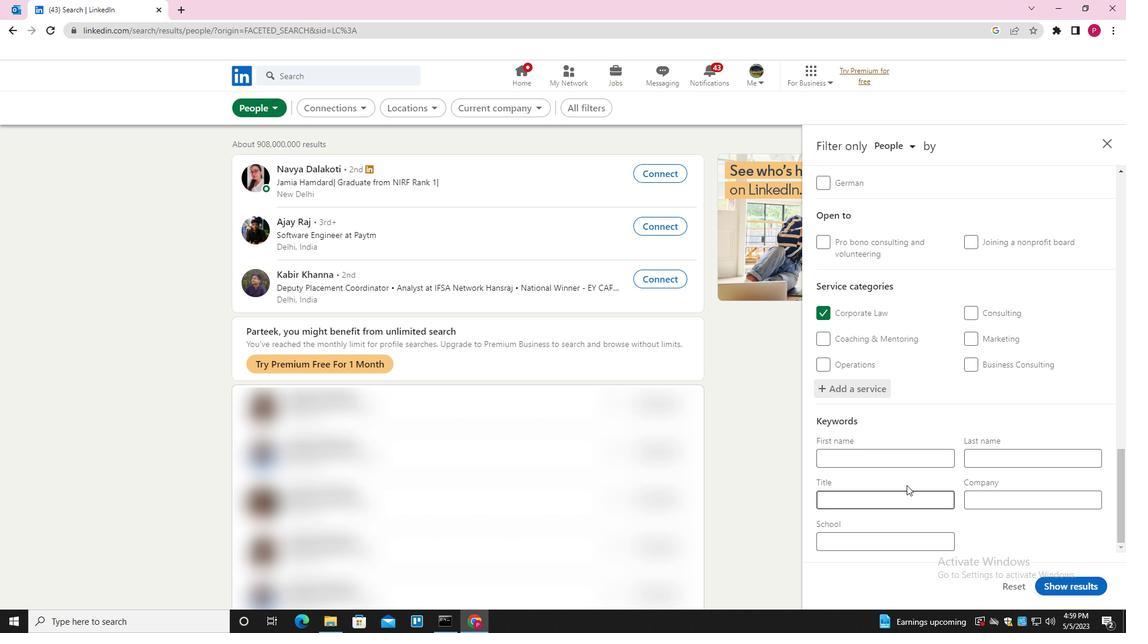 
Action: Mouse pressed left at (905, 498)
Screenshot: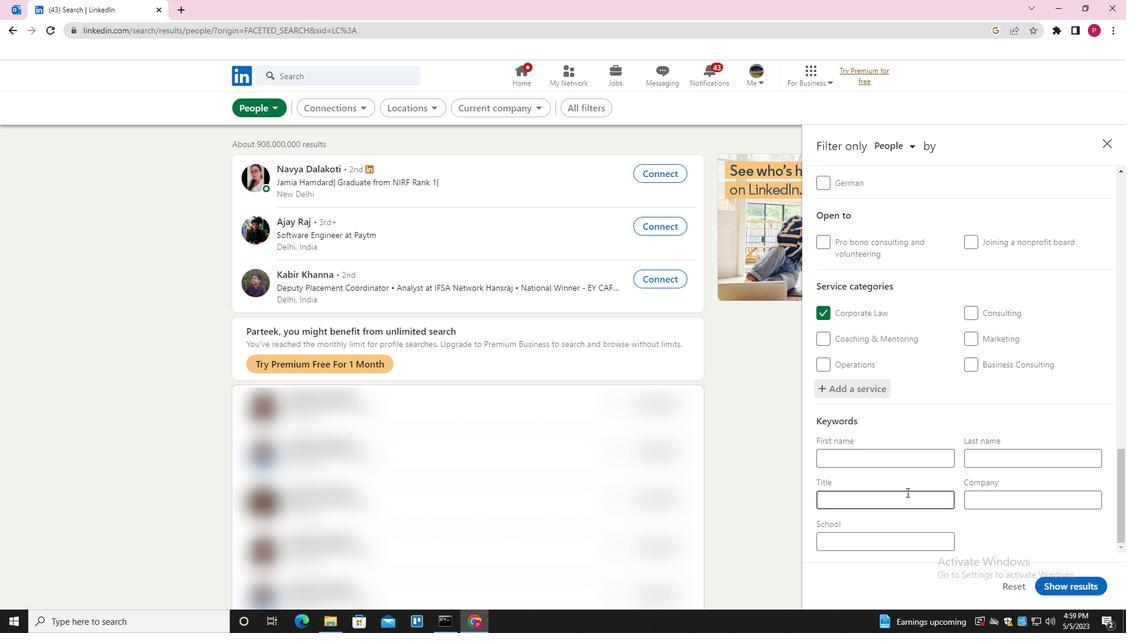 
Action: Key pressed <Key.shift>IT<Key.space><Key.shift>PROFESSIONAL
Screenshot: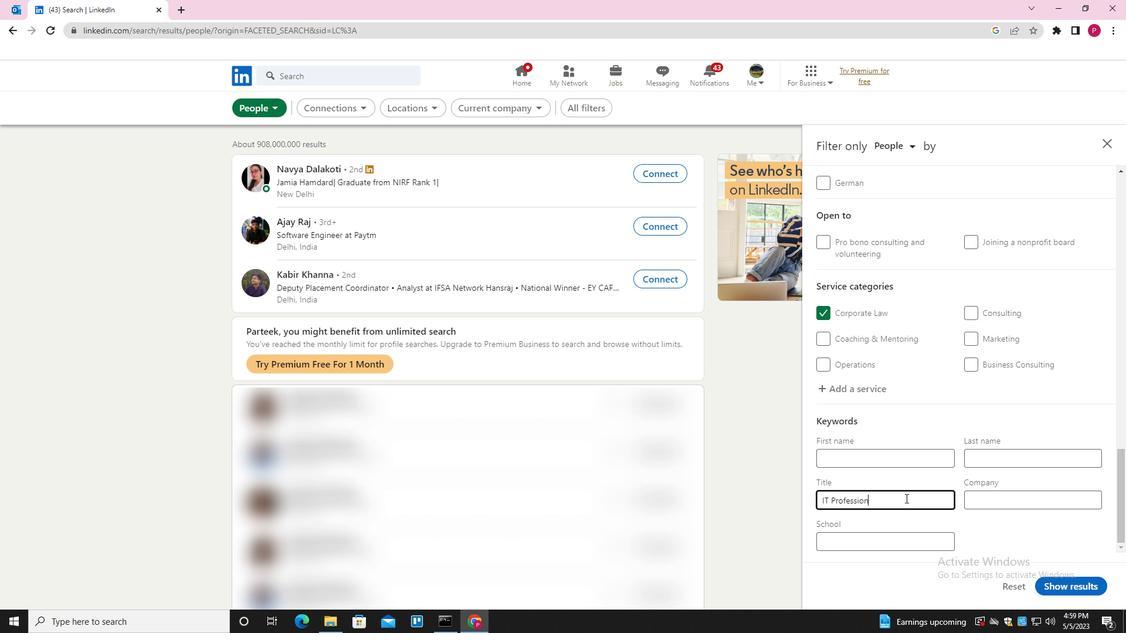 
Action: Mouse moved to (1075, 582)
Screenshot: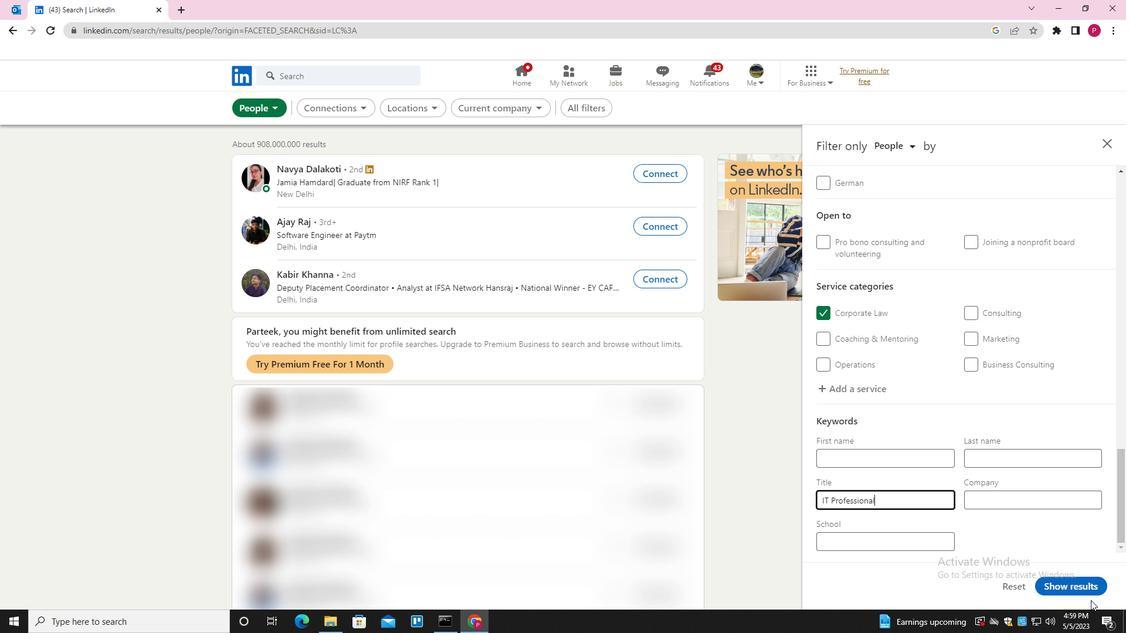 
Action: Mouse pressed left at (1075, 582)
Screenshot: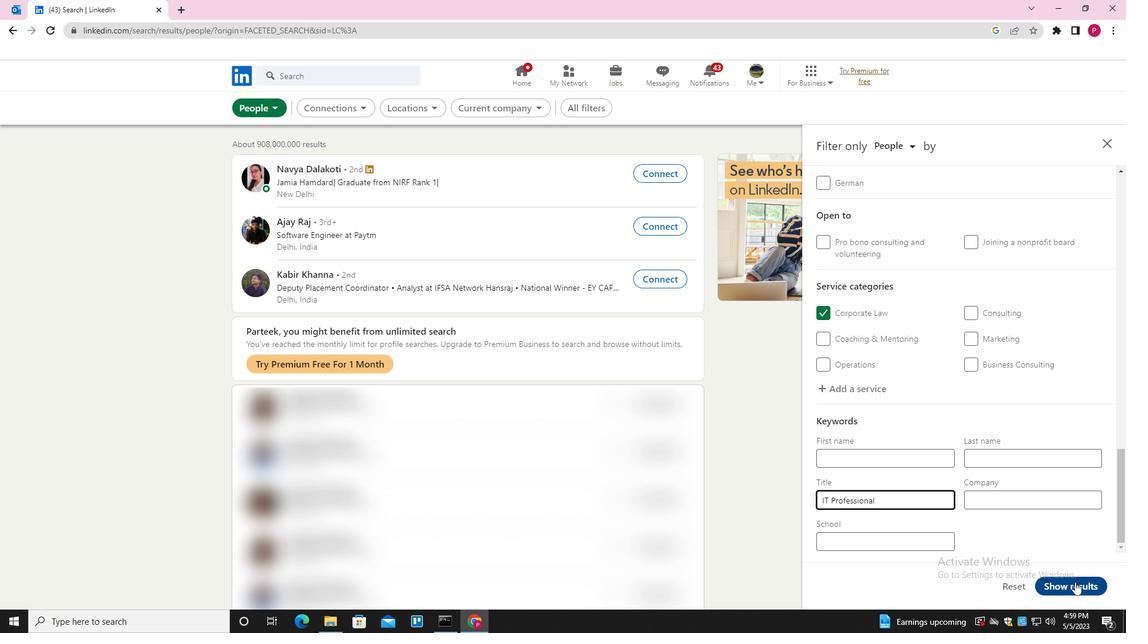 
Action: Mouse moved to (519, 275)
Screenshot: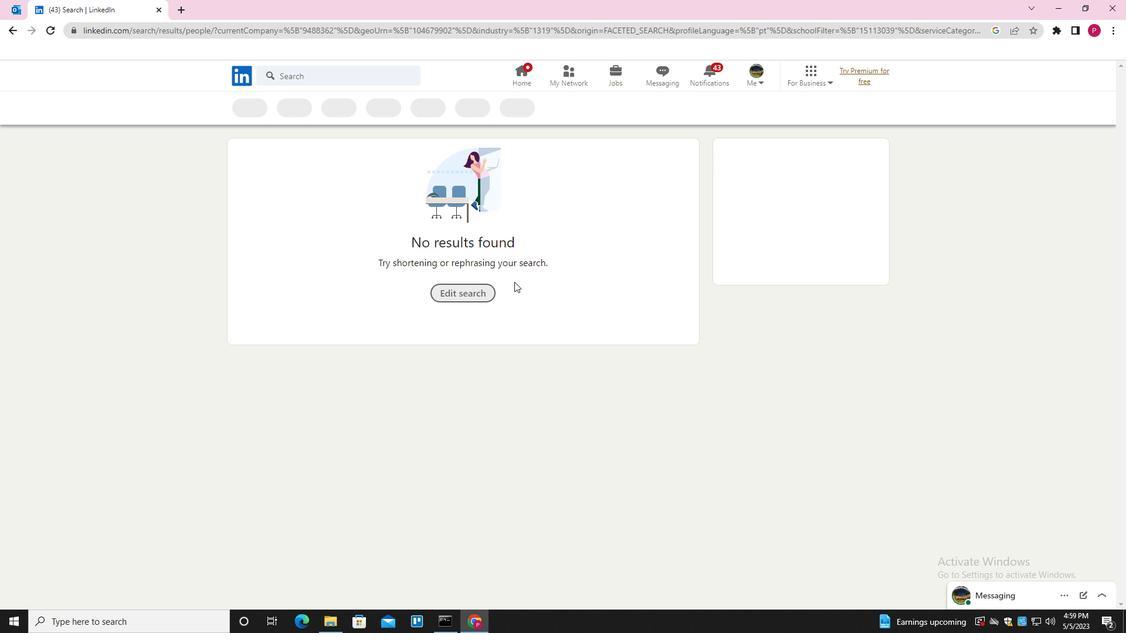 
